 Task: Look for space in Makamba, Burundi from 15th August, 2023 to 20th August, 2023 for 1 adult in price range Rs.5000 to Rs.10000. Place can be private room with 1  bedroom having 1 bed and 1 bathroom. Property type can be hotel. Booking option can be shelf check-in. Required host language is English.
Action: Mouse moved to (661, 116)
Screenshot: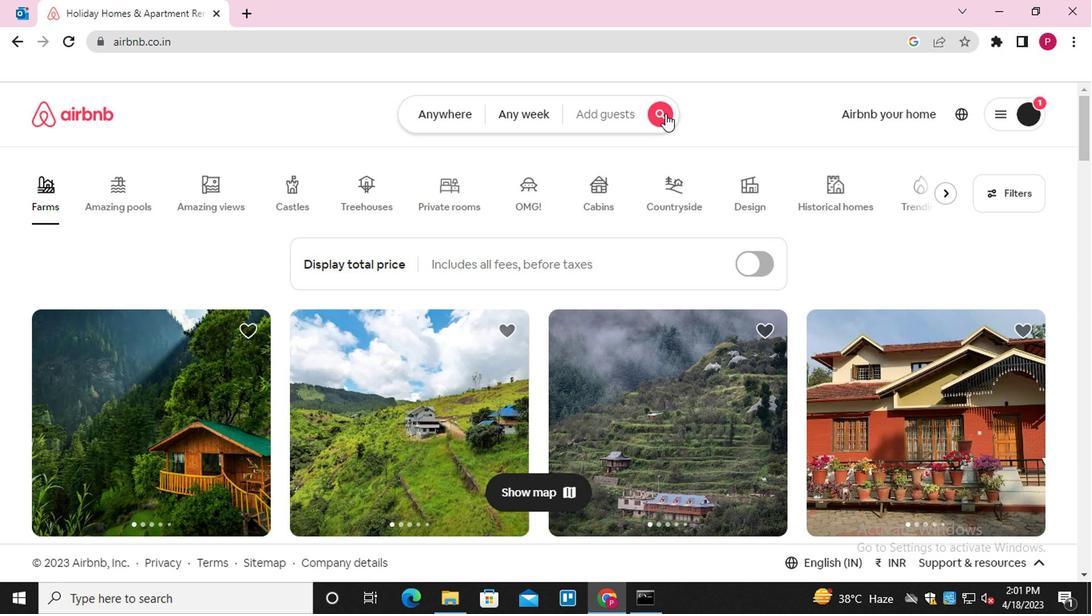 
Action: Mouse pressed left at (661, 116)
Screenshot: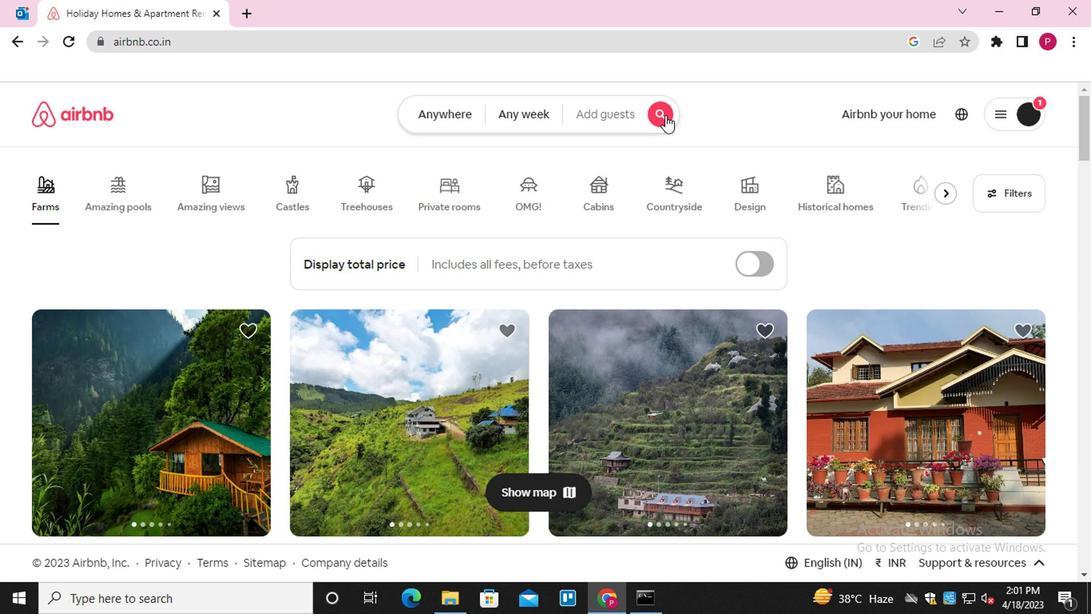 
Action: Mouse moved to (330, 187)
Screenshot: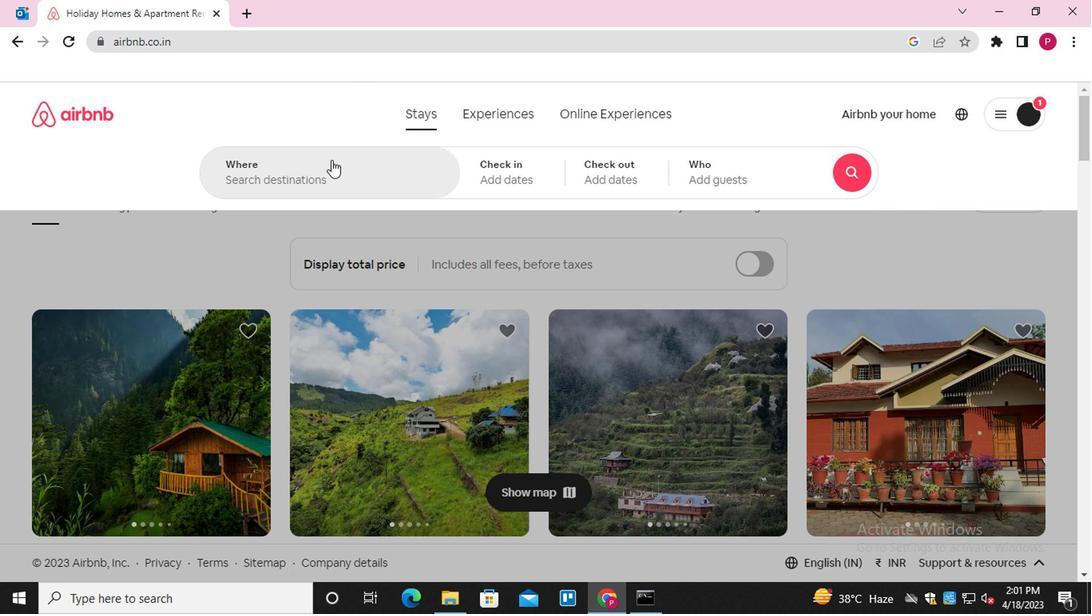
Action: Mouse pressed left at (330, 187)
Screenshot: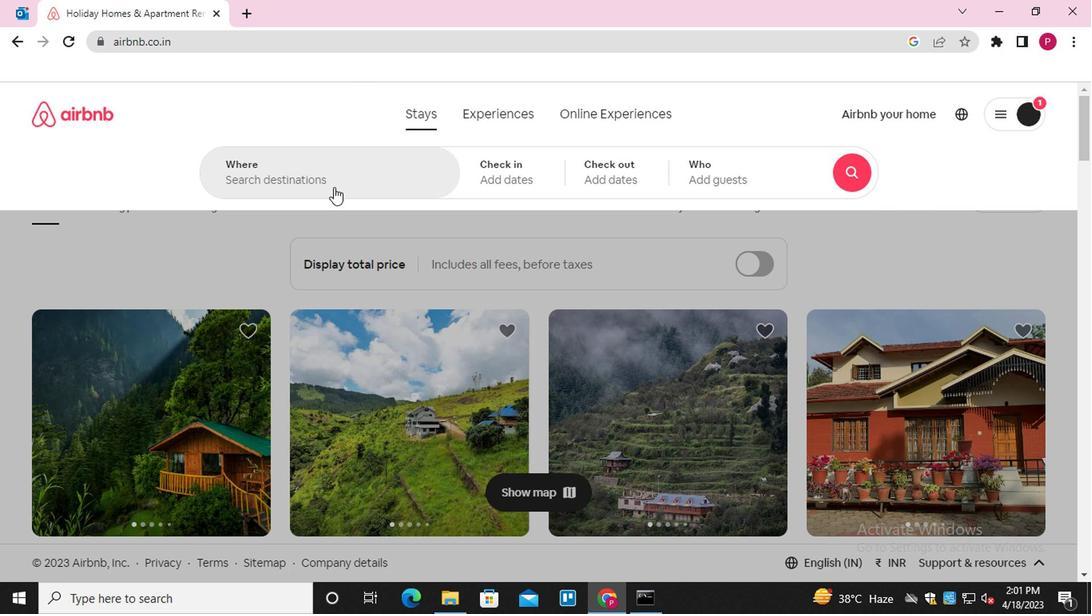 
Action: Key pressed <Key.shift>MAKAMB
Screenshot: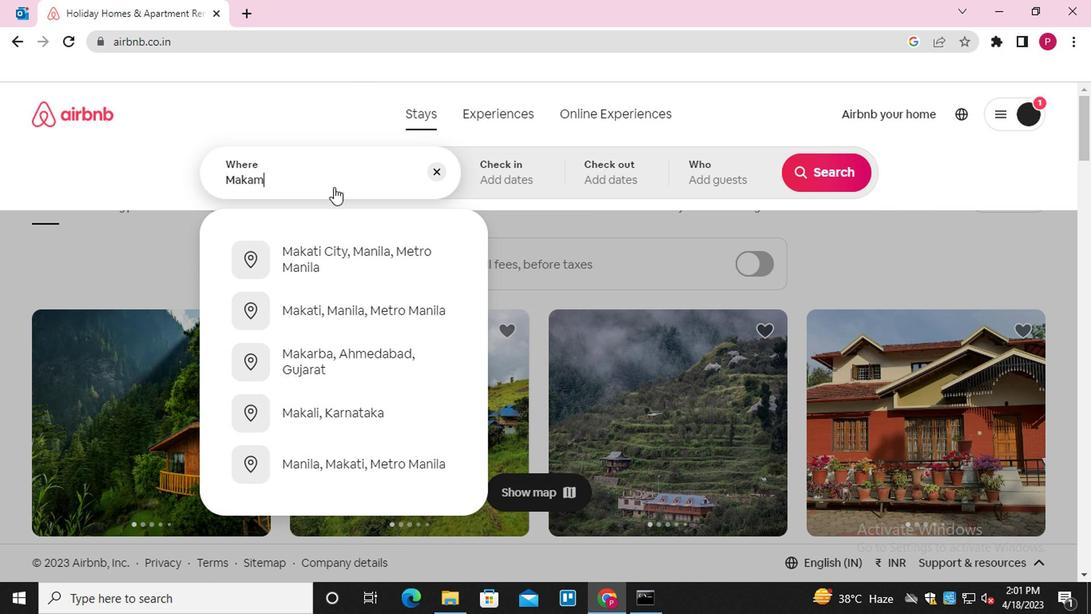 
Action: Mouse moved to (363, 268)
Screenshot: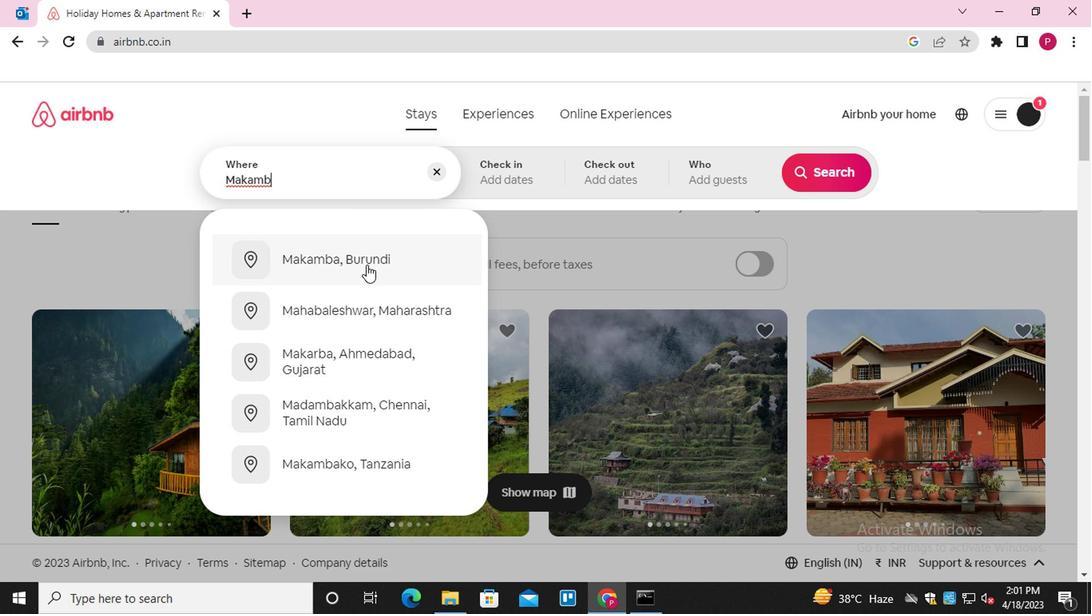 
Action: Key pressed A
Screenshot: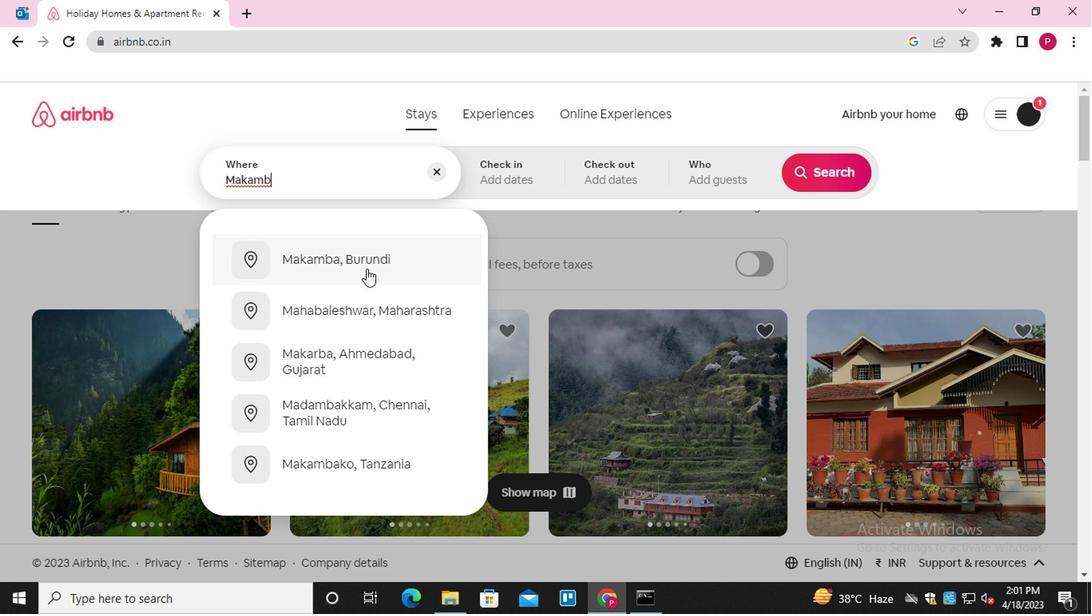 
Action: Mouse moved to (341, 245)
Screenshot: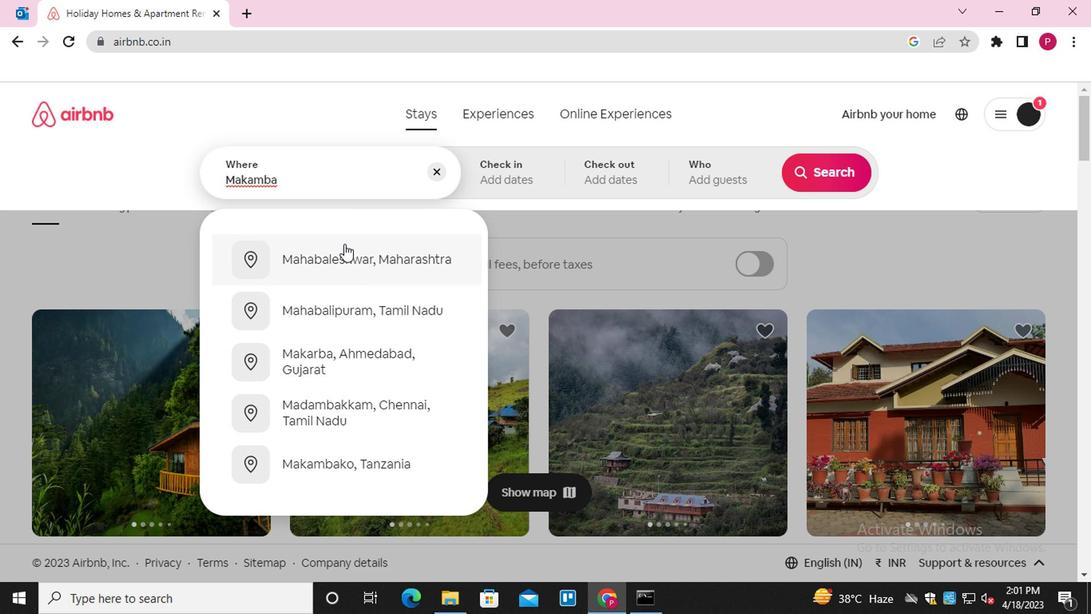 
Action: Key pressed ,<Key.space><Key.backspace>
Screenshot: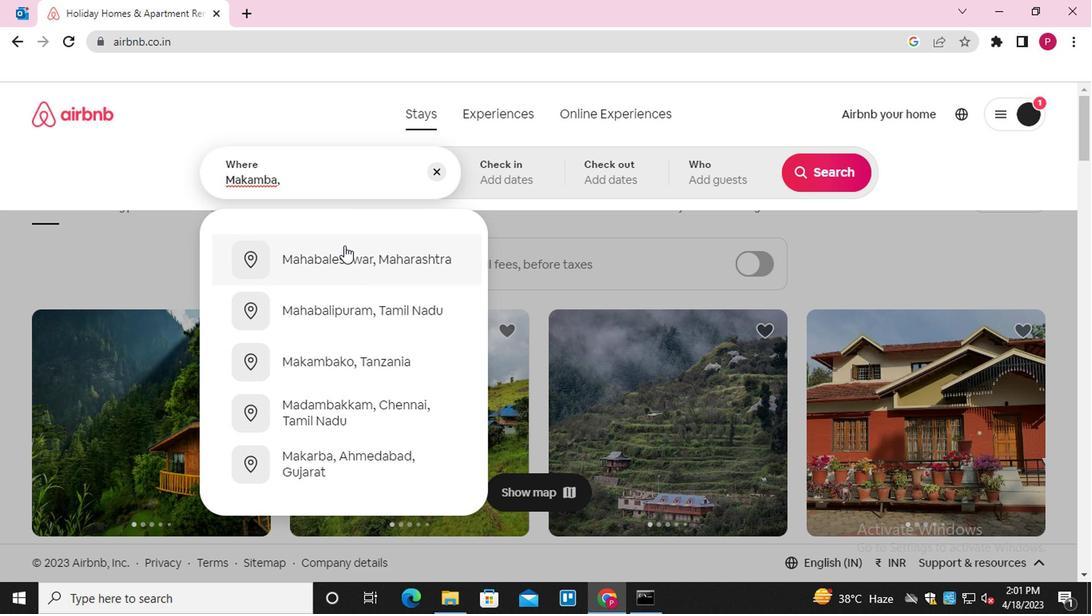 
Action: Mouse moved to (360, 288)
Screenshot: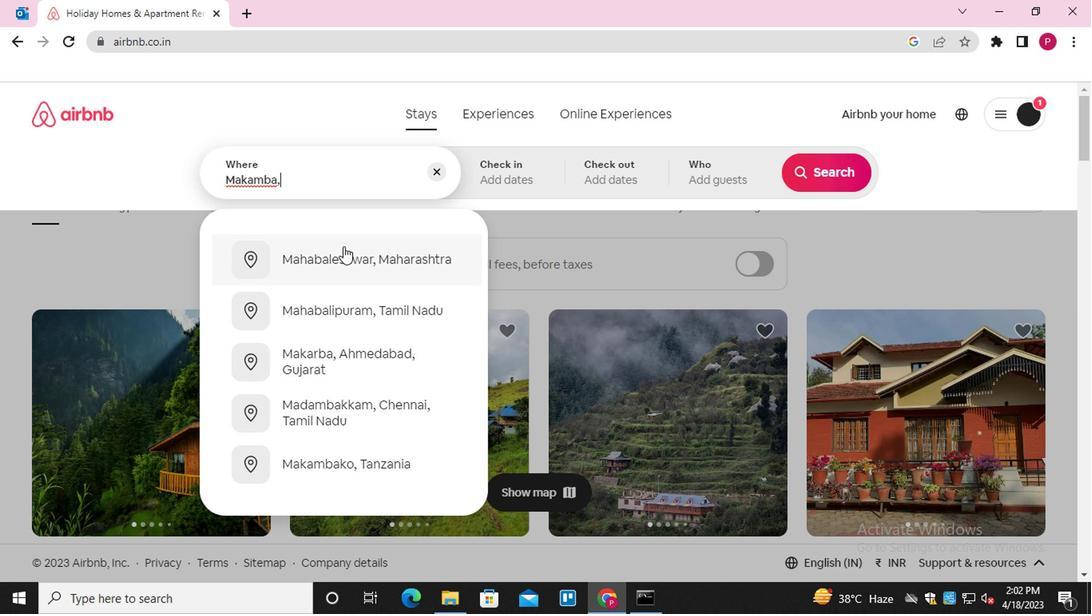 
Action: Key pressed B
Screenshot: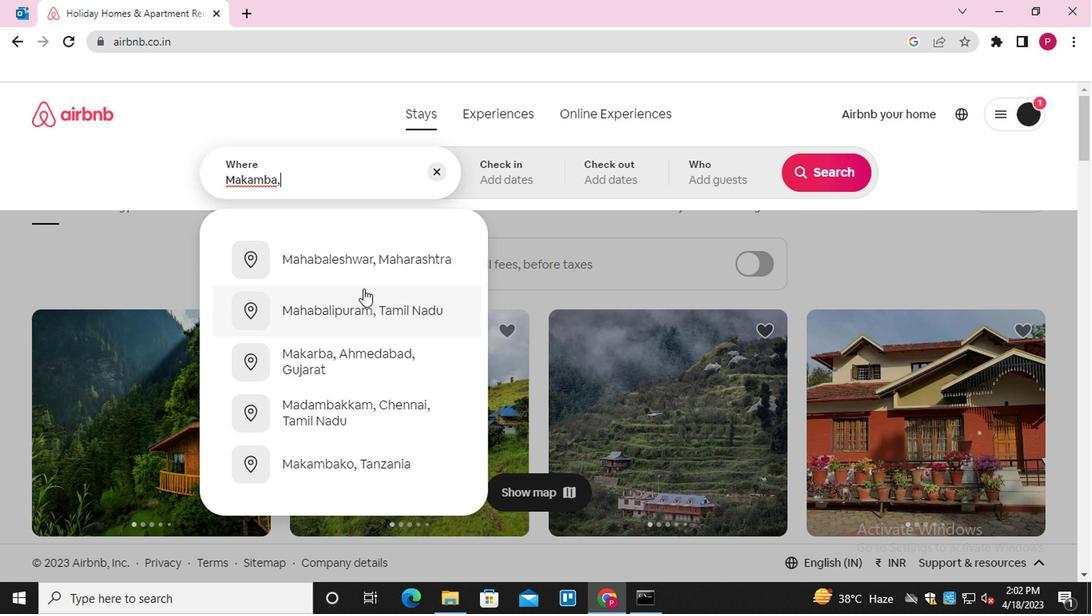 
Action: Mouse moved to (379, 286)
Screenshot: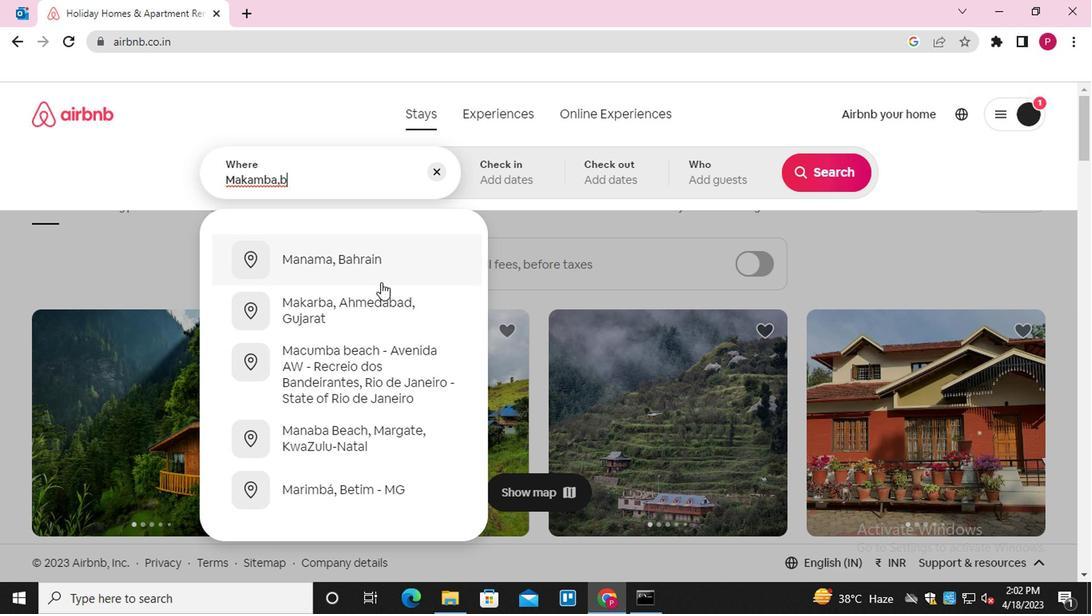 
Action: Key pressed <Key.backspace><Key.backspace><Key.backspace>
Screenshot: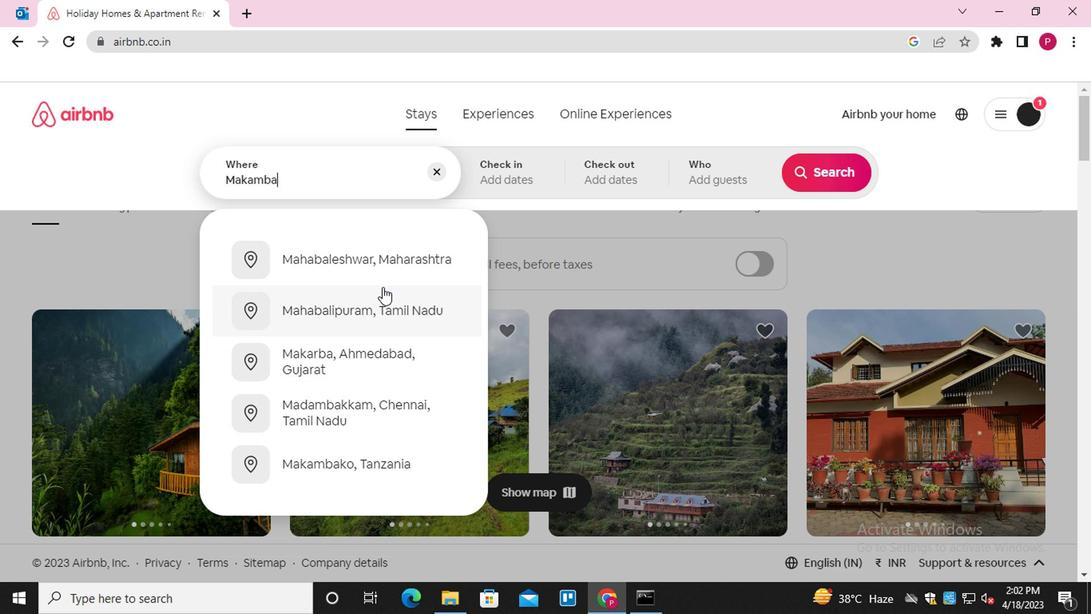 
Action: Mouse moved to (378, 268)
Screenshot: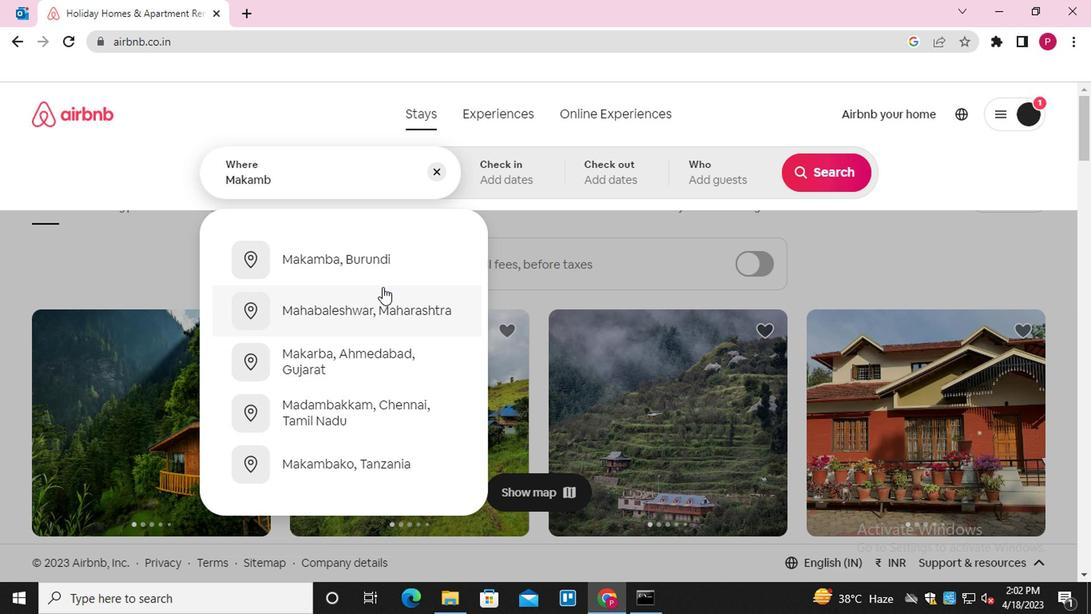 
Action: Mouse pressed left at (378, 268)
Screenshot: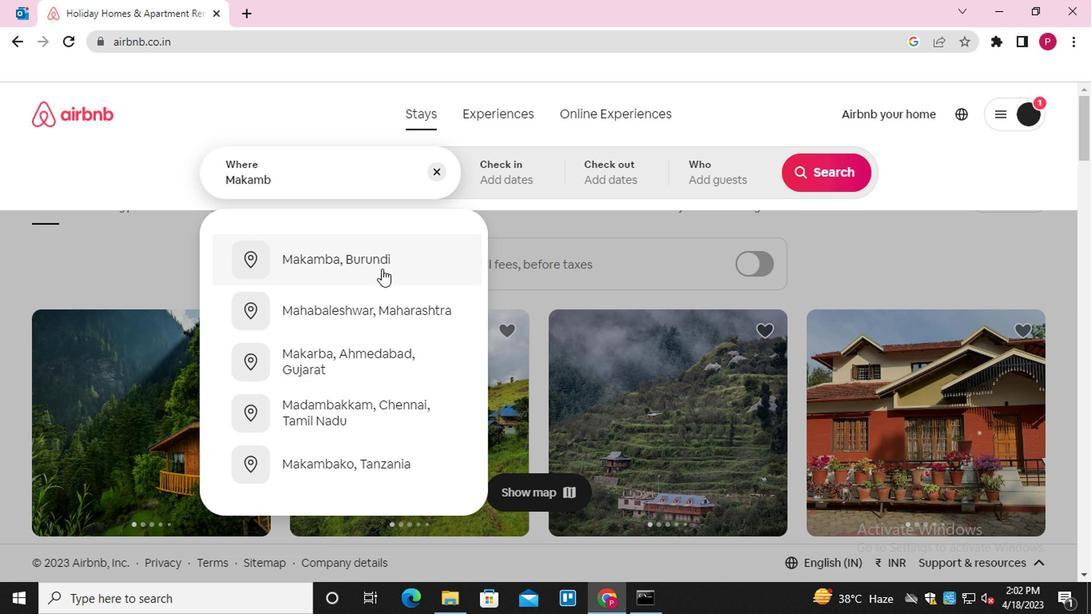 
Action: Mouse moved to (814, 299)
Screenshot: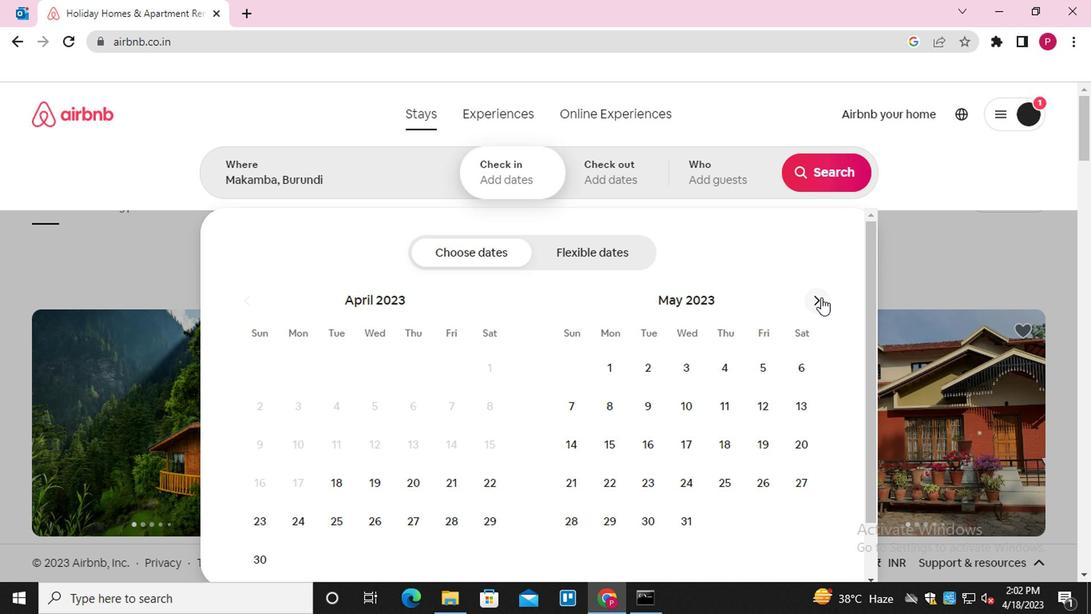 
Action: Mouse pressed left at (814, 299)
Screenshot: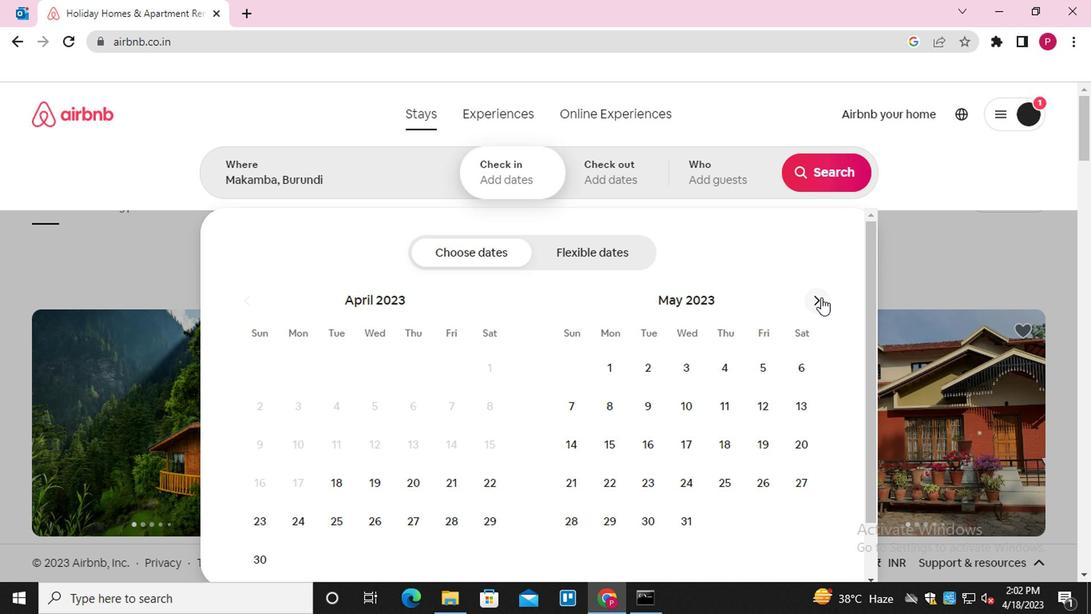 
Action: Mouse moved to (816, 304)
Screenshot: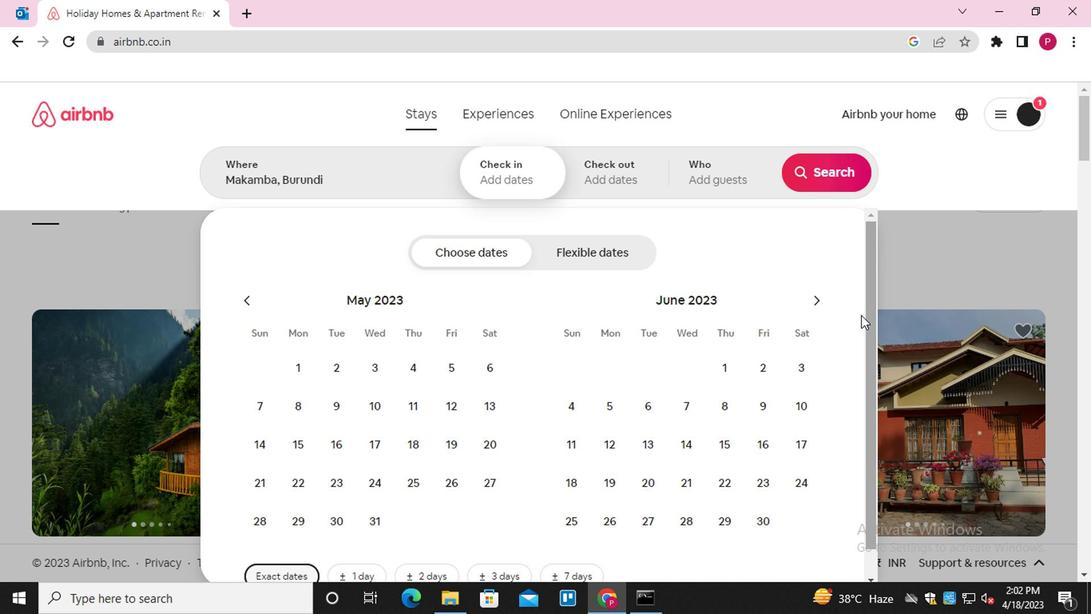 
Action: Mouse pressed left at (816, 304)
Screenshot: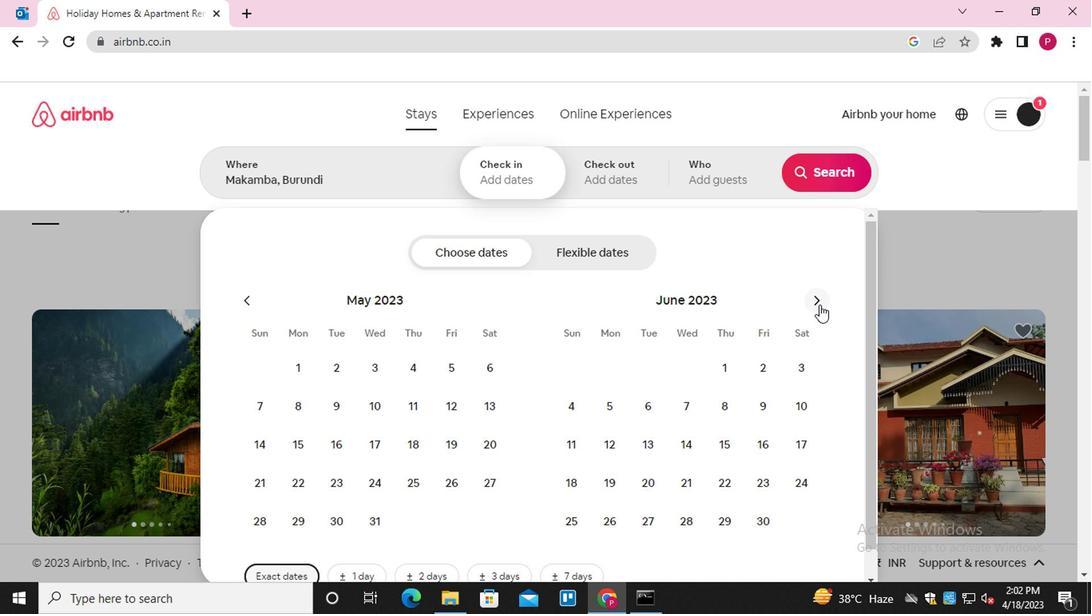 
Action: Mouse pressed left at (816, 304)
Screenshot: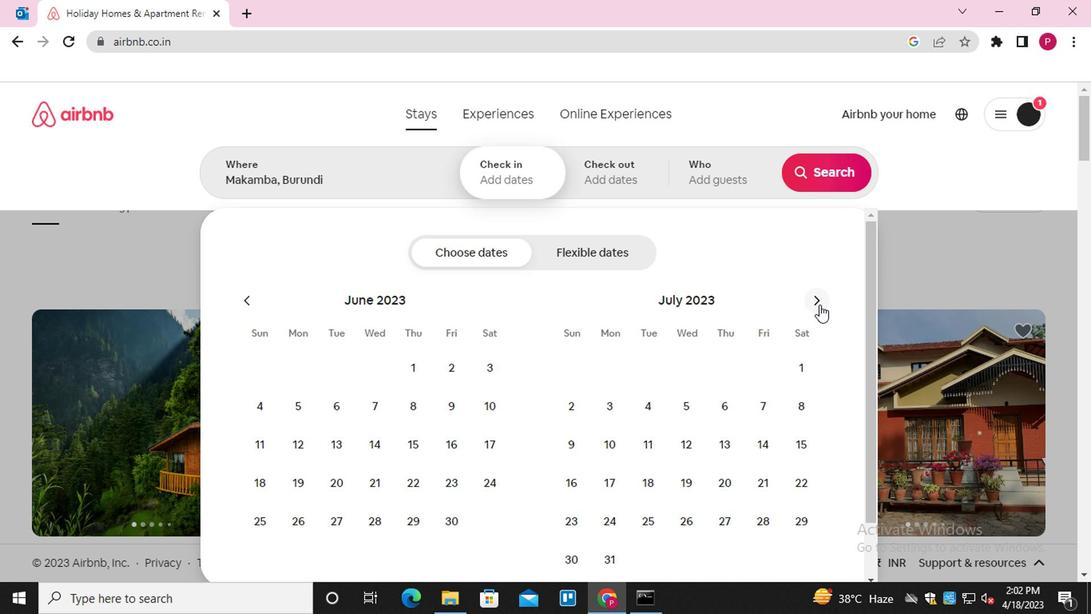 
Action: Mouse moved to (641, 447)
Screenshot: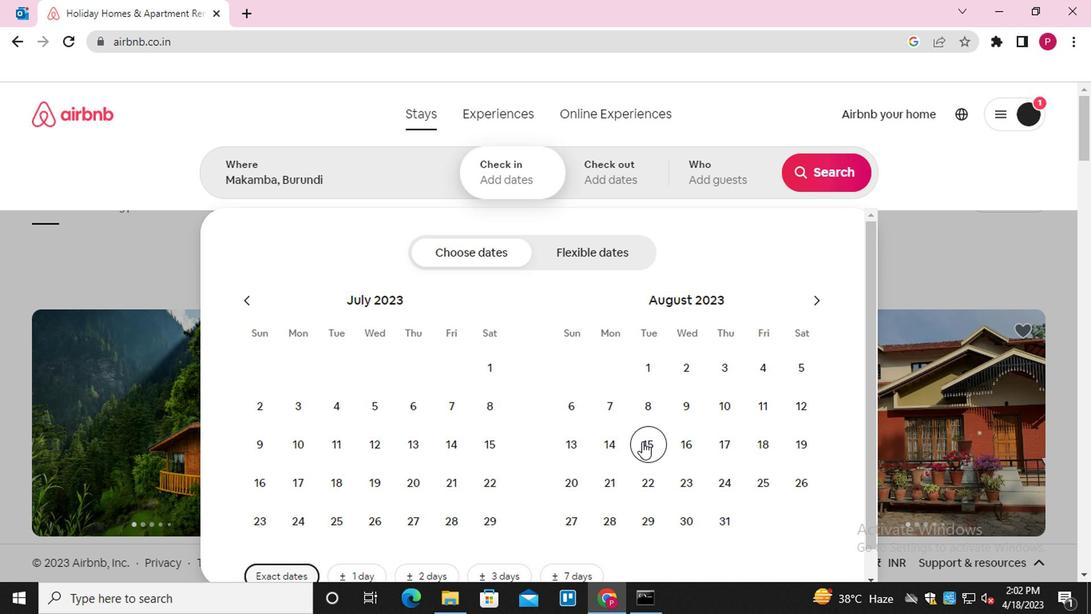 
Action: Mouse pressed left at (641, 447)
Screenshot: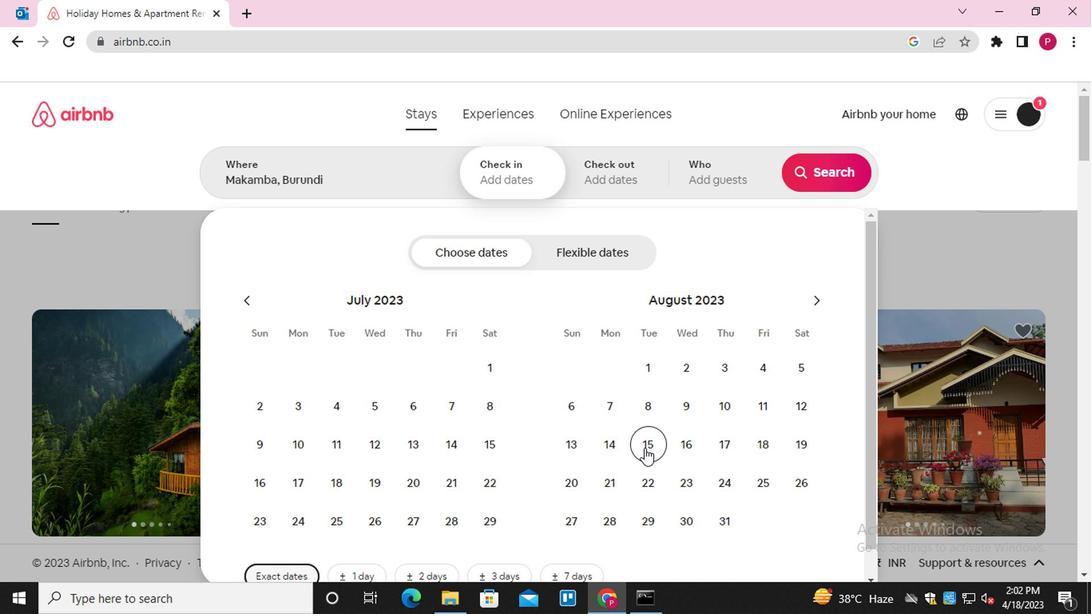 
Action: Mouse moved to (569, 478)
Screenshot: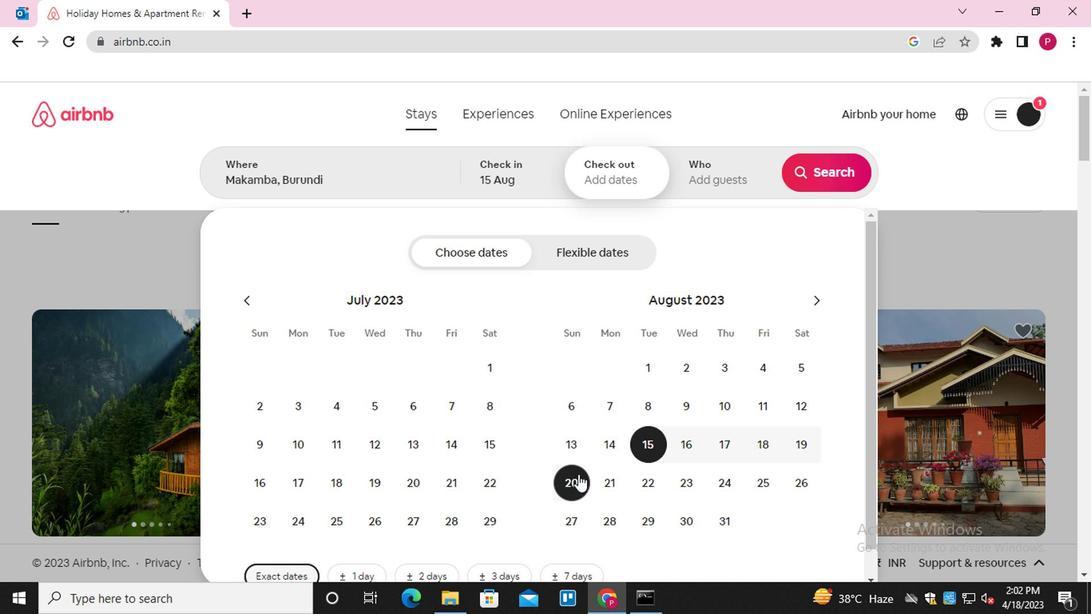 
Action: Mouse pressed left at (569, 478)
Screenshot: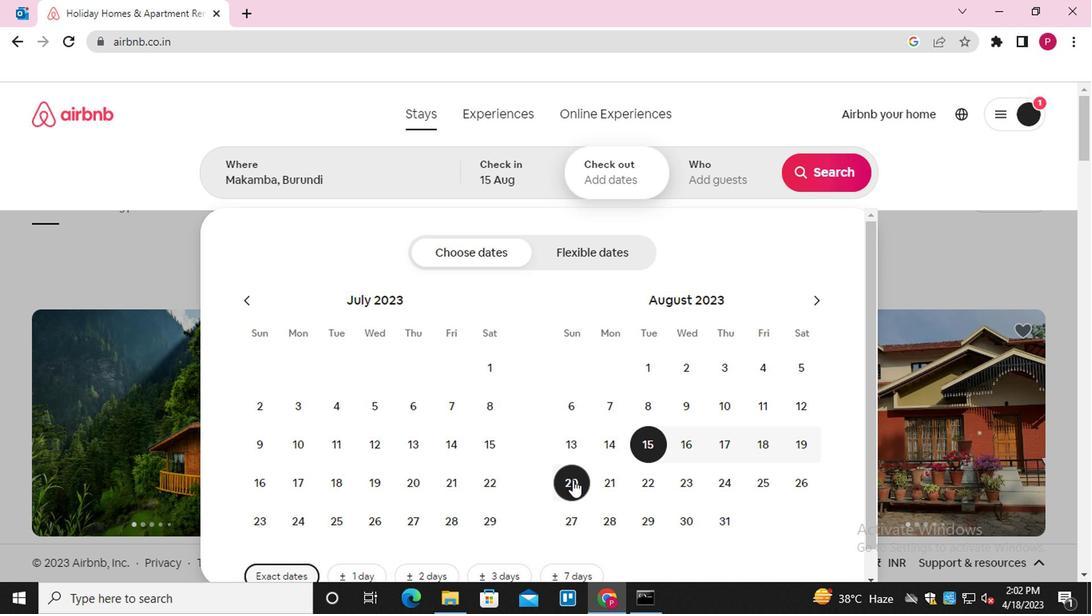 
Action: Mouse moved to (720, 173)
Screenshot: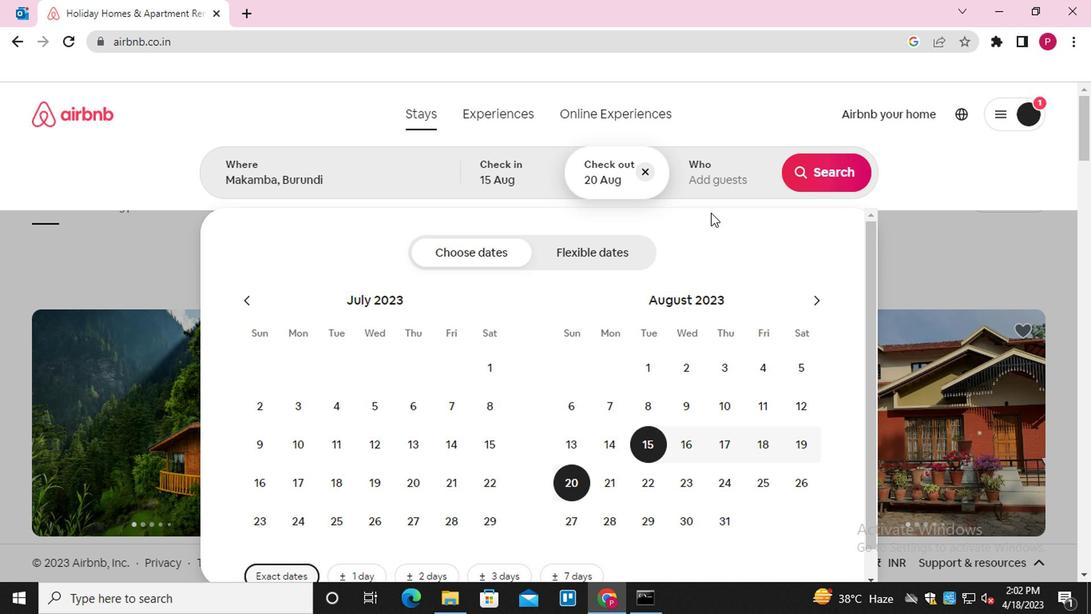 
Action: Mouse pressed left at (720, 173)
Screenshot: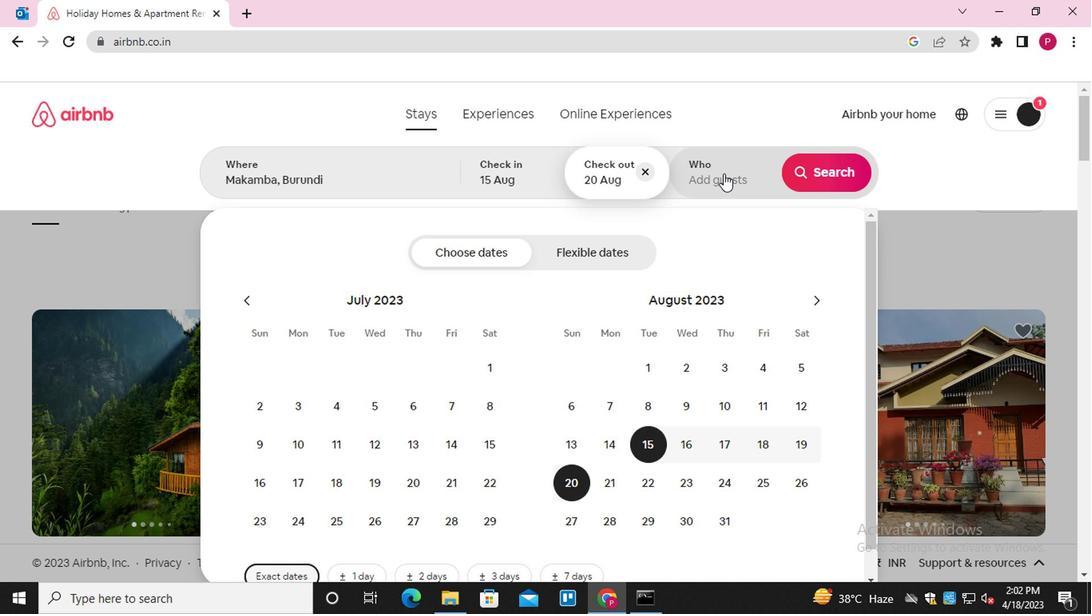 
Action: Mouse moved to (832, 256)
Screenshot: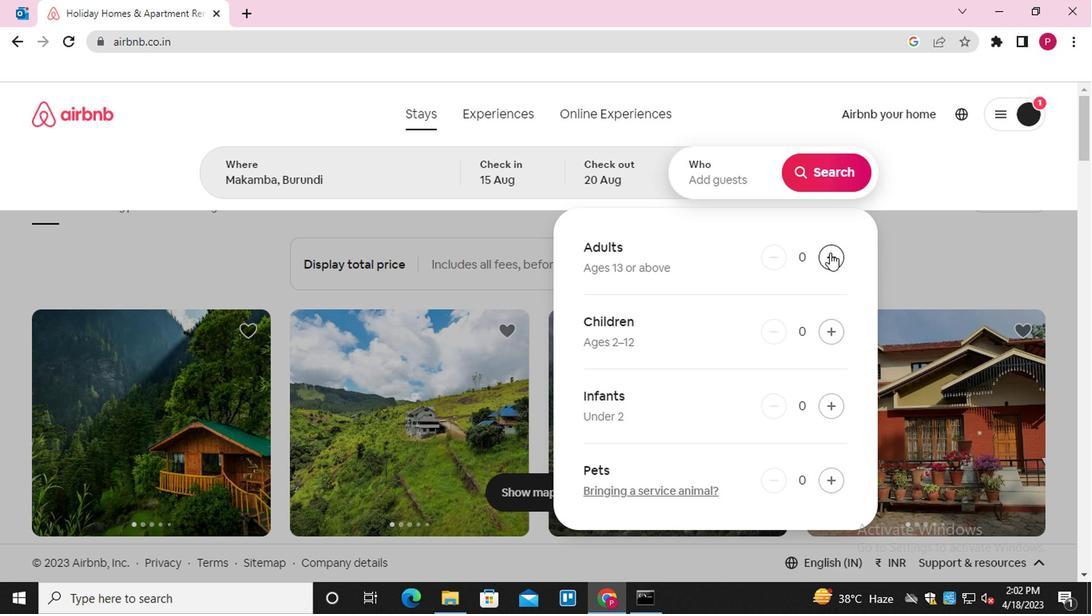 
Action: Mouse pressed left at (832, 256)
Screenshot: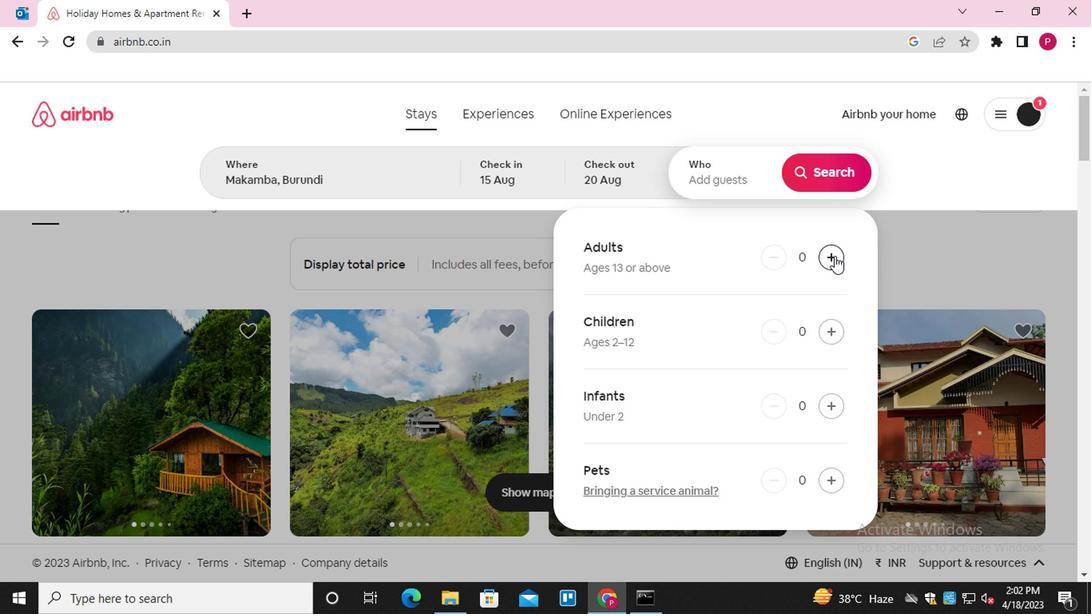 
Action: Mouse moved to (837, 187)
Screenshot: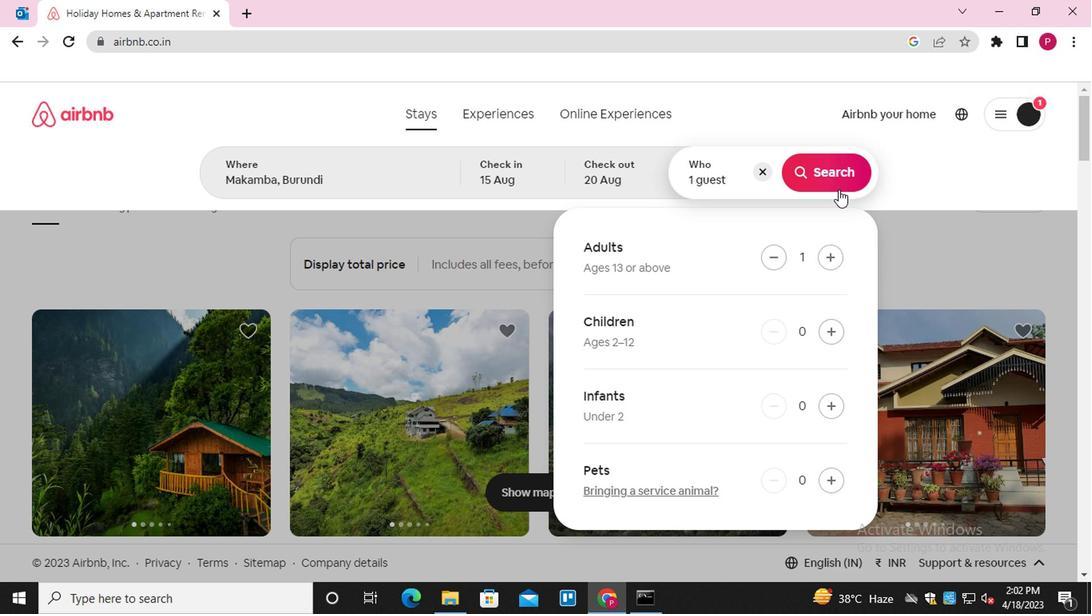 
Action: Mouse pressed left at (837, 187)
Screenshot: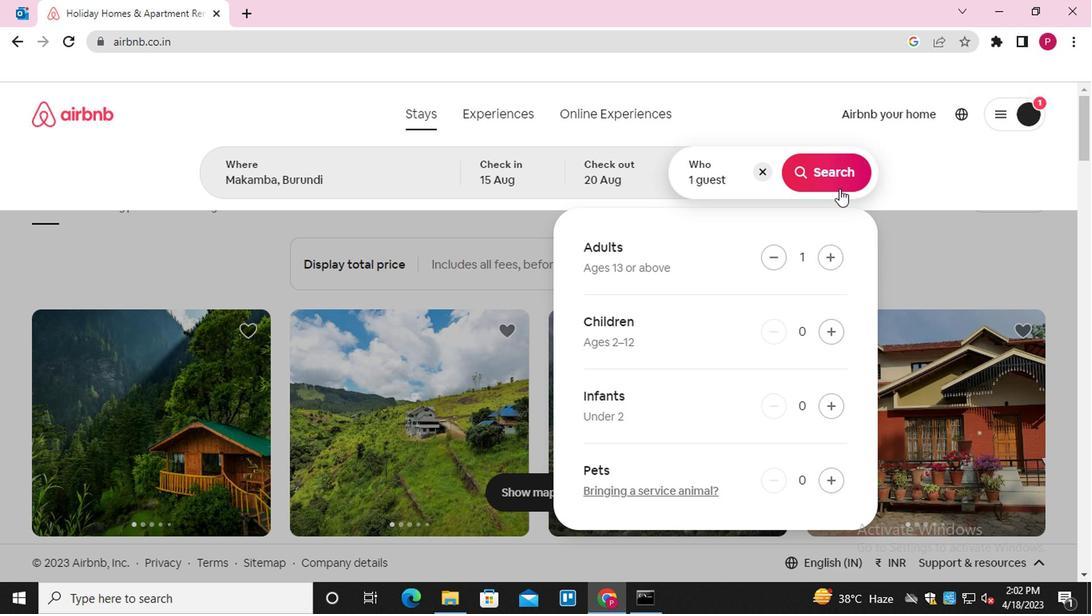 
Action: Mouse moved to (995, 177)
Screenshot: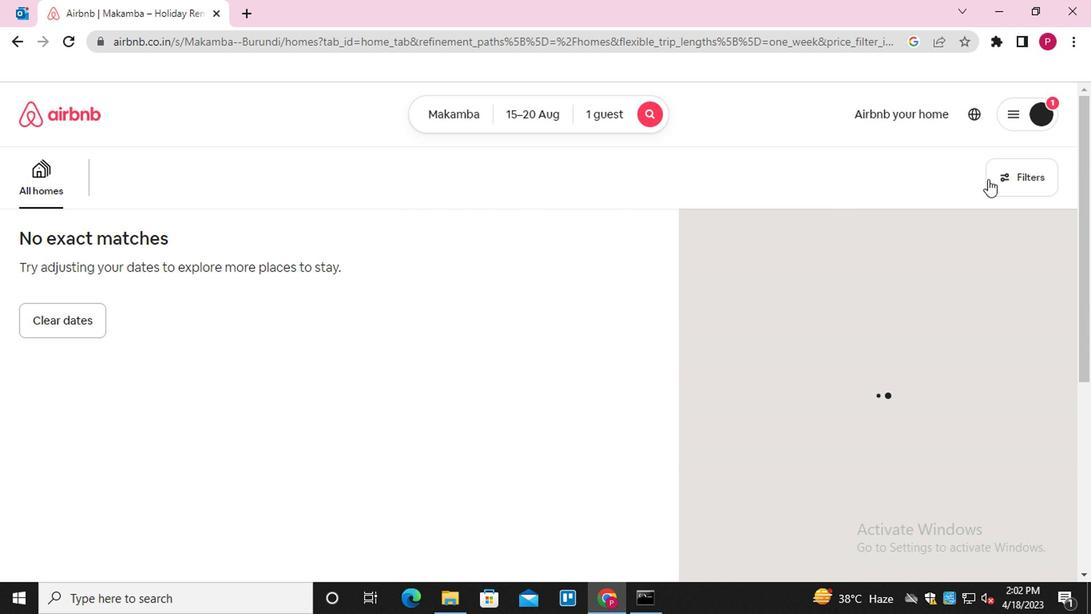 
Action: Mouse pressed left at (995, 177)
Screenshot: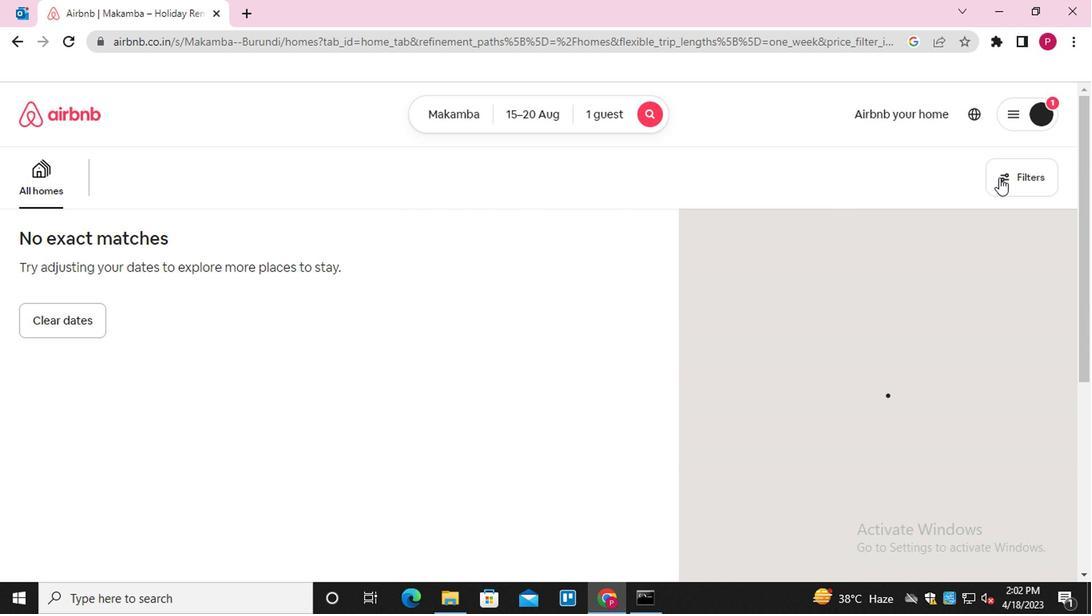 
Action: Mouse moved to (433, 276)
Screenshot: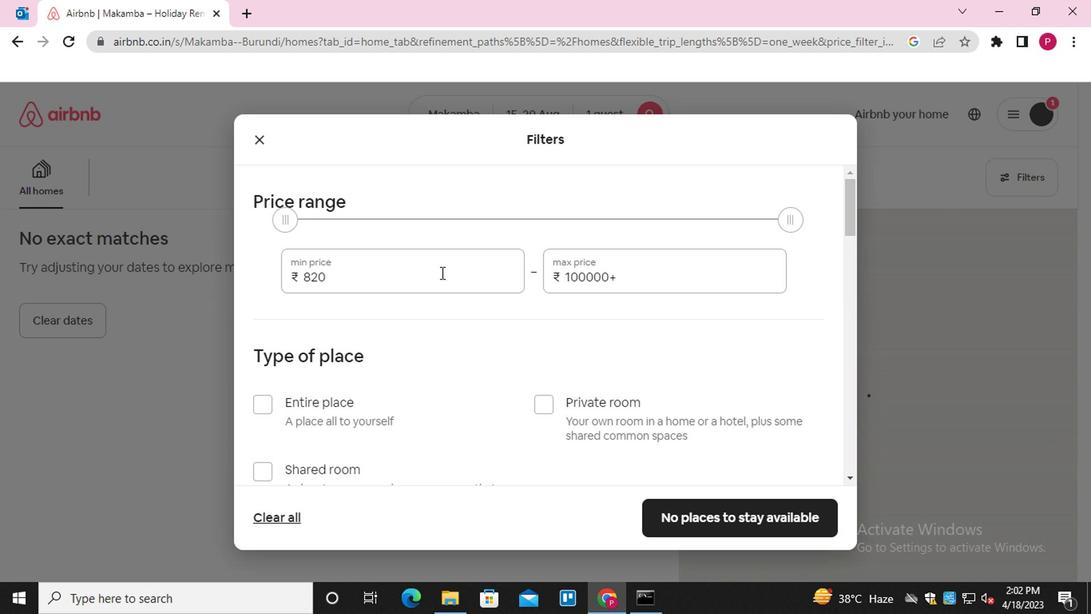 
Action: Mouse pressed left at (433, 276)
Screenshot: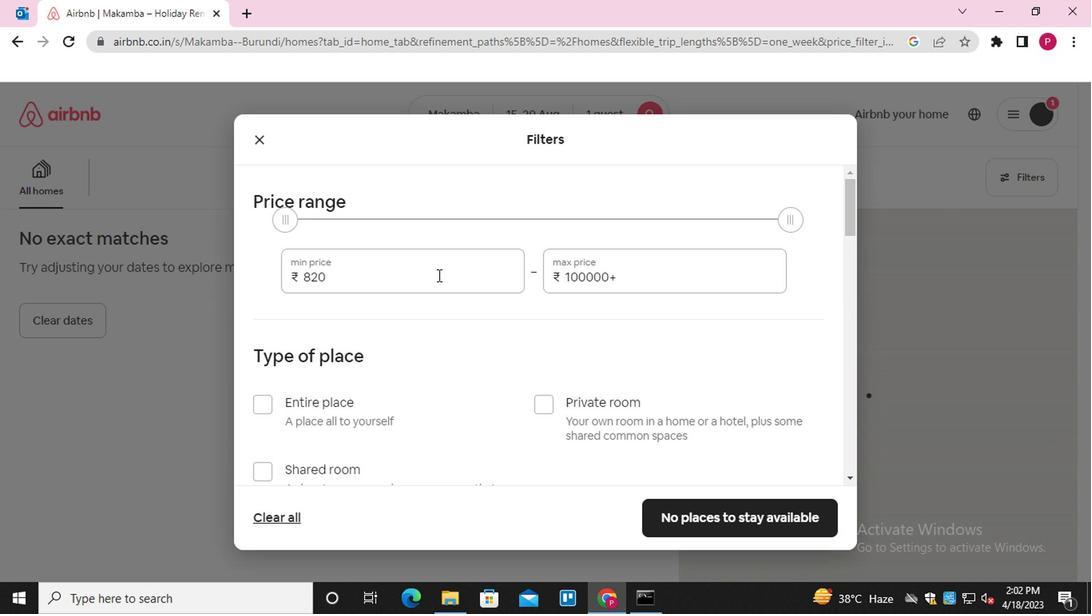 
Action: Mouse pressed left at (433, 276)
Screenshot: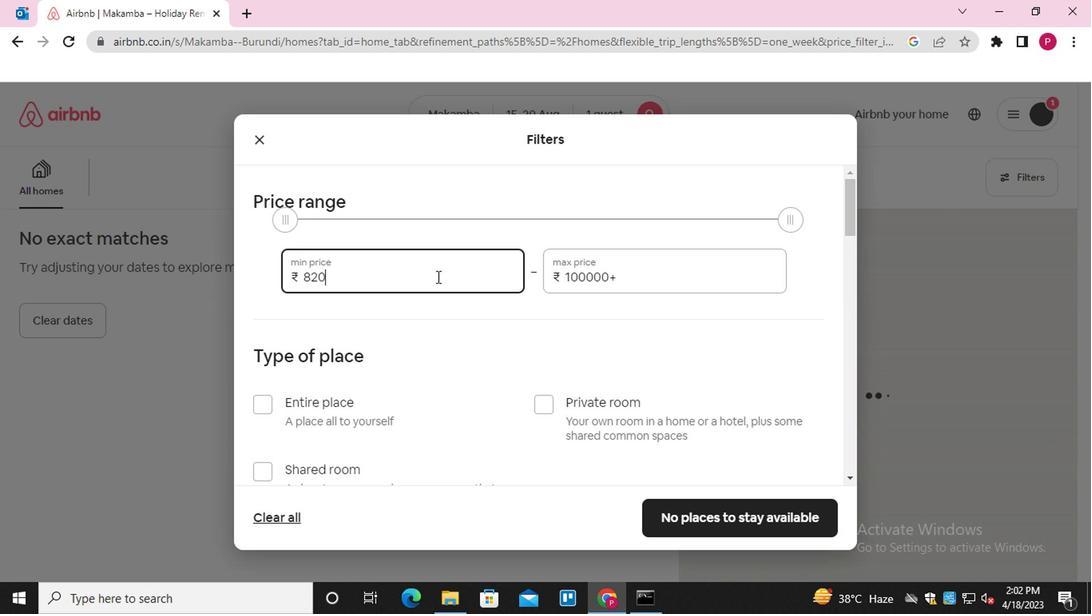 
Action: Key pressed 5000<Key.tab>10000
Screenshot: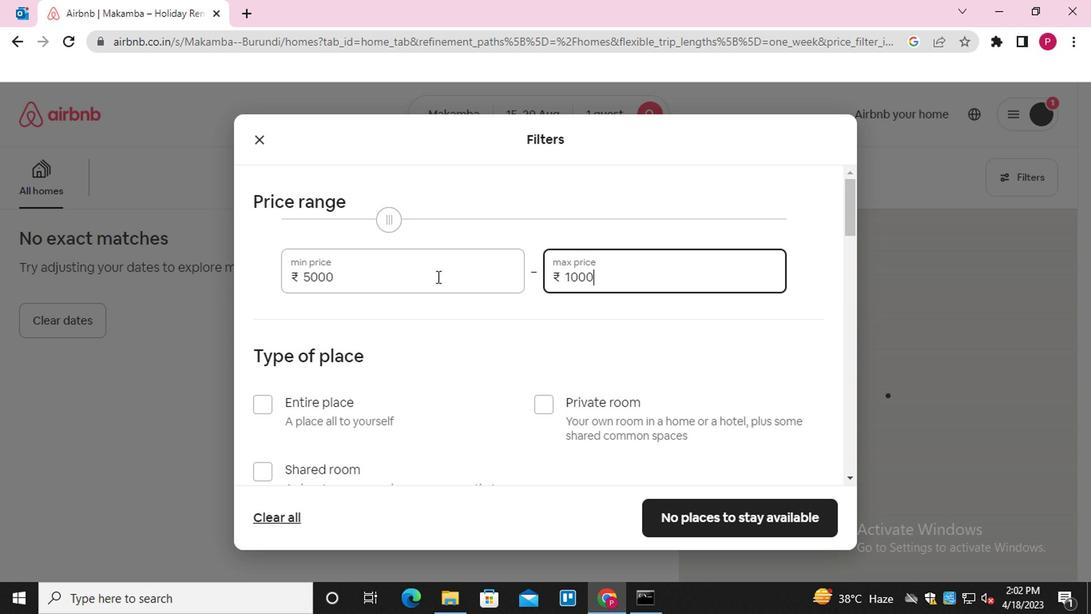 
Action: Mouse moved to (443, 335)
Screenshot: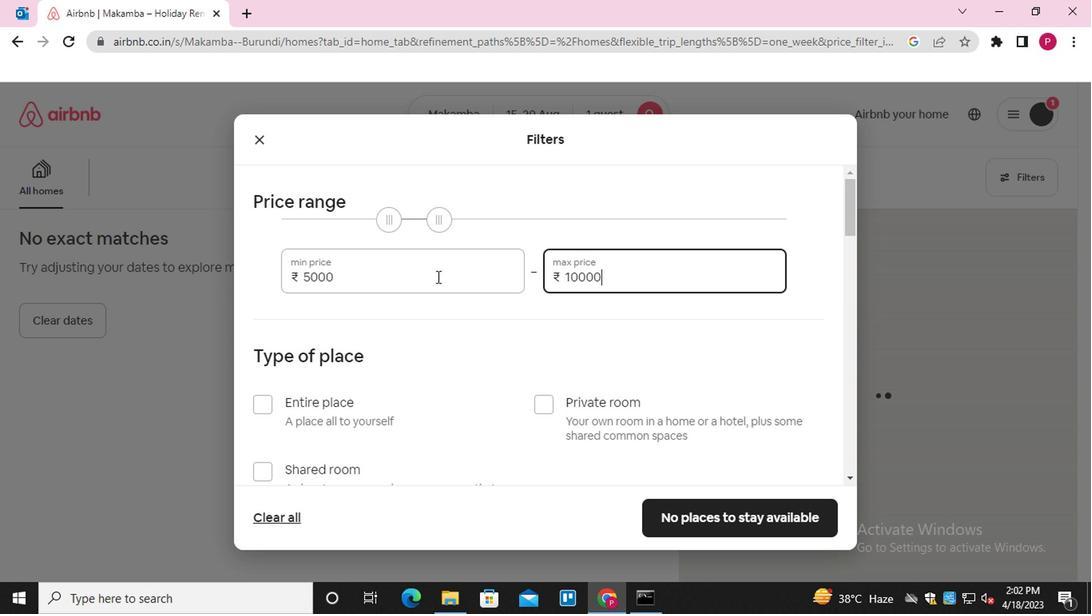 
Action: Mouse scrolled (443, 334) with delta (0, -1)
Screenshot: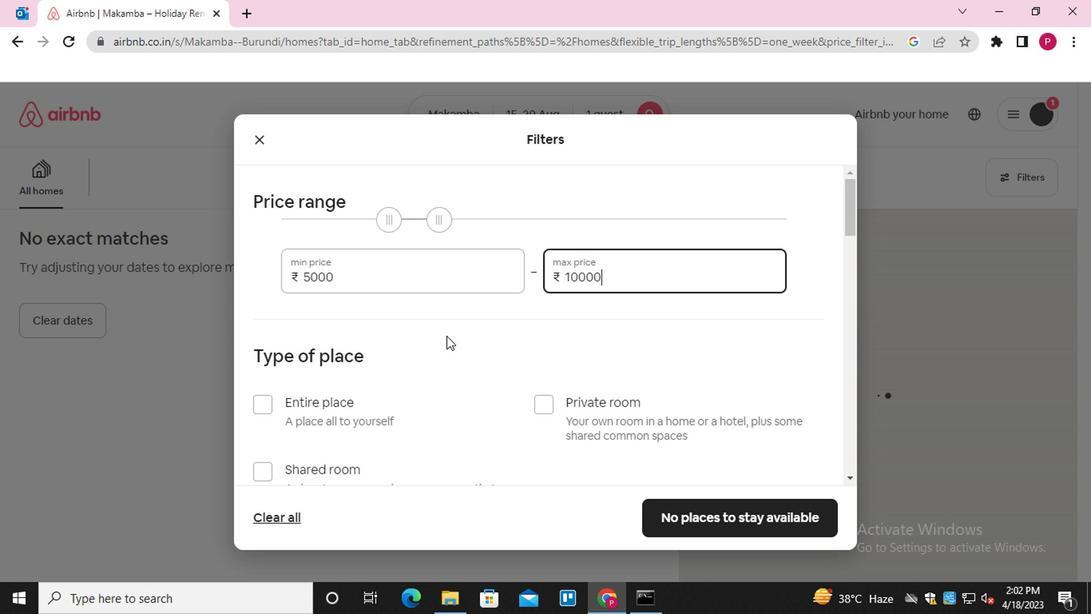 
Action: Mouse moved to (534, 331)
Screenshot: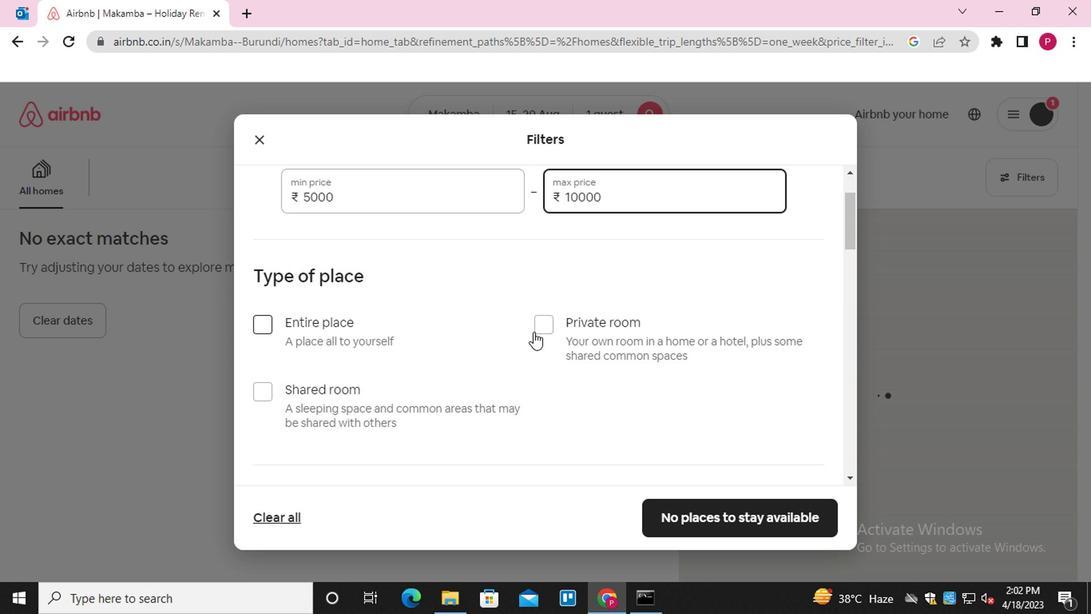 
Action: Mouse pressed left at (534, 331)
Screenshot: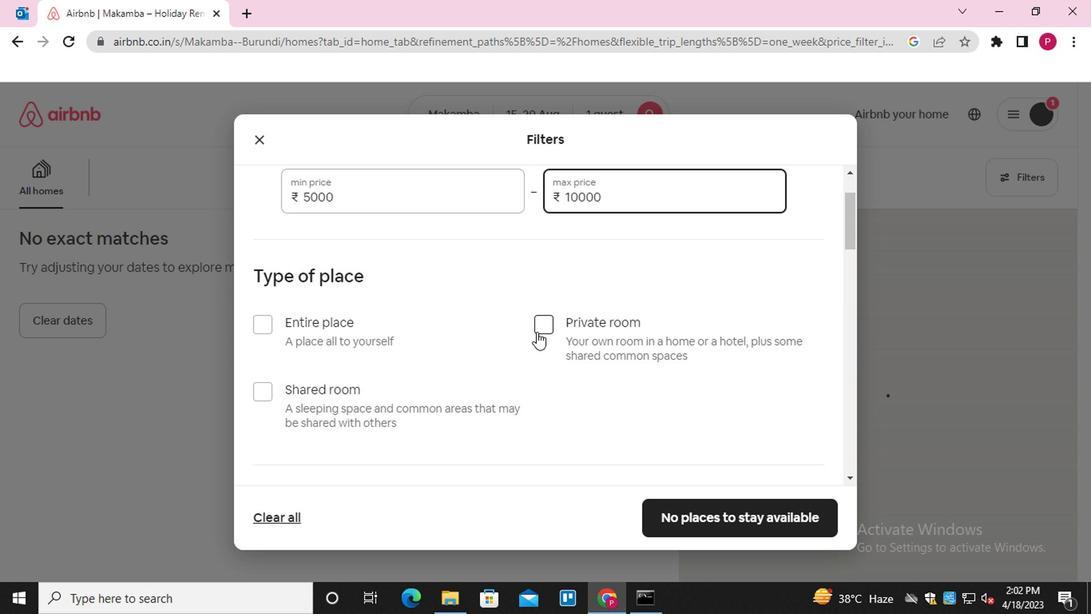 
Action: Mouse moved to (507, 381)
Screenshot: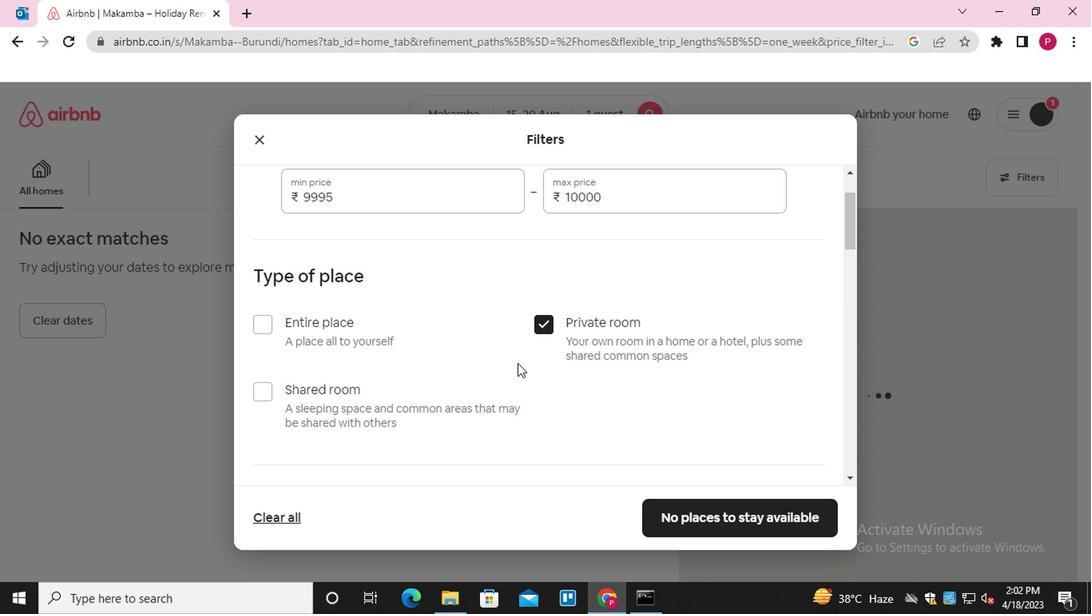 
Action: Mouse scrolled (507, 381) with delta (0, 0)
Screenshot: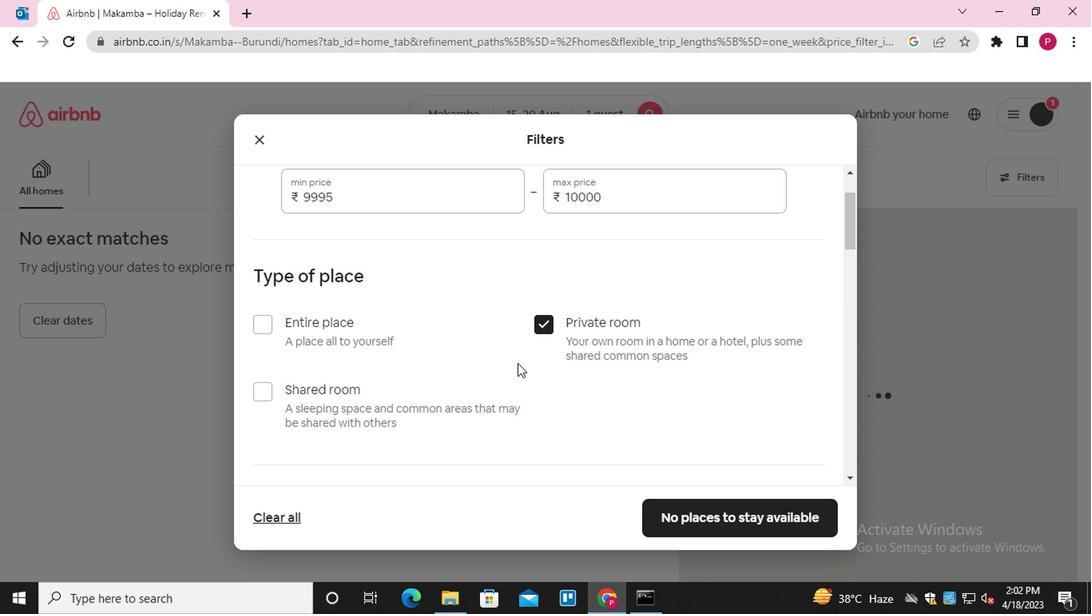 
Action: Mouse moved to (505, 385)
Screenshot: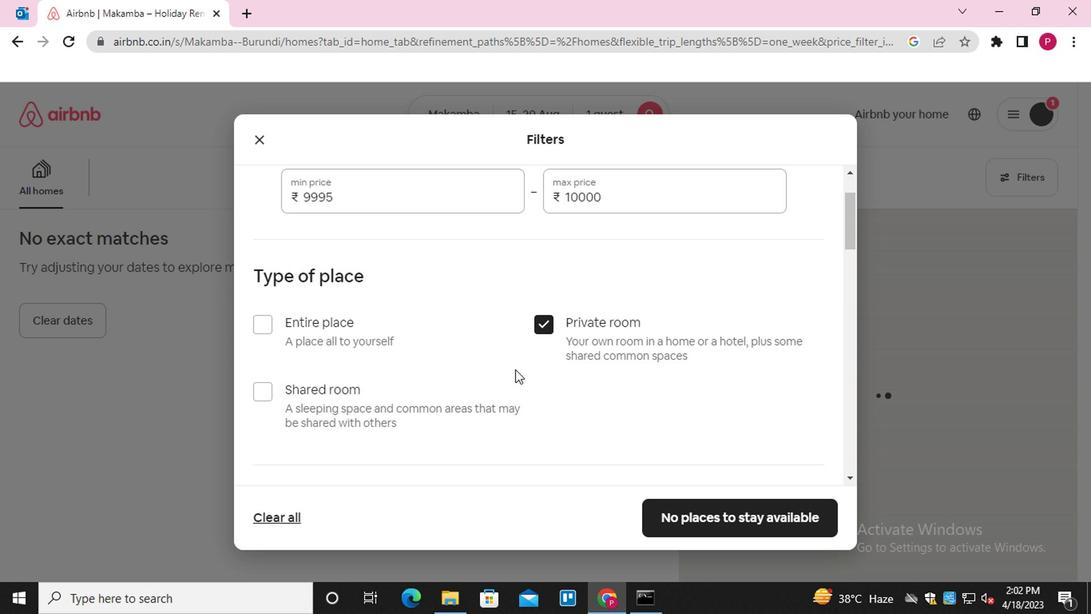 
Action: Mouse scrolled (505, 383) with delta (0, -1)
Screenshot: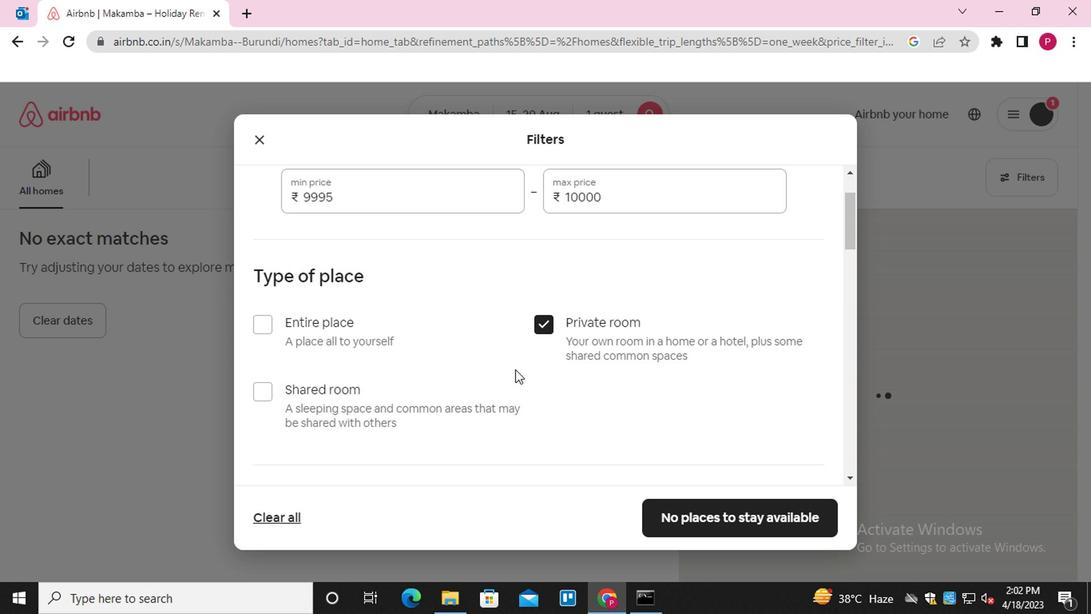 
Action: Mouse moved to (361, 399)
Screenshot: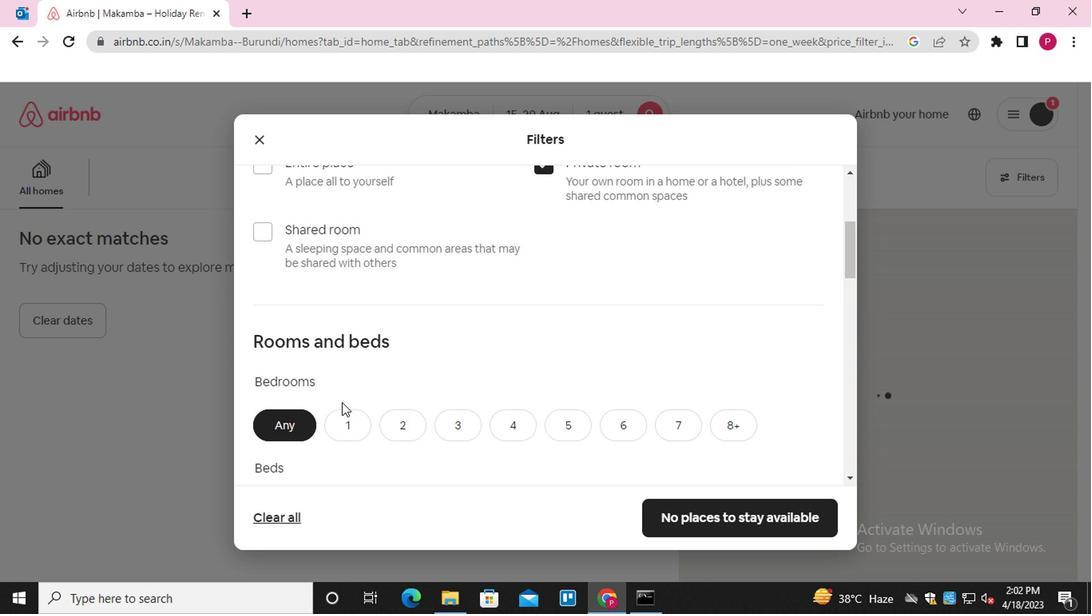 
Action: Mouse scrolled (361, 398) with delta (0, 0)
Screenshot: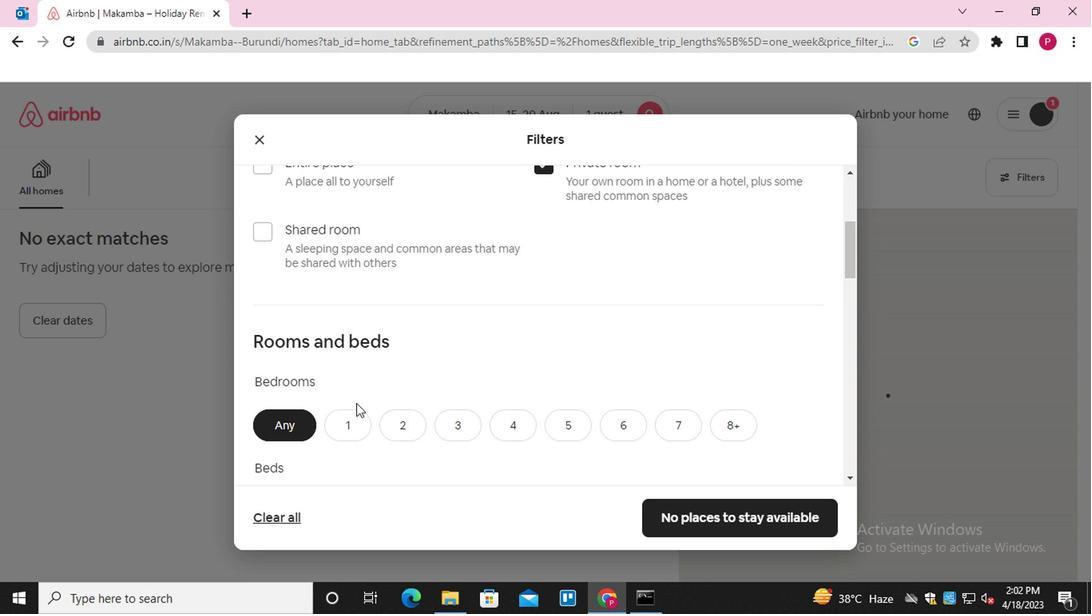 
Action: Mouse moved to (346, 341)
Screenshot: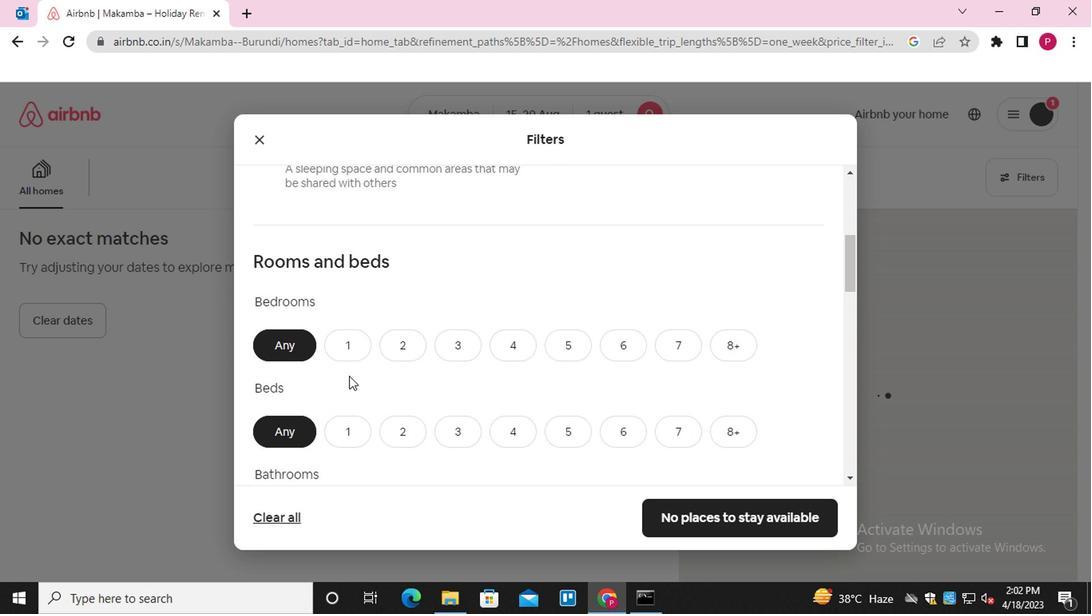
Action: Mouse pressed left at (346, 341)
Screenshot: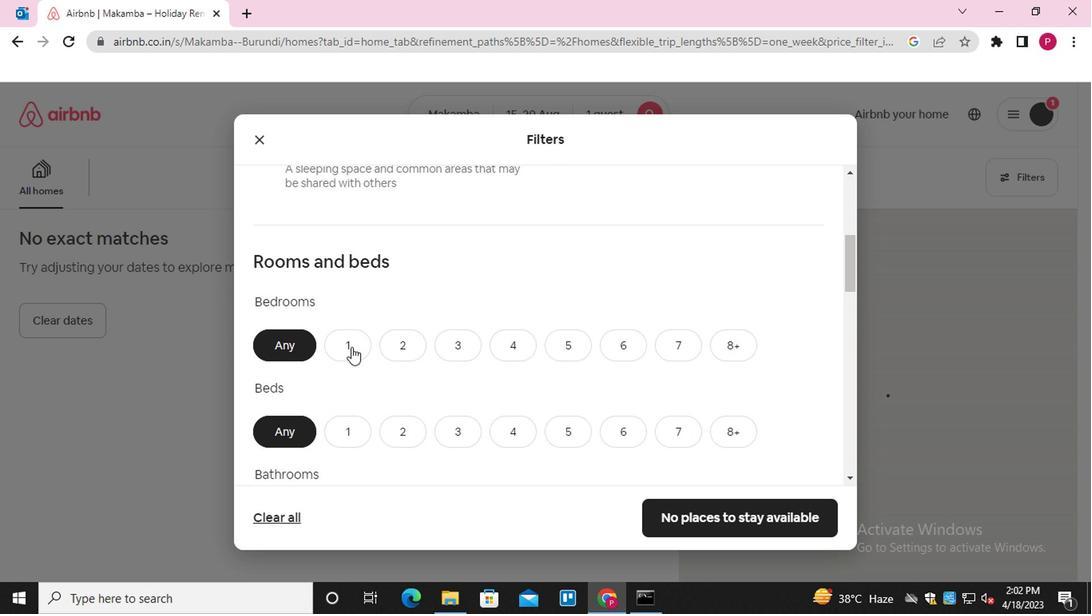 
Action: Mouse moved to (346, 432)
Screenshot: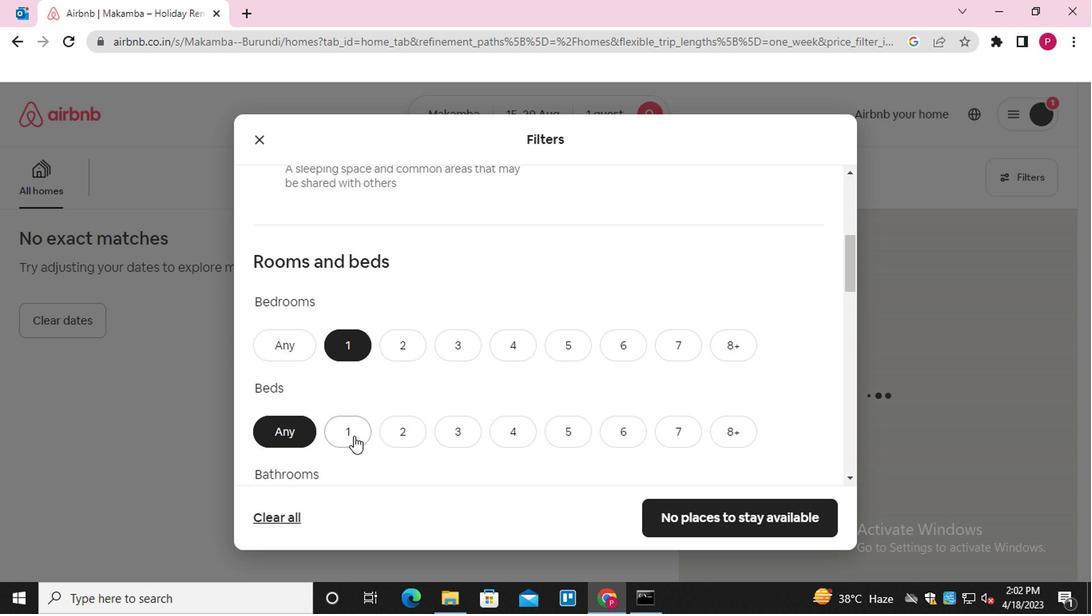 
Action: Mouse pressed left at (346, 432)
Screenshot: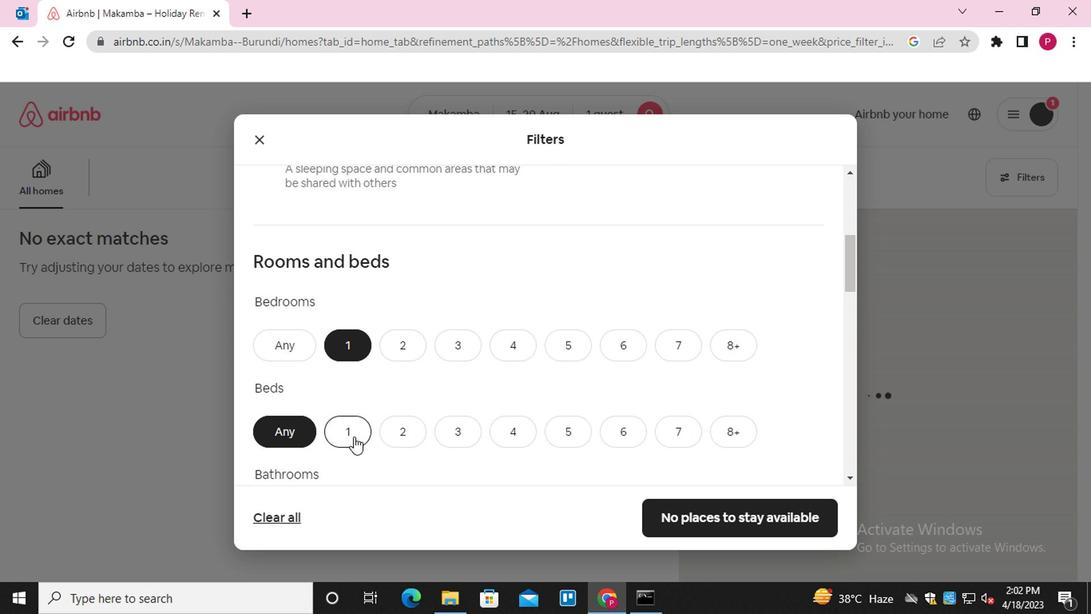
Action: Mouse scrolled (346, 432) with delta (0, 0)
Screenshot: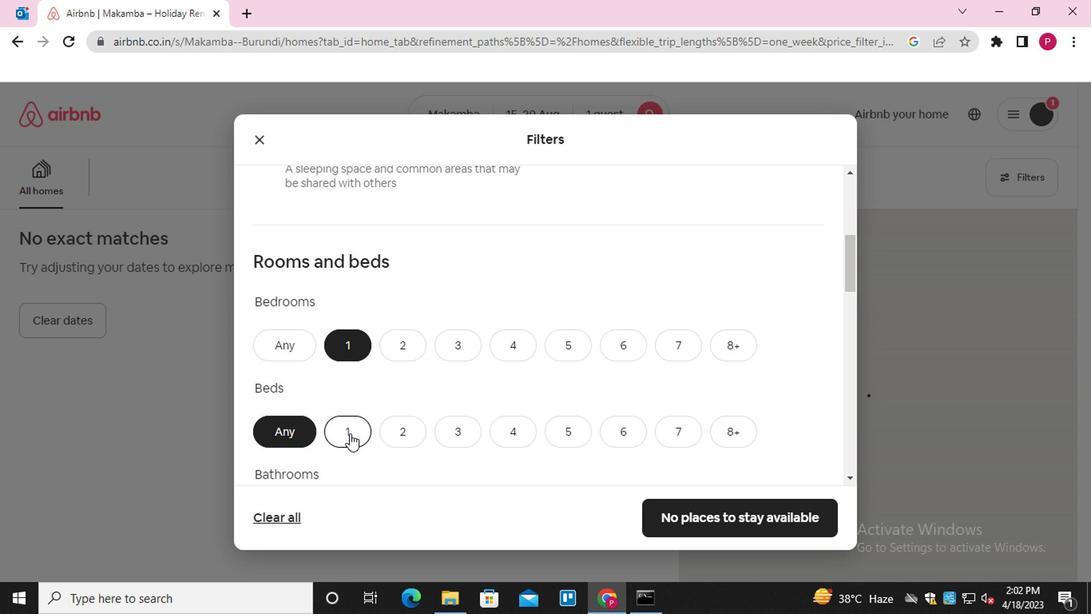 
Action: Mouse scrolled (346, 432) with delta (0, 0)
Screenshot: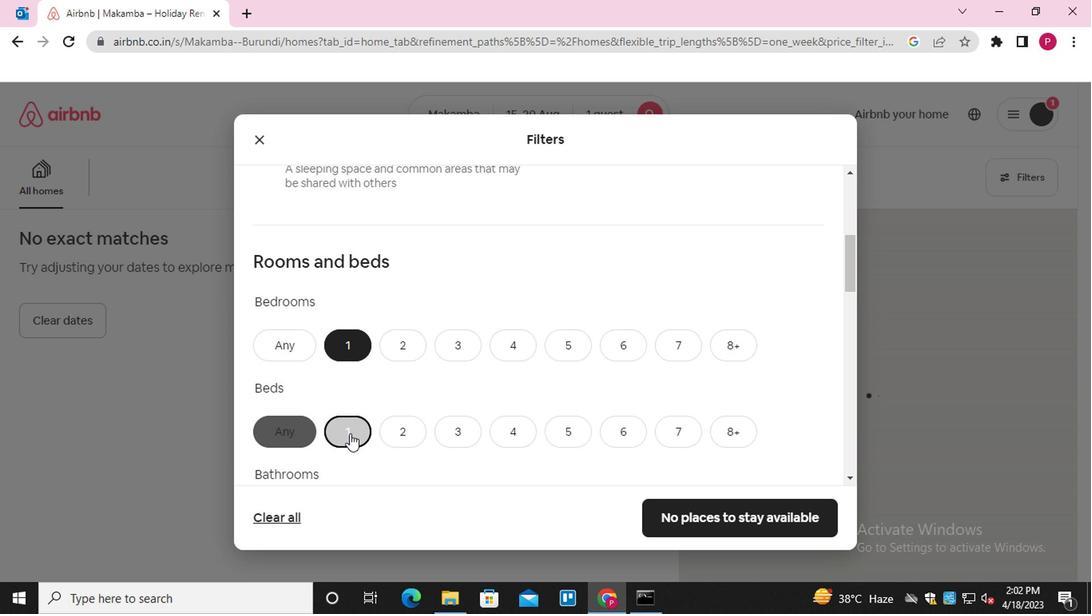 
Action: Mouse moved to (345, 363)
Screenshot: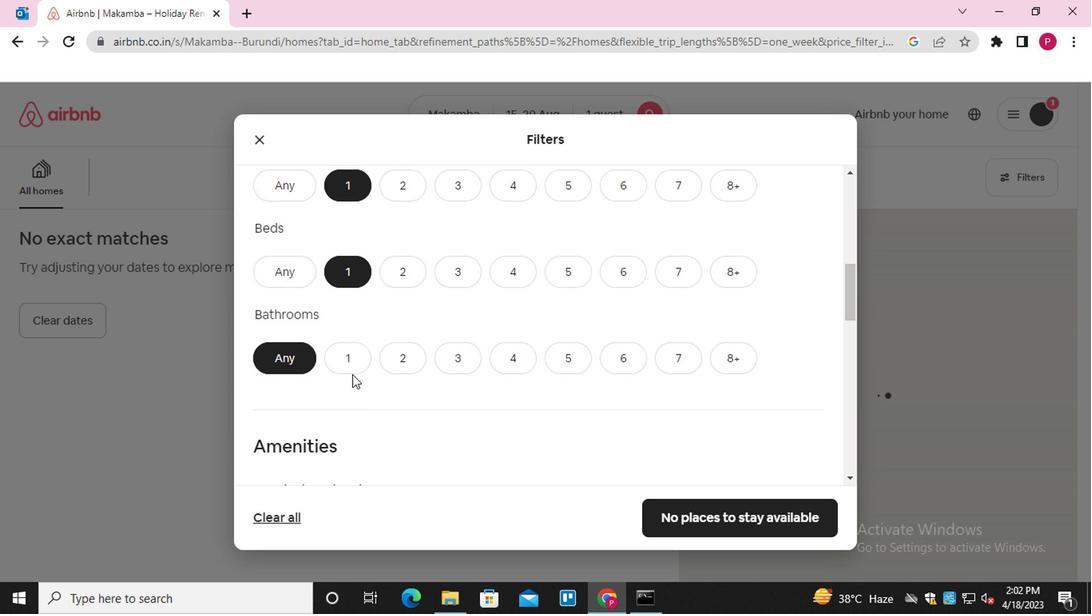 
Action: Mouse pressed left at (345, 363)
Screenshot: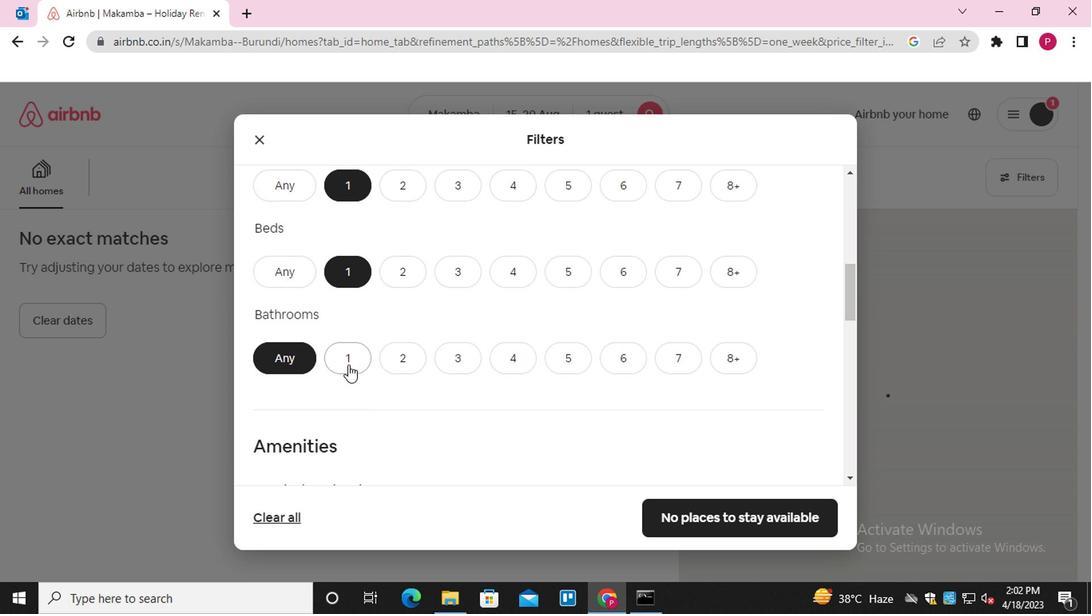 
Action: Mouse moved to (370, 373)
Screenshot: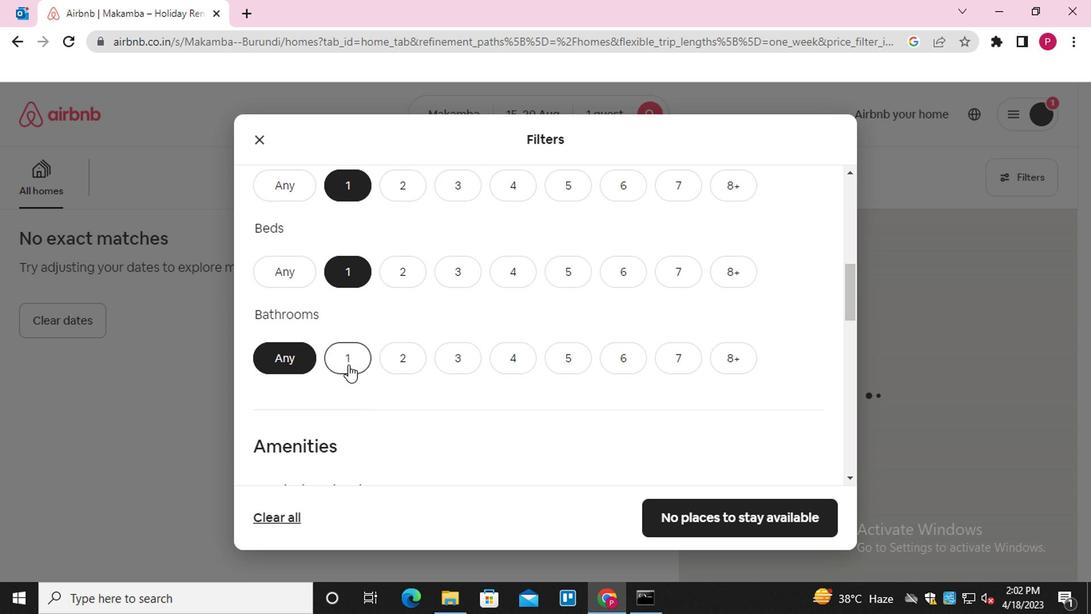 
Action: Mouse scrolled (370, 373) with delta (0, 0)
Screenshot: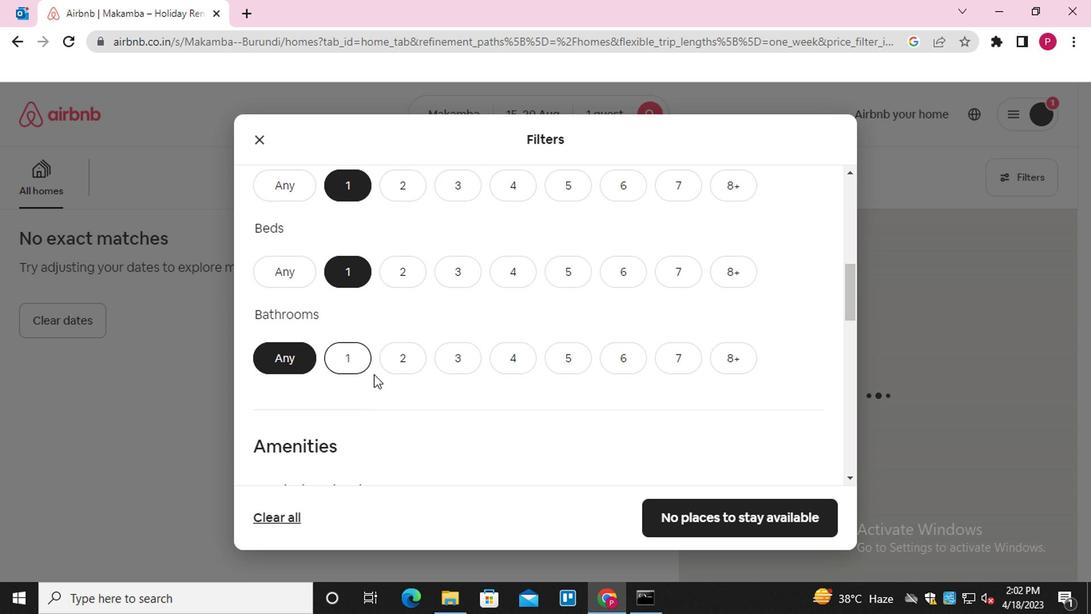 
Action: Mouse scrolled (370, 373) with delta (0, 0)
Screenshot: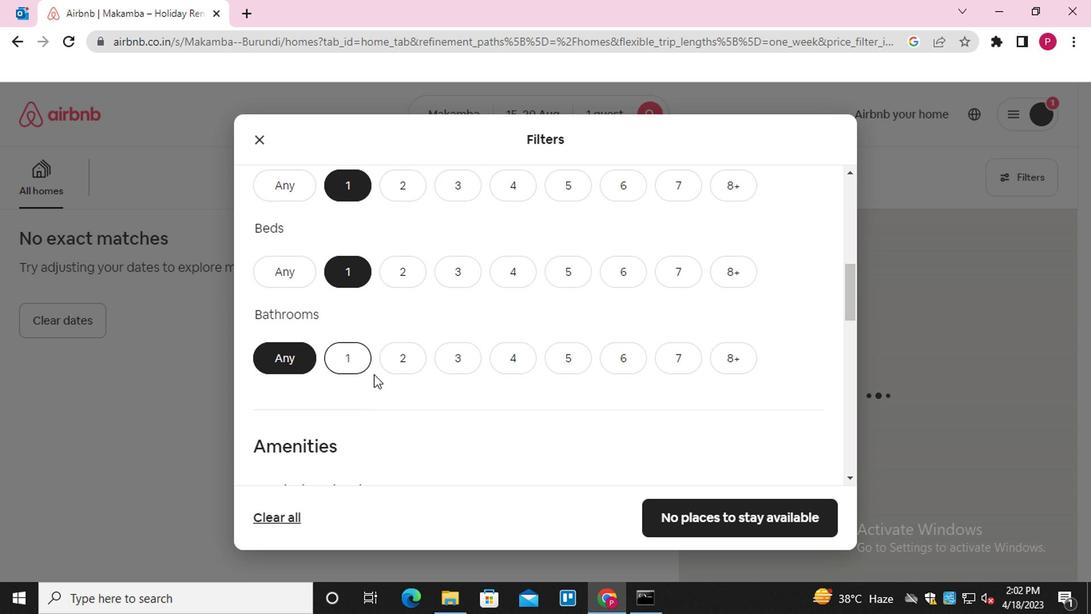 
Action: Mouse scrolled (370, 373) with delta (0, 0)
Screenshot: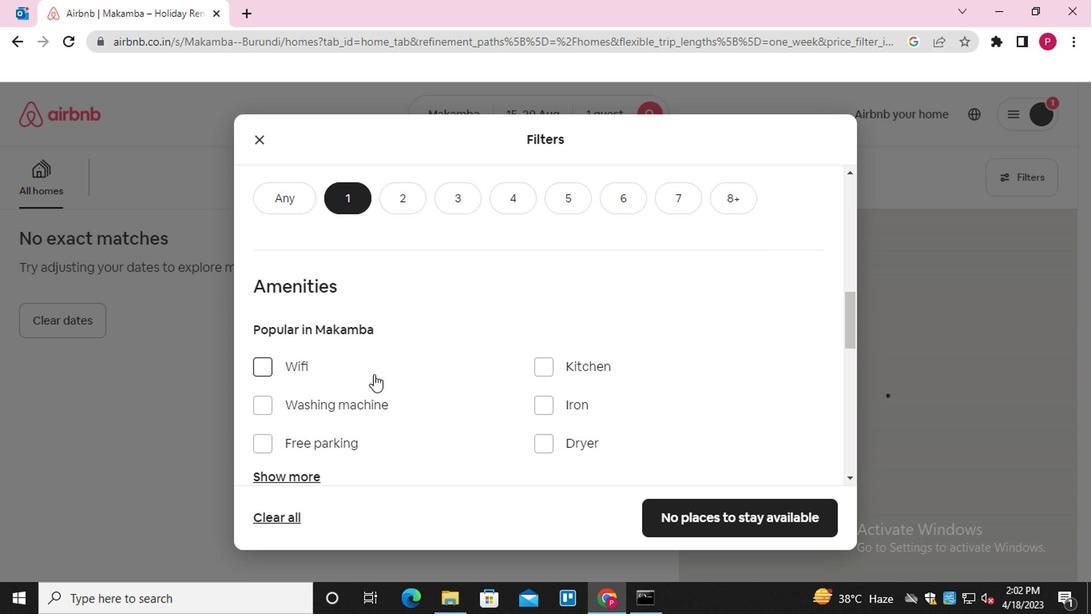 
Action: Mouse scrolled (370, 373) with delta (0, 0)
Screenshot: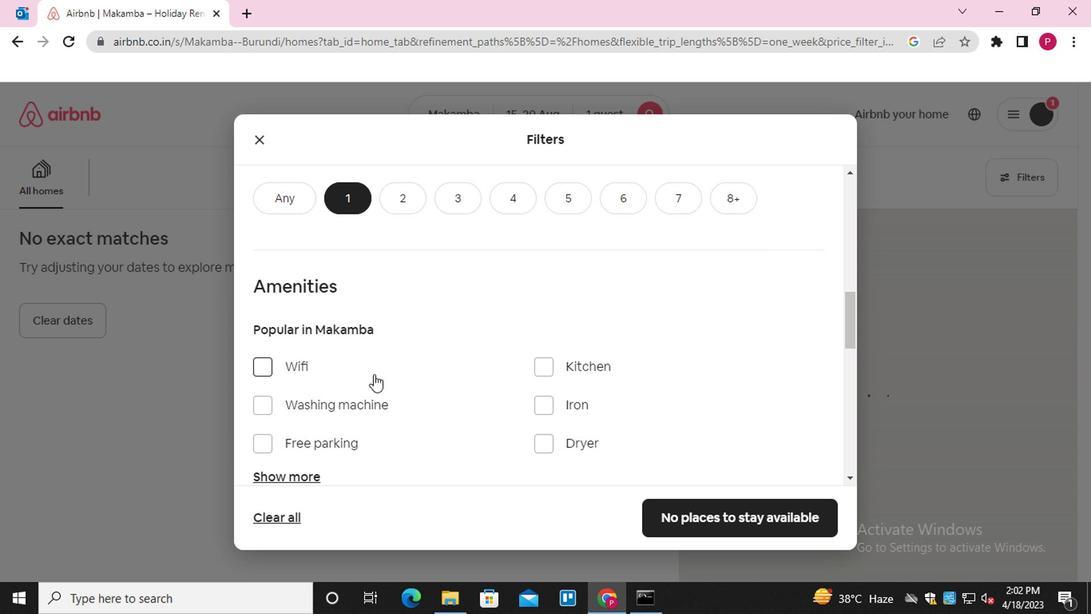 
Action: Mouse scrolled (370, 373) with delta (0, 0)
Screenshot: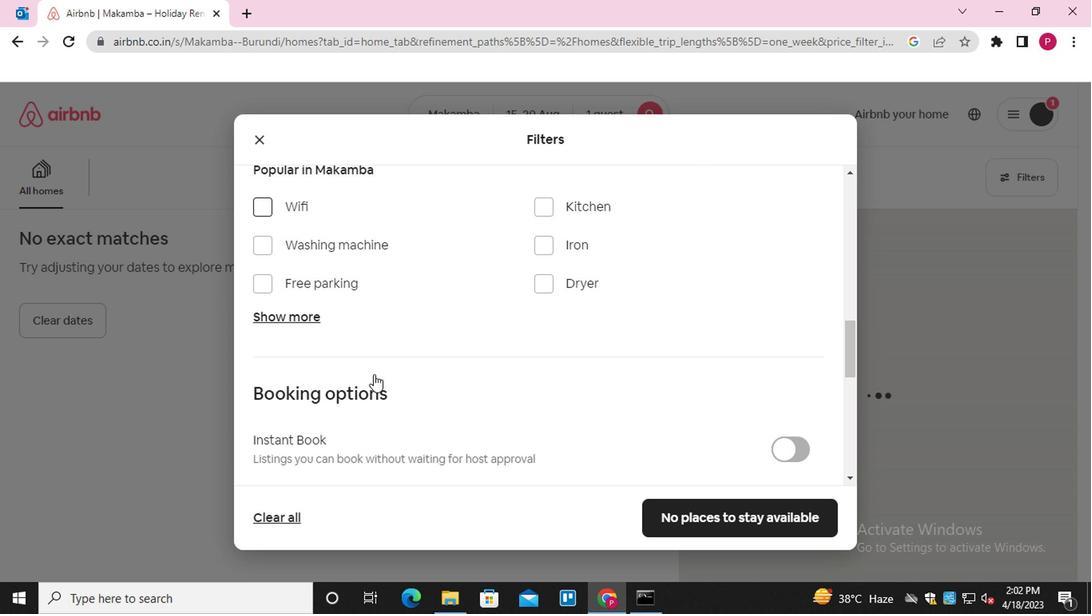 
Action: Mouse scrolled (370, 373) with delta (0, 0)
Screenshot: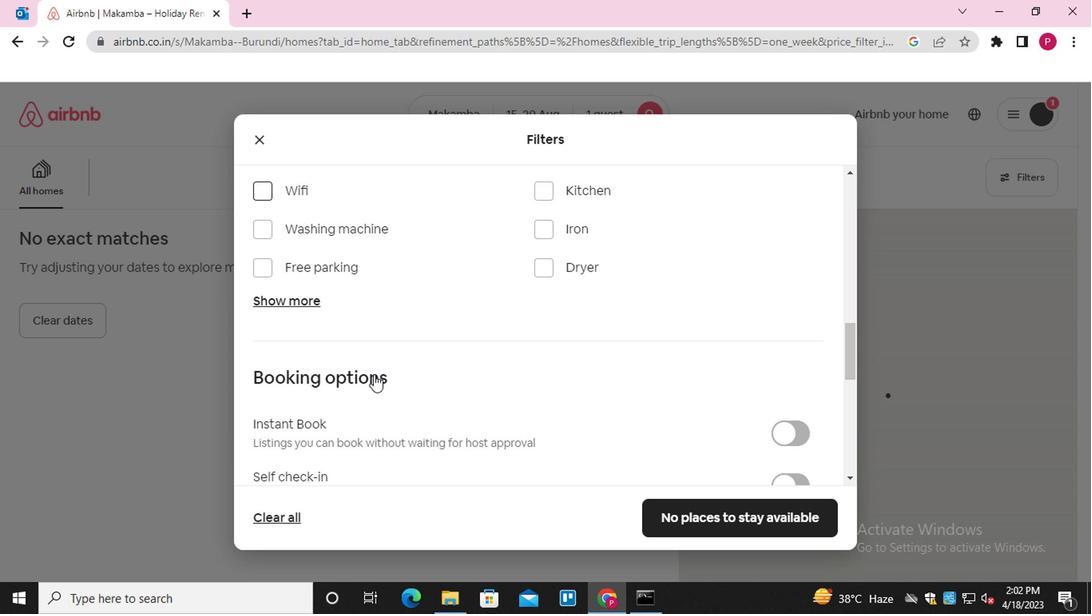 
Action: Mouse scrolled (370, 374) with delta (0, 1)
Screenshot: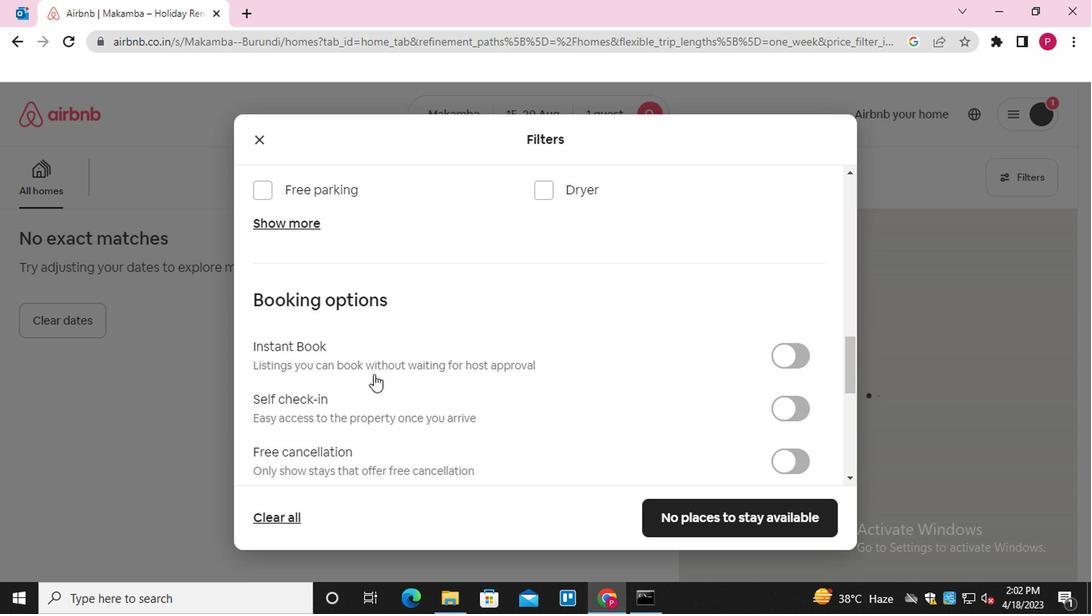 
Action: Mouse scrolled (370, 374) with delta (0, 1)
Screenshot: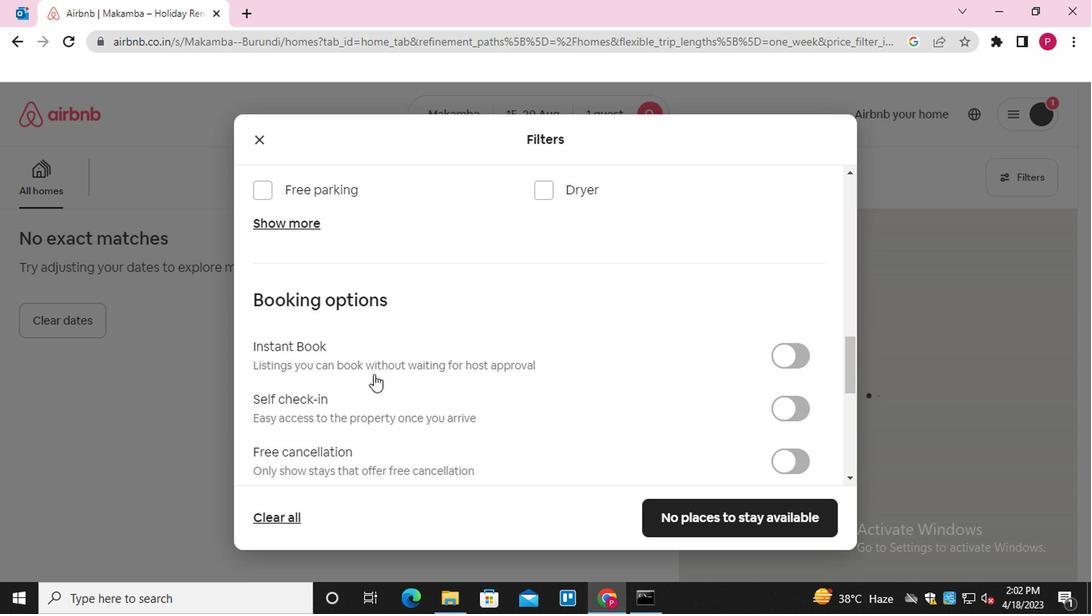 
Action: Mouse scrolled (370, 374) with delta (0, 1)
Screenshot: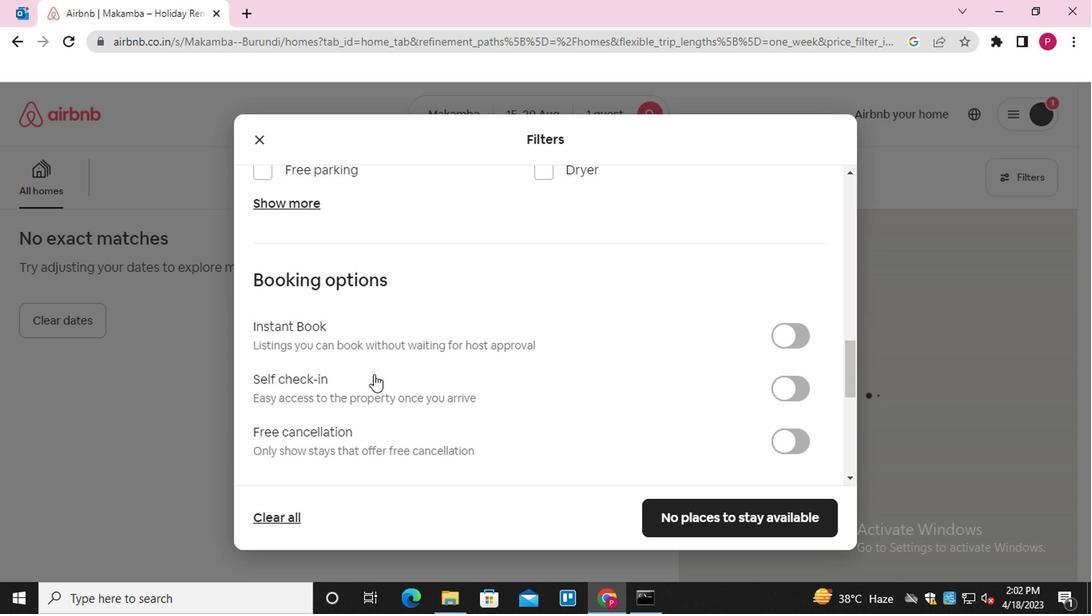 
Action: Mouse scrolled (370, 374) with delta (0, 1)
Screenshot: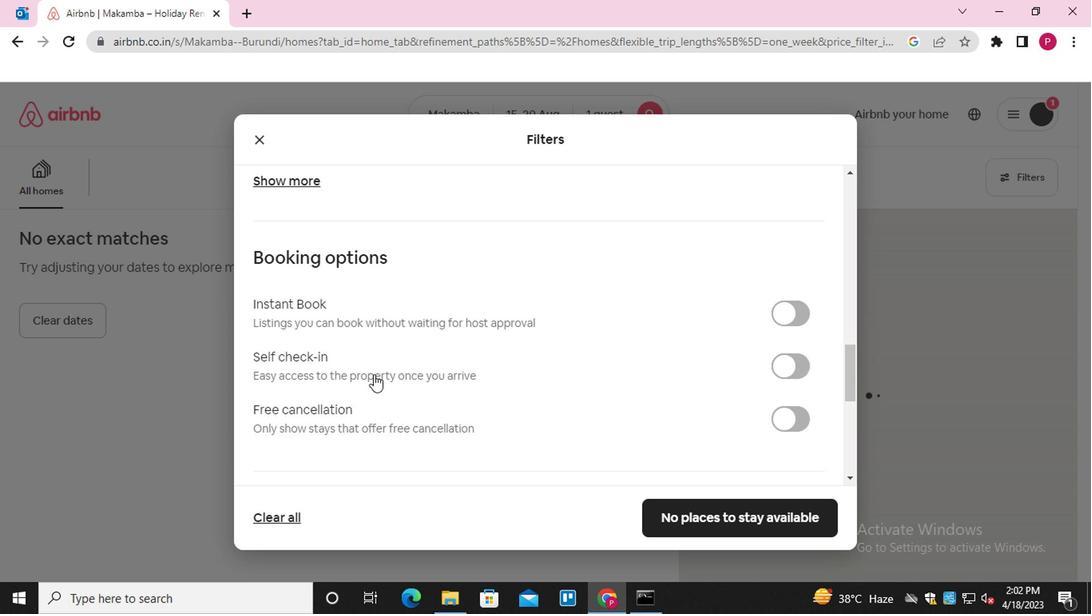
Action: Mouse scrolled (370, 374) with delta (0, 1)
Screenshot: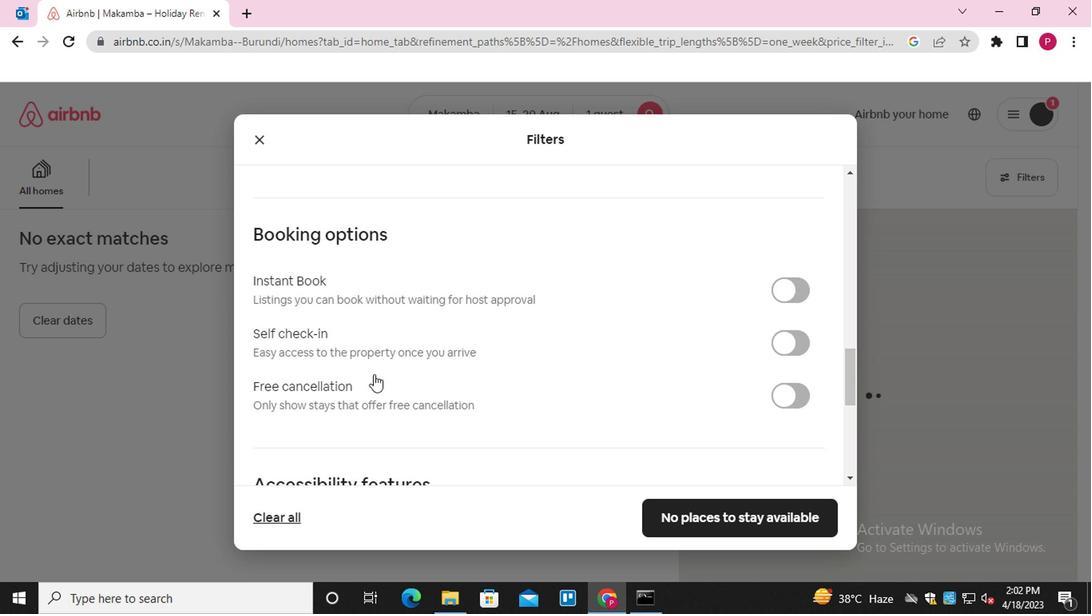 
Action: Mouse scrolled (370, 374) with delta (0, 1)
Screenshot: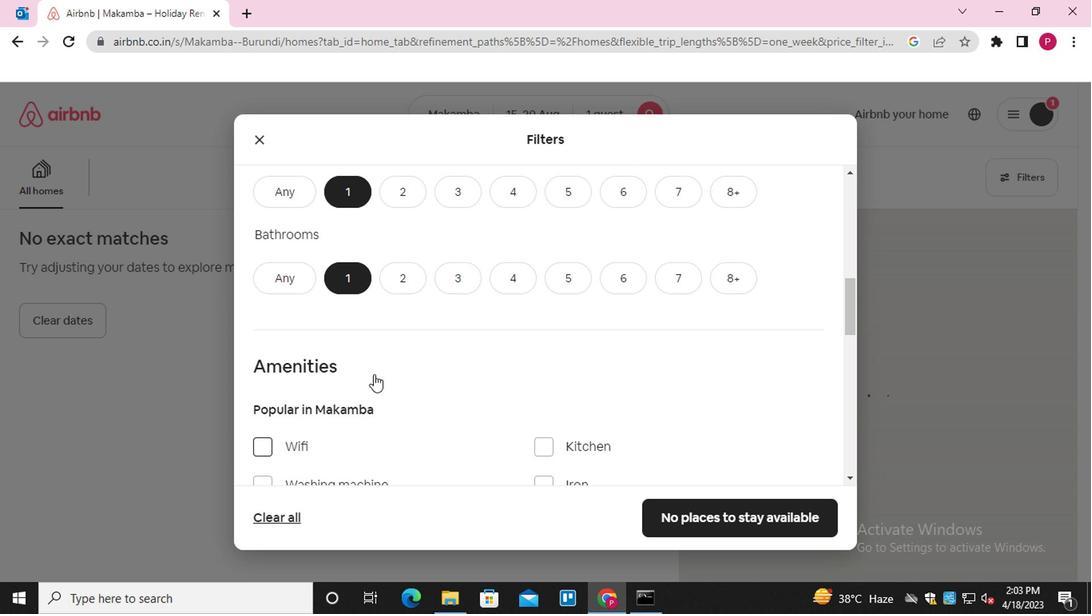 
Action: Mouse scrolled (370, 374) with delta (0, 1)
Screenshot: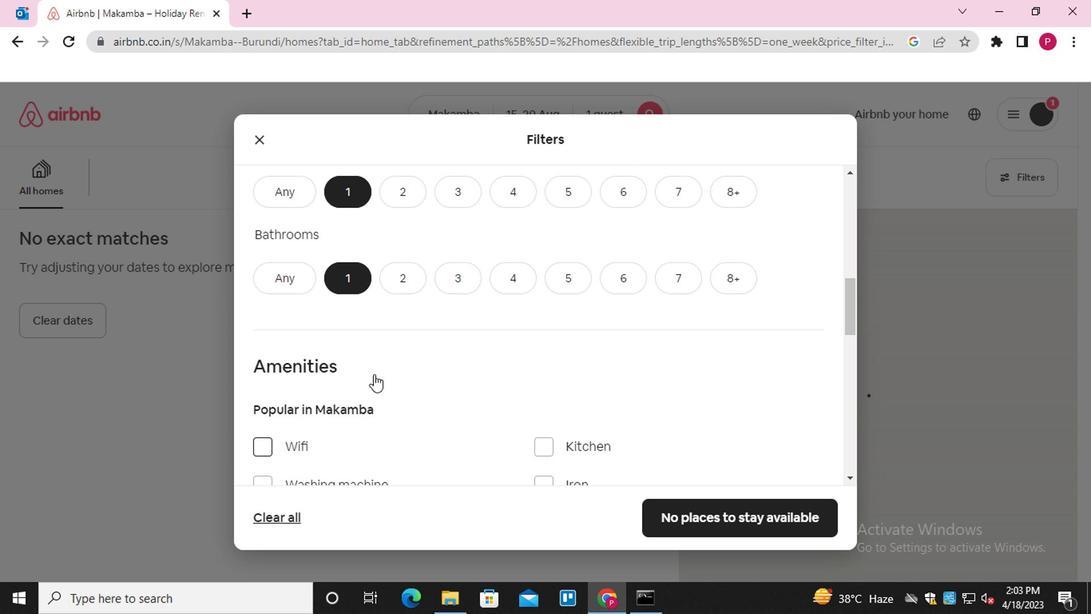 
Action: Mouse scrolled (370, 374) with delta (0, 1)
Screenshot: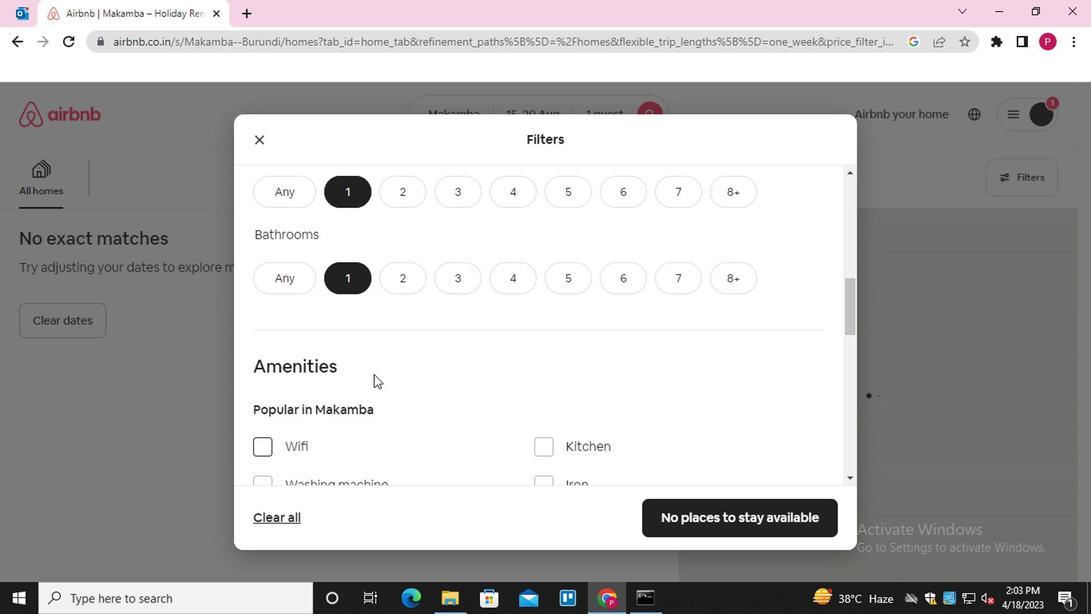 
Action: Mouse scrolled (370, 374) with delta (0, 1)
Screenshot: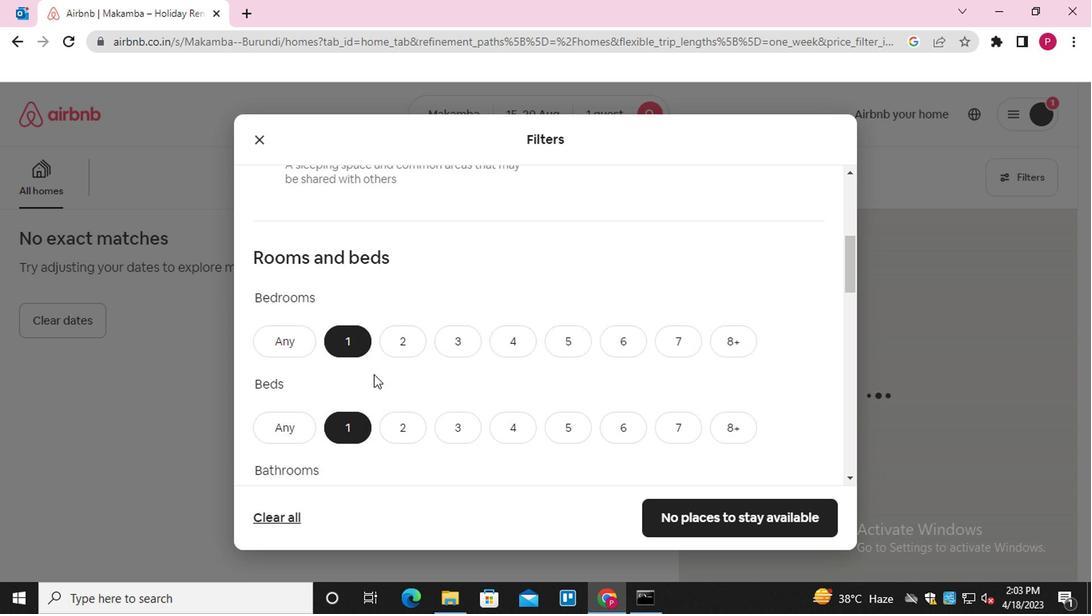 
Action: Mouse scrolled (370, 374) with delta (0, 1)
Screenshot: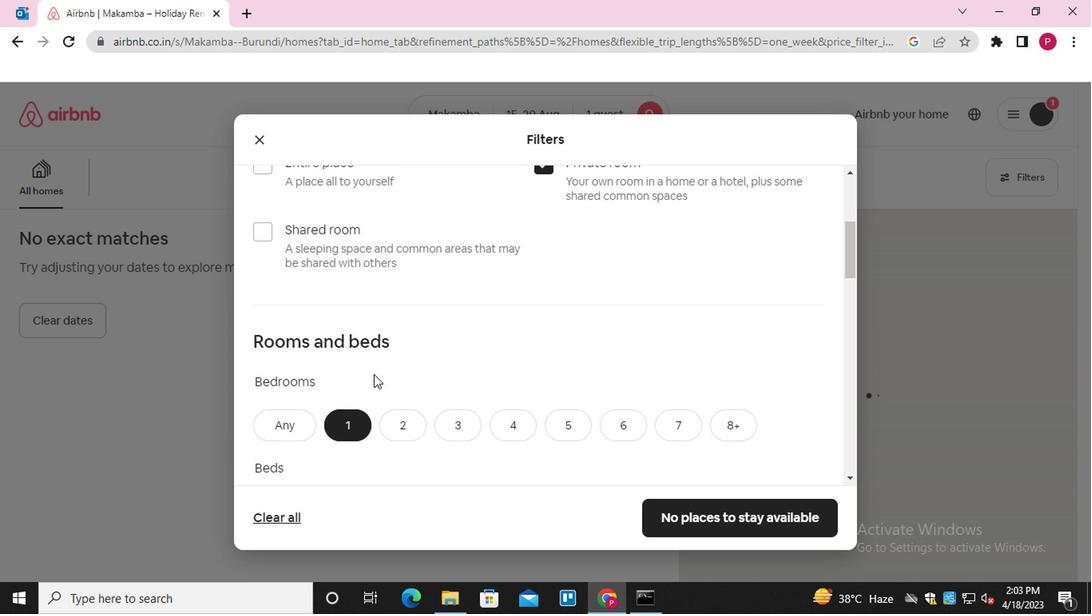 
Action: Mouse scrolled (370, 374) with delta (0, 1)
Screenshot: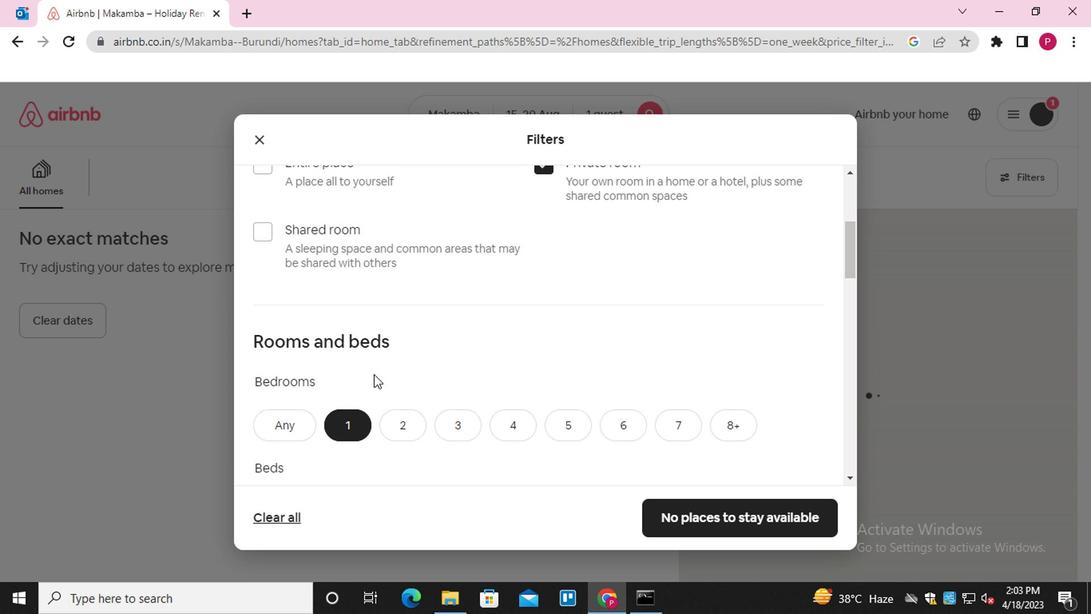 
Action: Mouse scrolled (370, 374) with delta (0, 1)
Screenshot: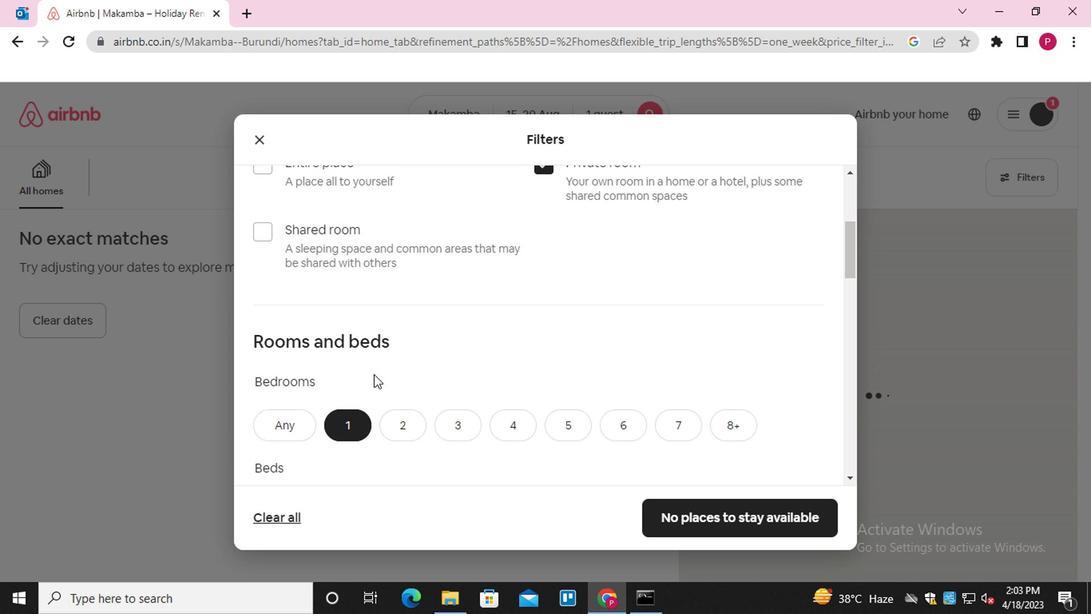 
Action: Mouse scrolled (370, 373) with delta (0, 0)
Screenshot: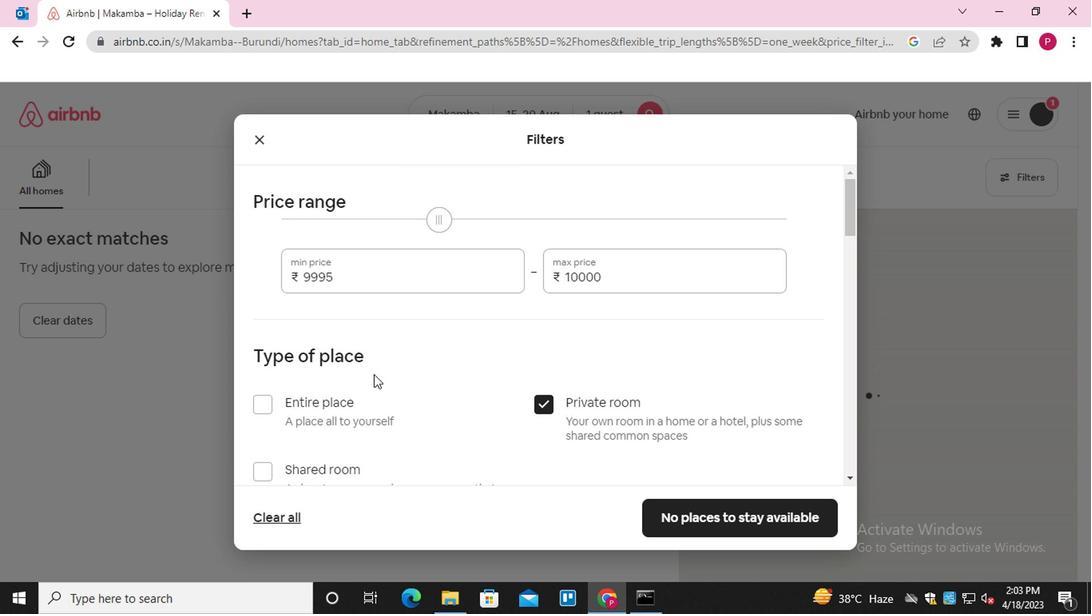 
Action: Mouse scrolled (370, 373) with delta (0, 0)
Screenshot: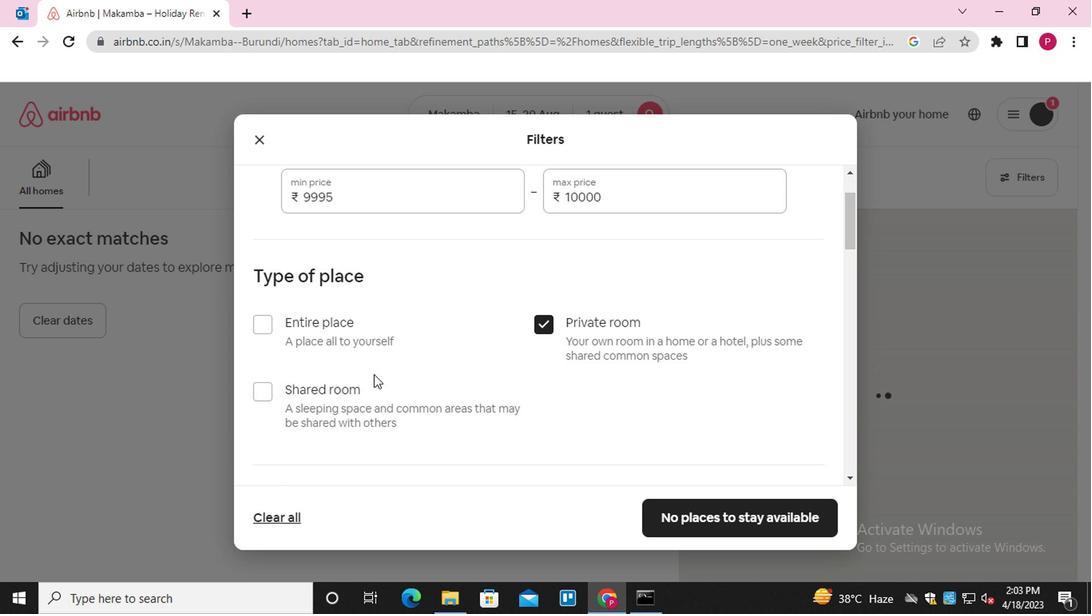 
Action: Mouse scrolled (370, 373) with delta (0, 0)
Screenshot: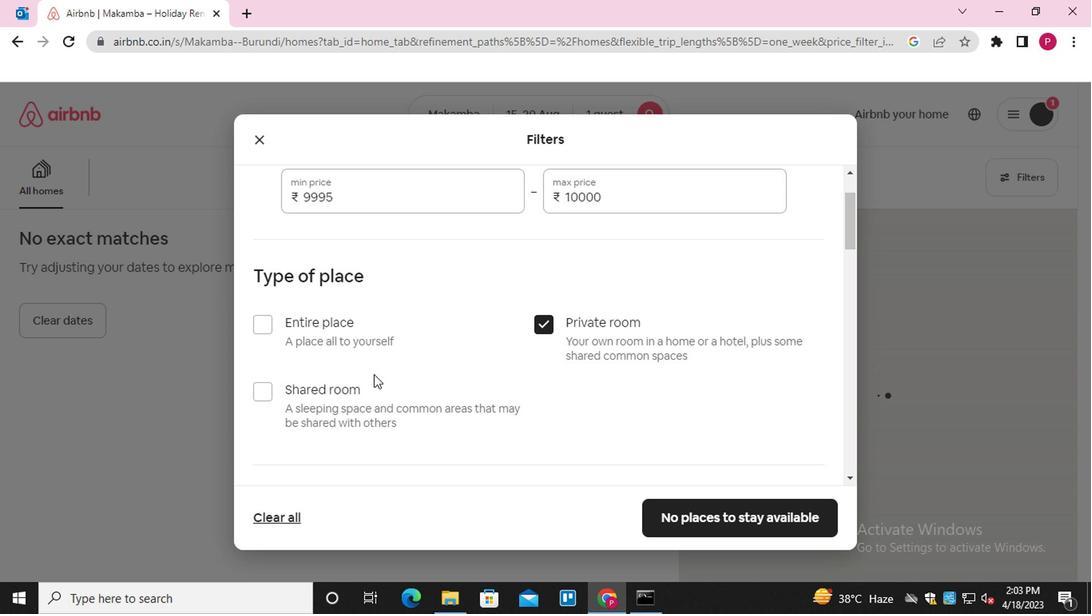 
Action: Mouse scrolled (370, 373) with delta (0, 0)
Screenshot: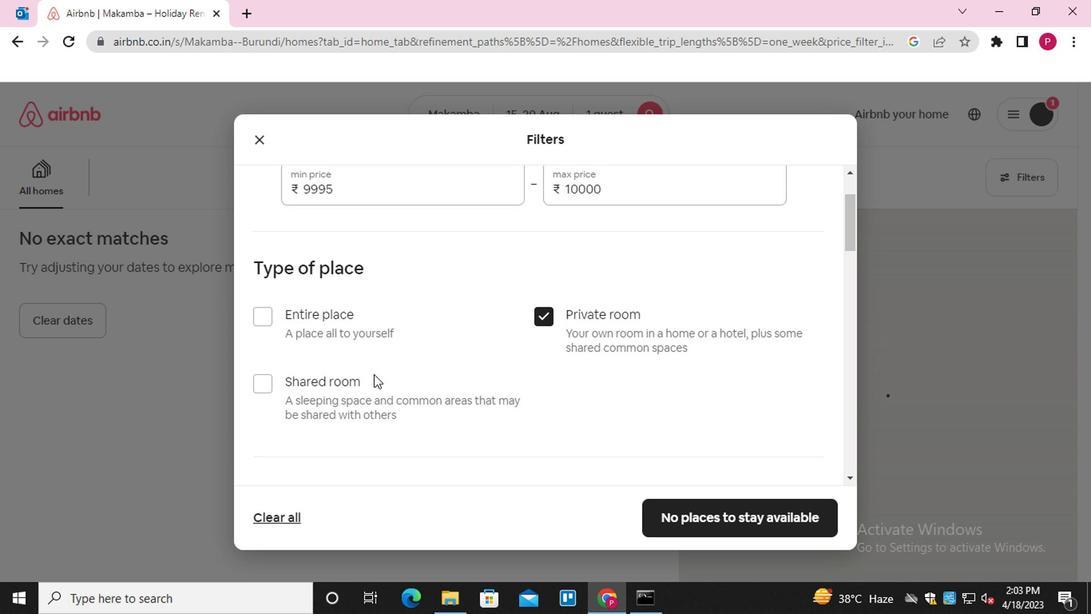 
Action: Mouse scrolled (370, 373) with delta (0, 0)
Screenshot: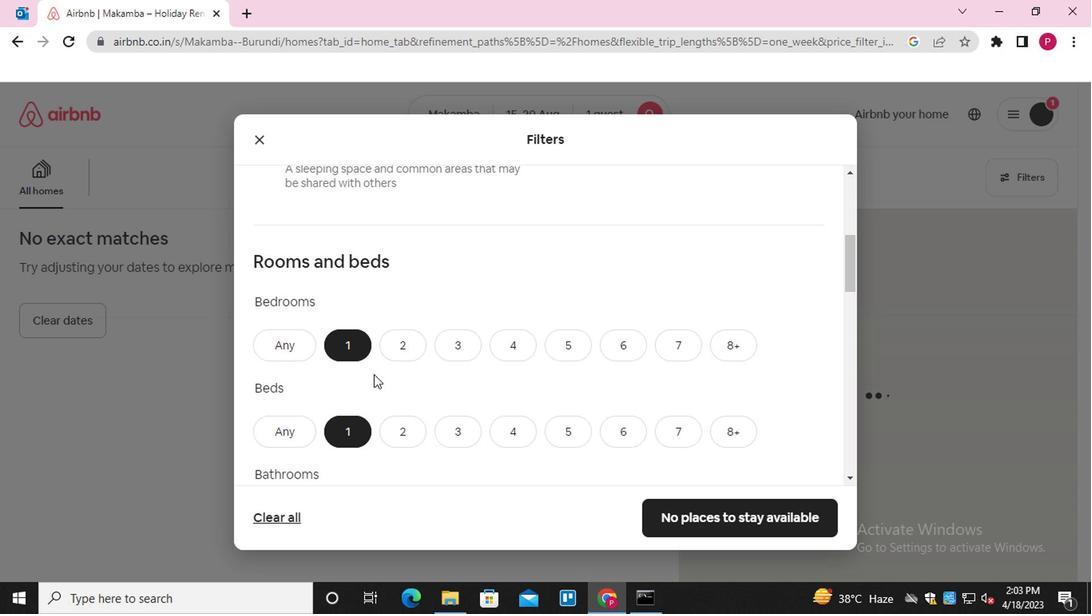 
Action: Mouse scrolled (370, 373) with delta (0, 0)
Screenshot: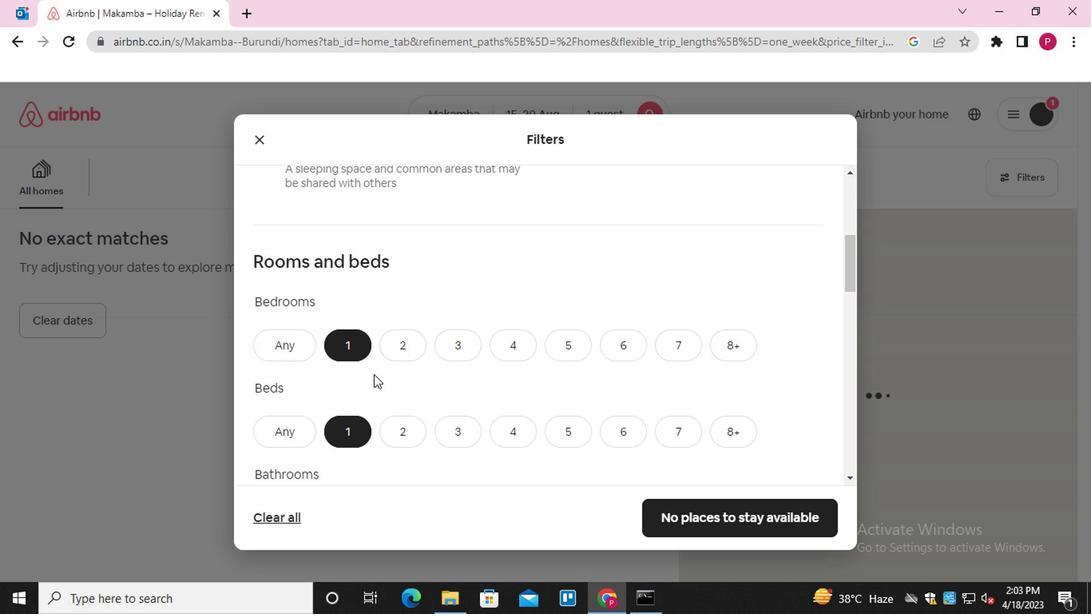 
Action: Mouse scrolled (370, 373) with delta (0, 0)
Screenshot: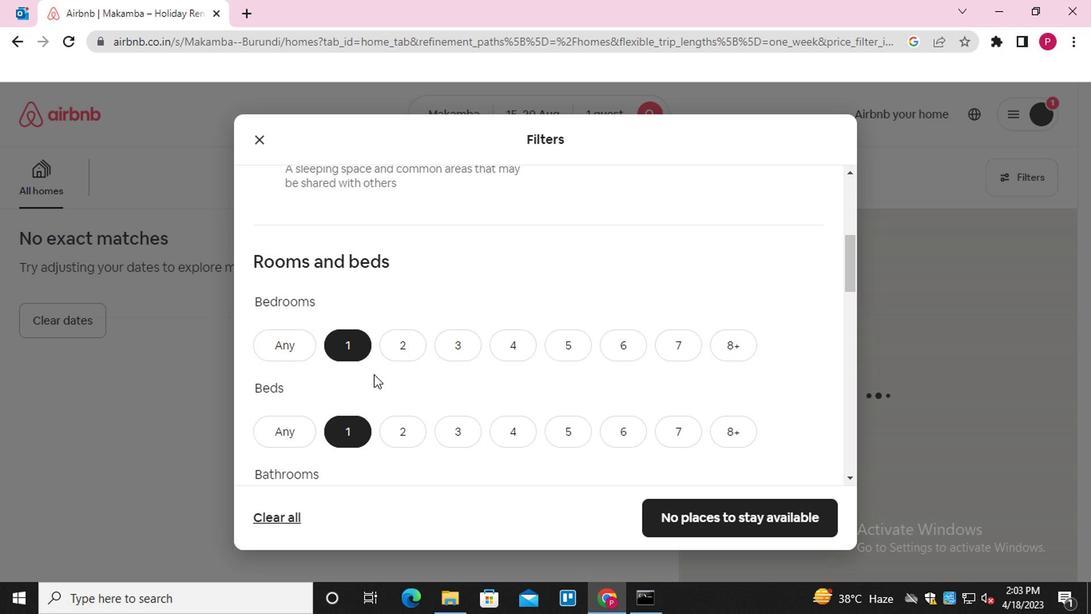 
Action: Mouse scrolled (370, 373) with delta (0, 0)
Screenshot: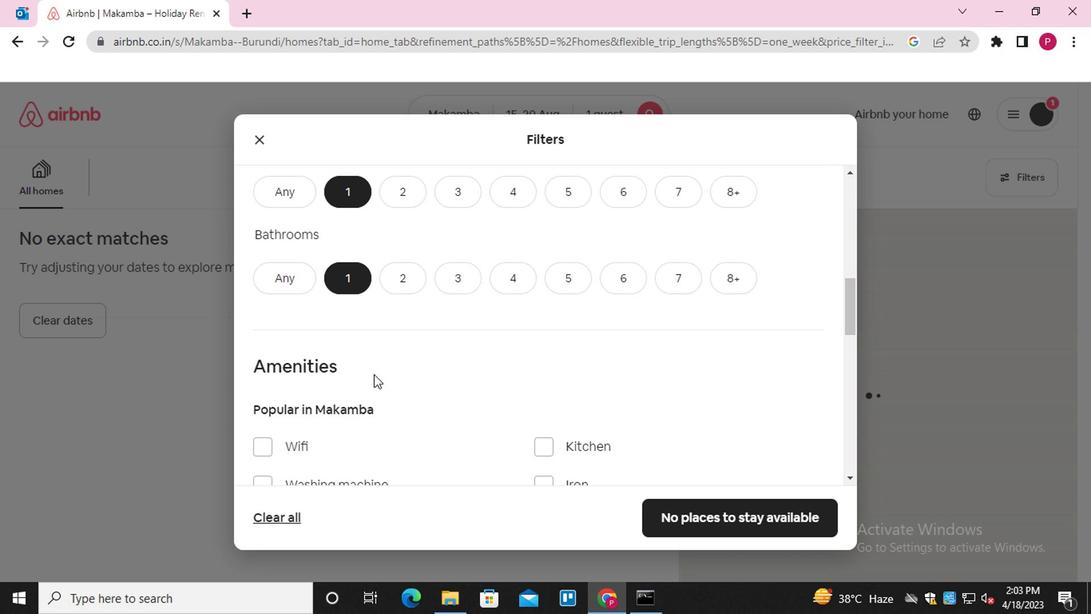 
Action: Mouse scrolled (370, 373) with delta (0, 0)
Screenshot: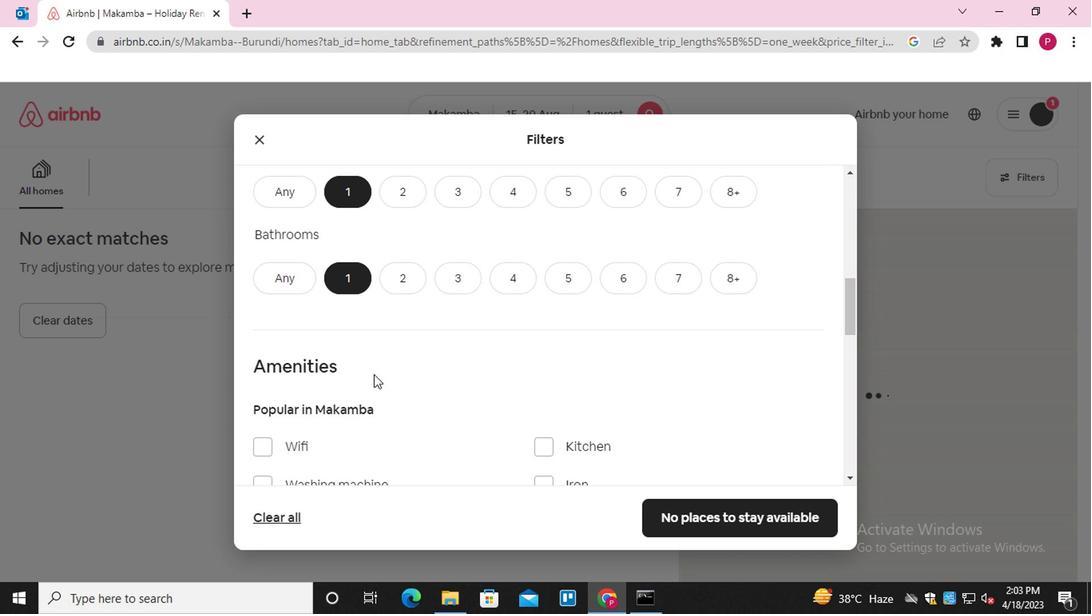 
Action: Mouse scrolled (370, 373) with delta (0, 0)
Screenshot: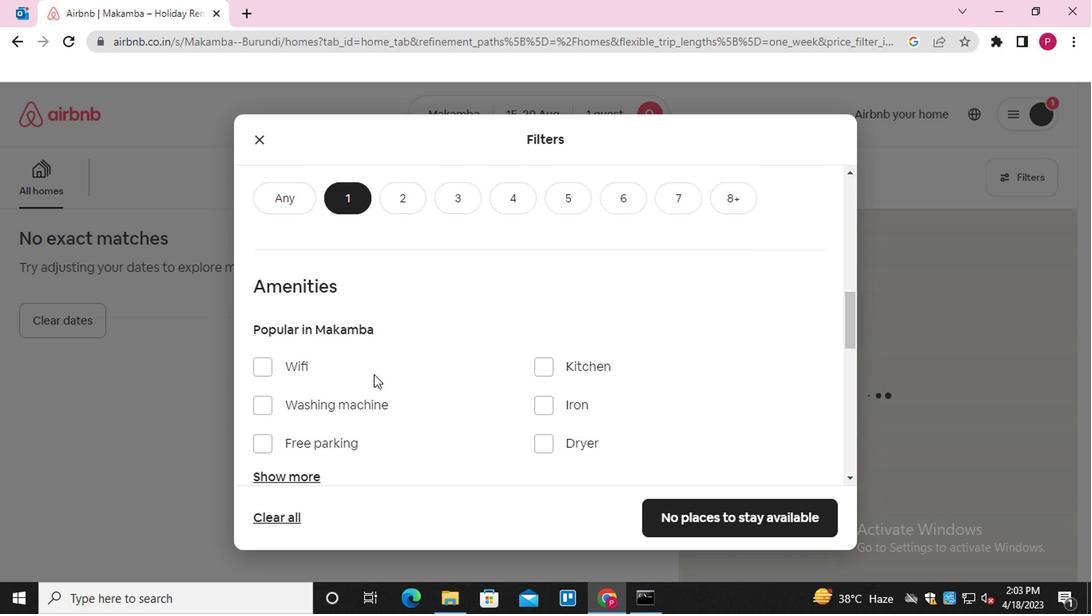 
Action: Mouse scrolled (370, 373) with delta (0, 0)
Screenshot: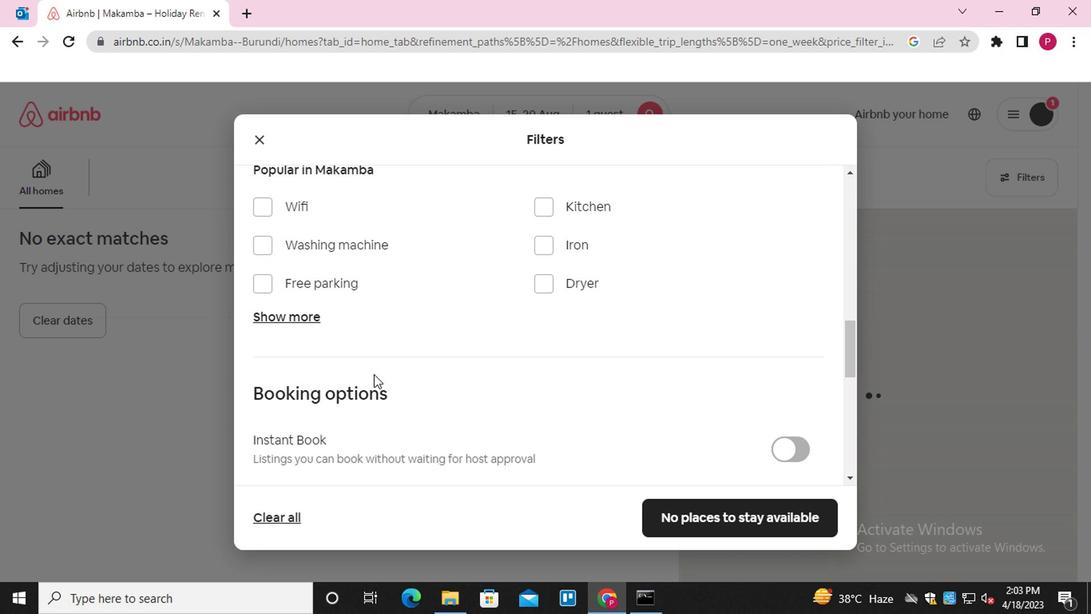 
Action: Mouse scrolled (370, 373) with delta (0, 0)
Screenshot: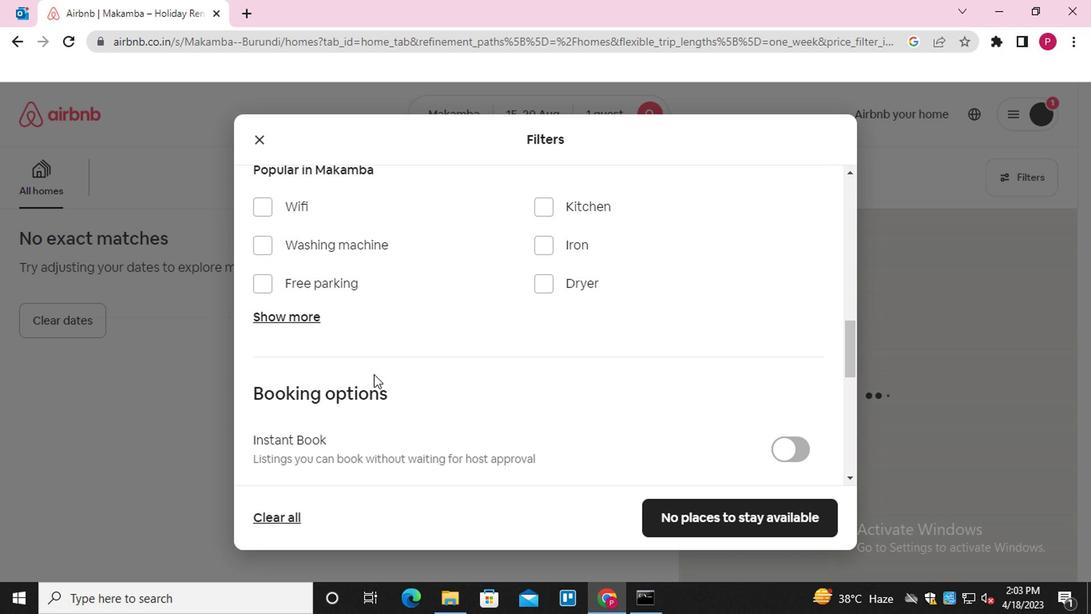 
Action: Mouse scrolled (370, 373) with delta (0, 0)
Screenshot: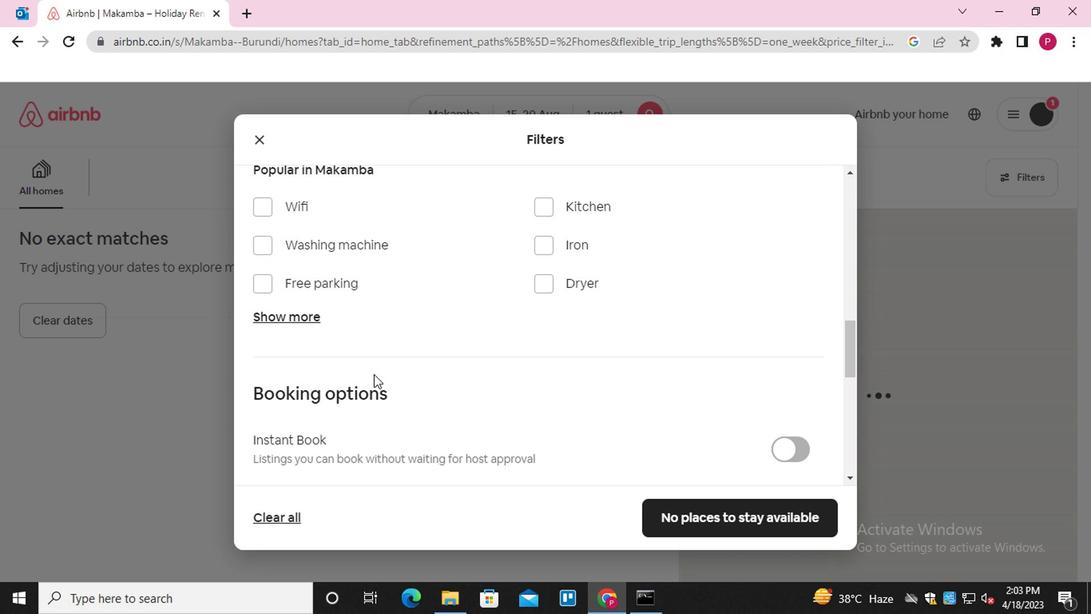
Action: Mouse scrolled (370, 373) with delta (0, 0)
Screenshot: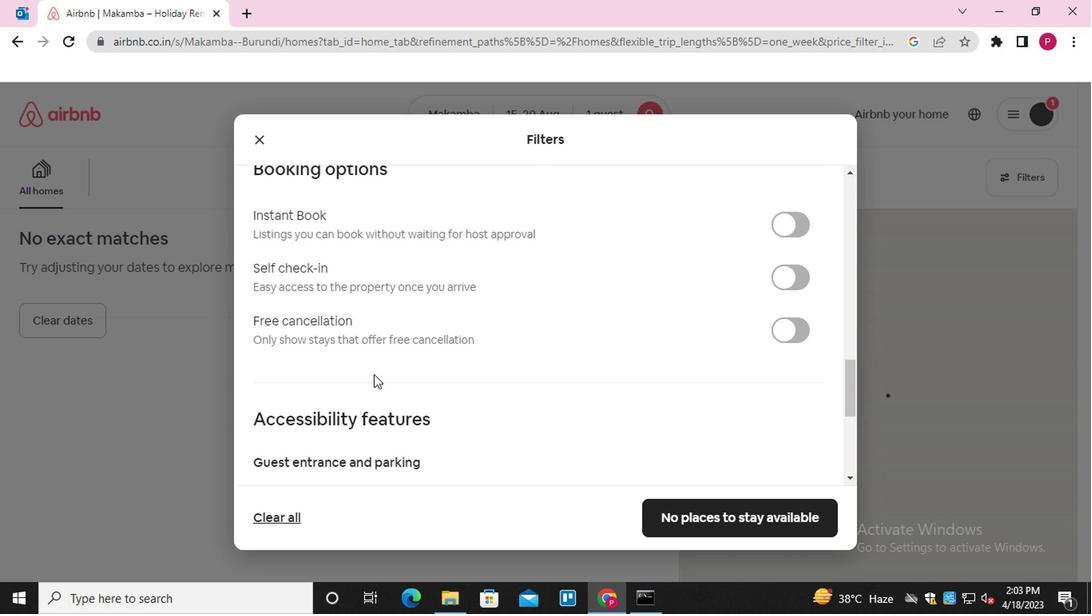 
Action: Mouse scrolled (370, 374) with delta (0, 1)
Screenshot: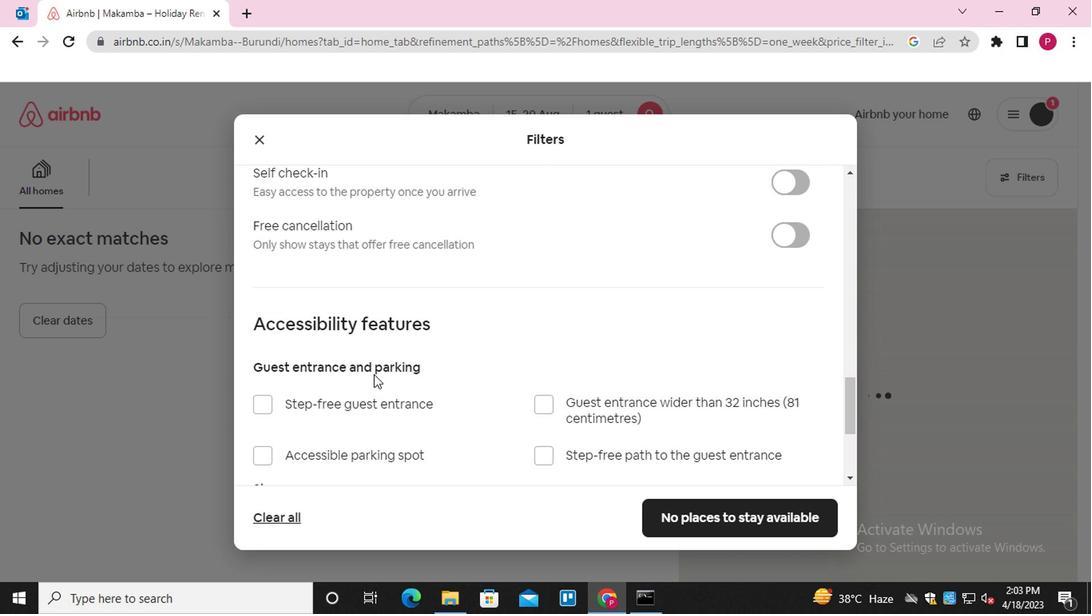 
Action: Mouse scrolled (370, 374) with delta (0, 1)
Screenshot: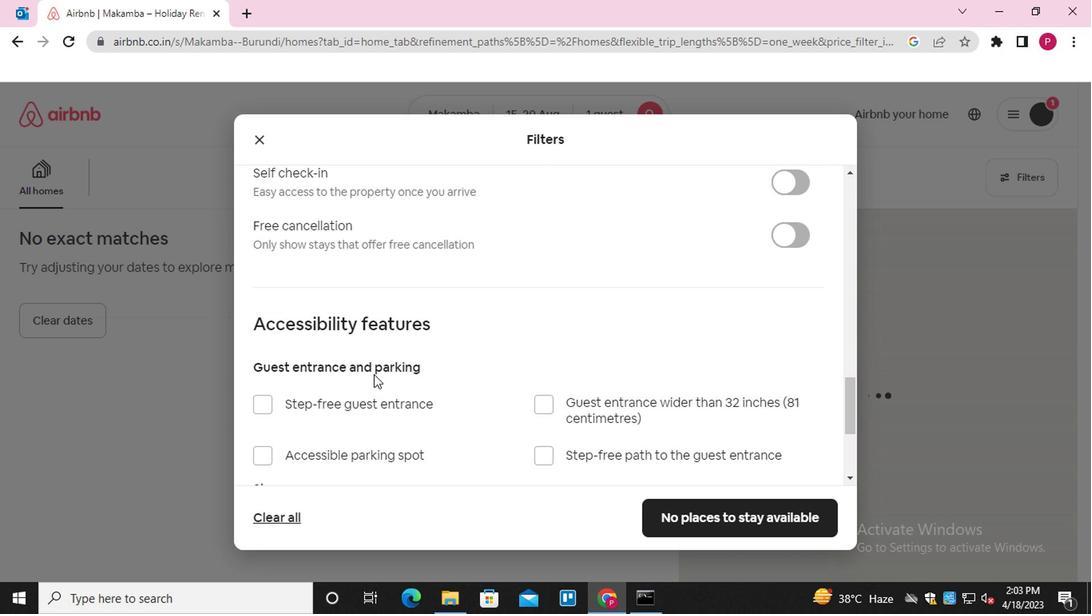 
Action: Mouse scrolled (370, 374) with delta (0, 1)
Screenshot: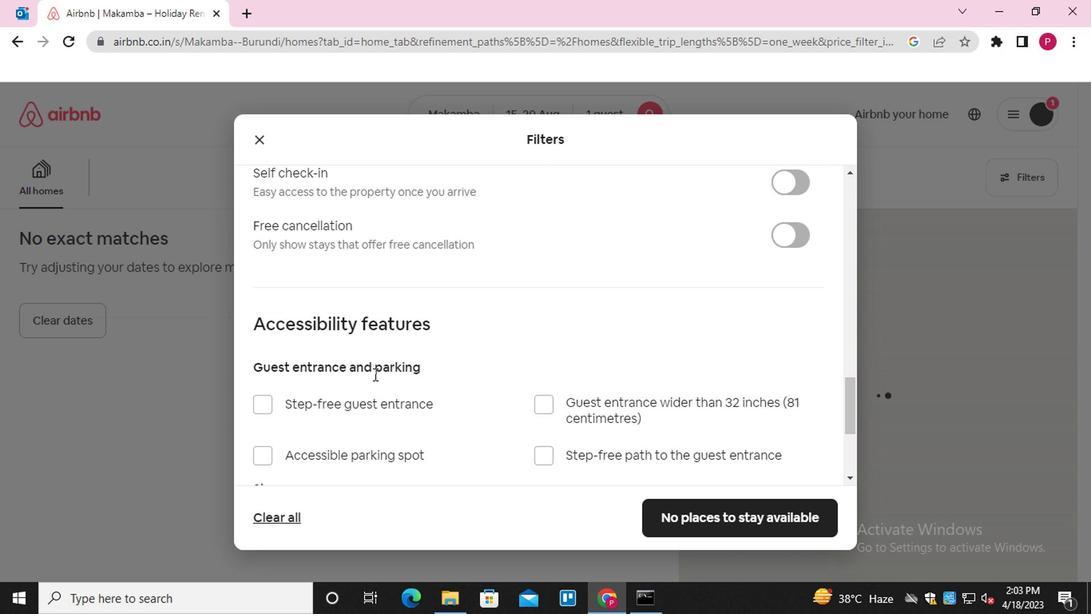 
Action: Mouse scrolled (370, 374) with delta (0, 1)
Screenshot: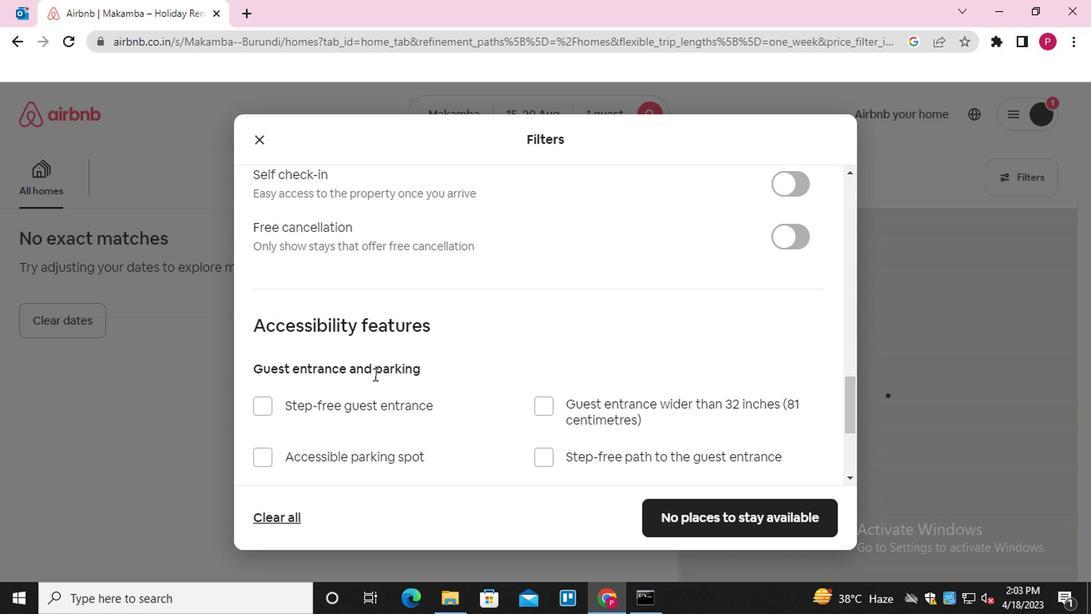 
Action: Mouse scrolled (370, 374) with delta (0, 1)
Screenshot: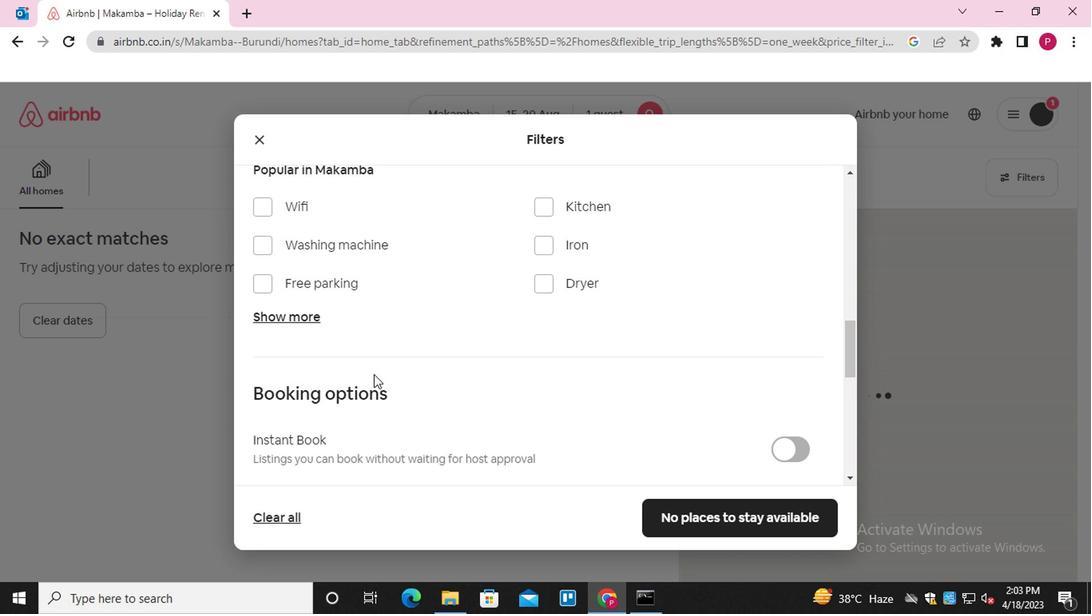 
Action: Mouse scrolled (370, 373) with delta (0, 0)
Screenshot: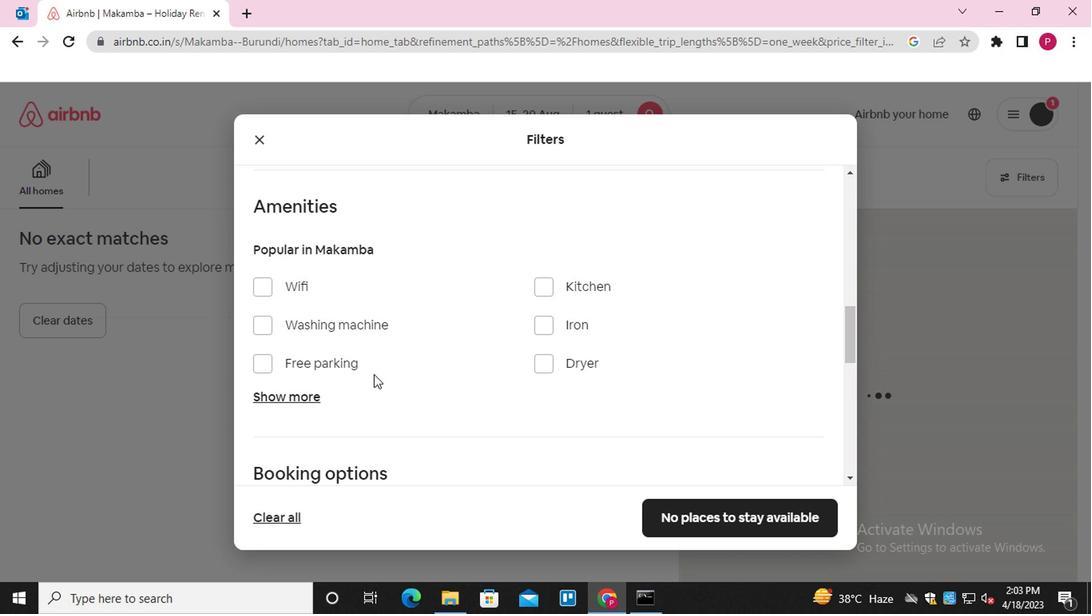 
Action: Mouse scrolled (370, 373) with delta (0, 0)
Screenshot: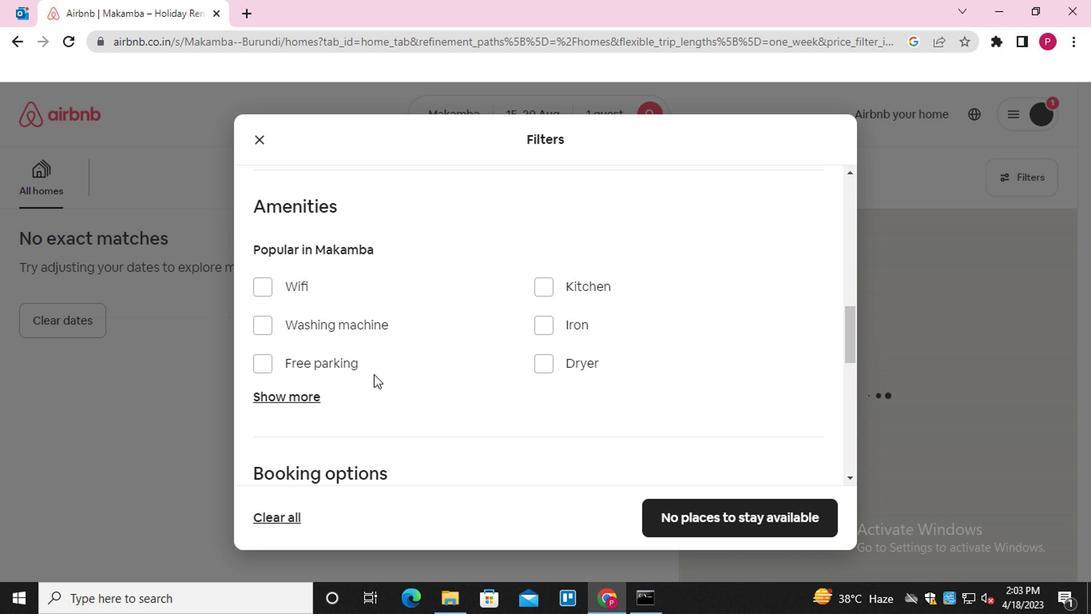 
Action: Mouse scrolled (370, 373) with delta (0, 0)
Screenshot: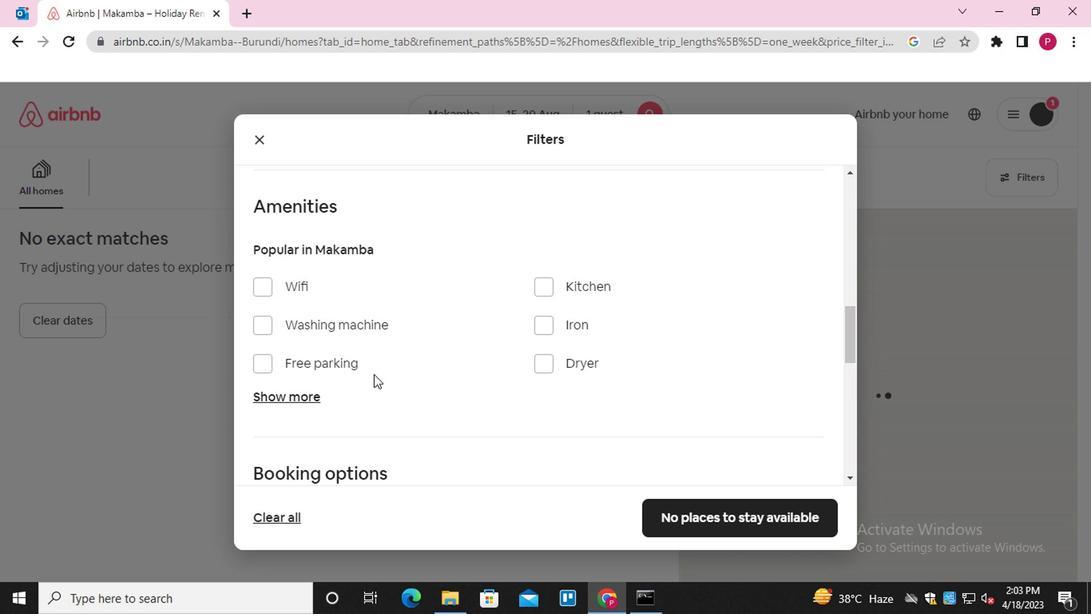 
Action: Mouse moved to (776, 335)
Screenshot: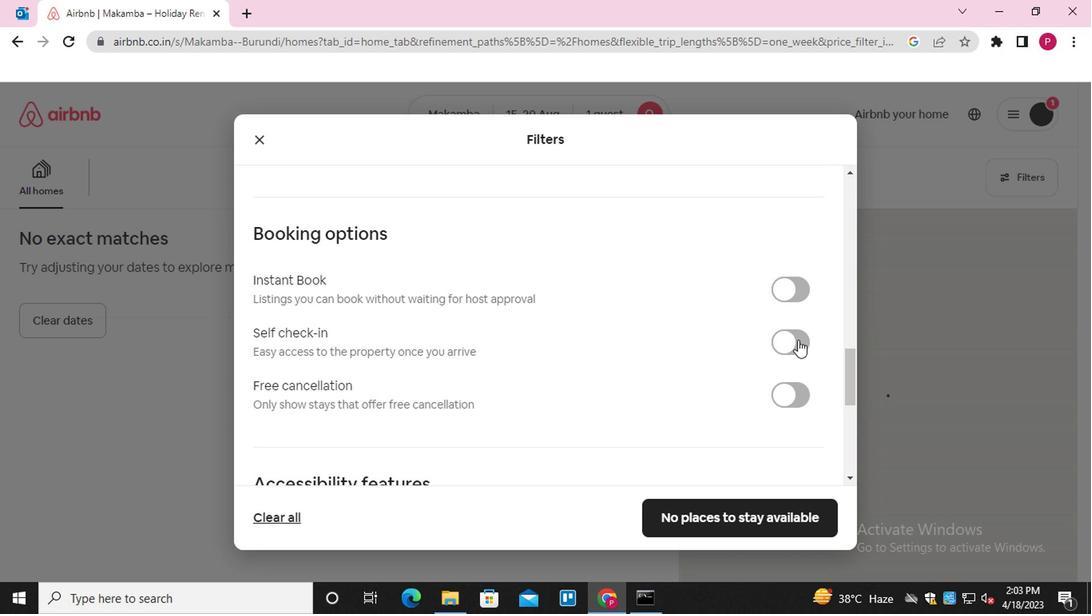 
Action: Mouse pressed left at (776, 335)
Screenshot: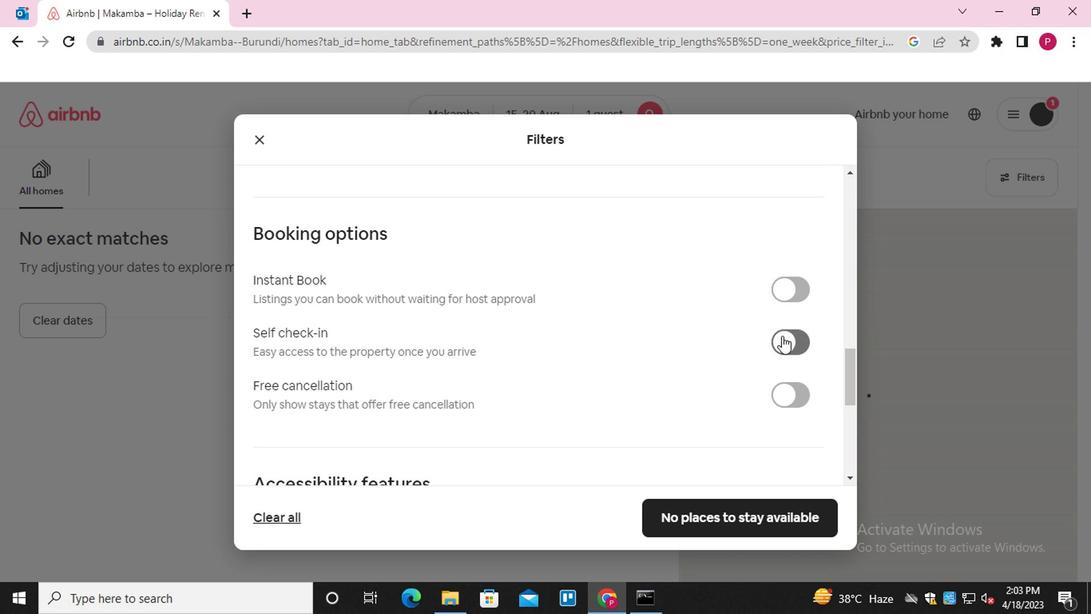 
Action: Mouse moved to (566, 398)
Screenshot: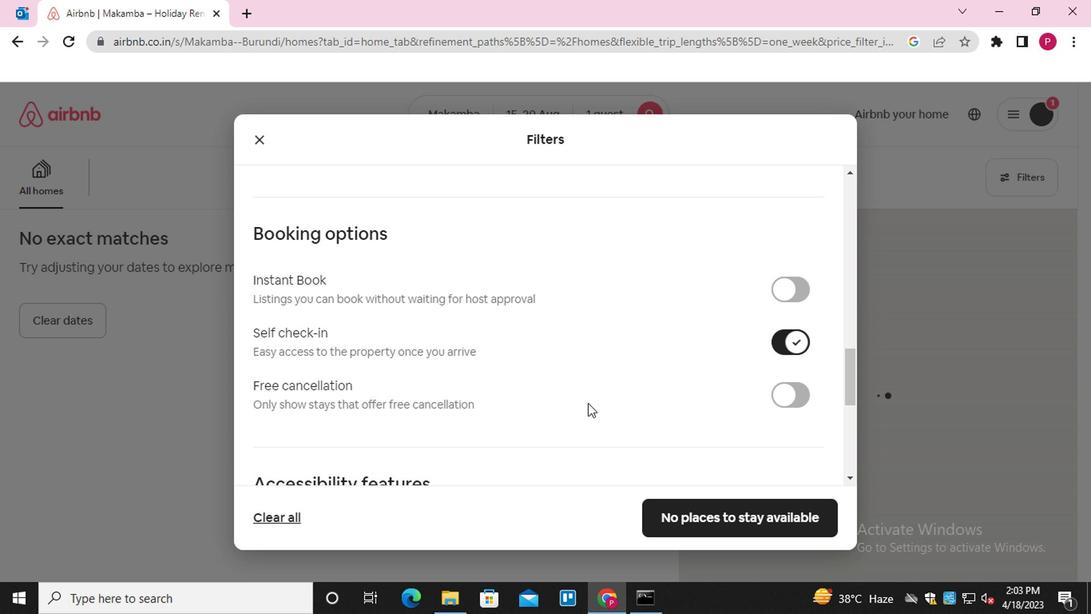 
Action: Mouse scrolled (566, 397) with delta (0, -1)
Screenshot: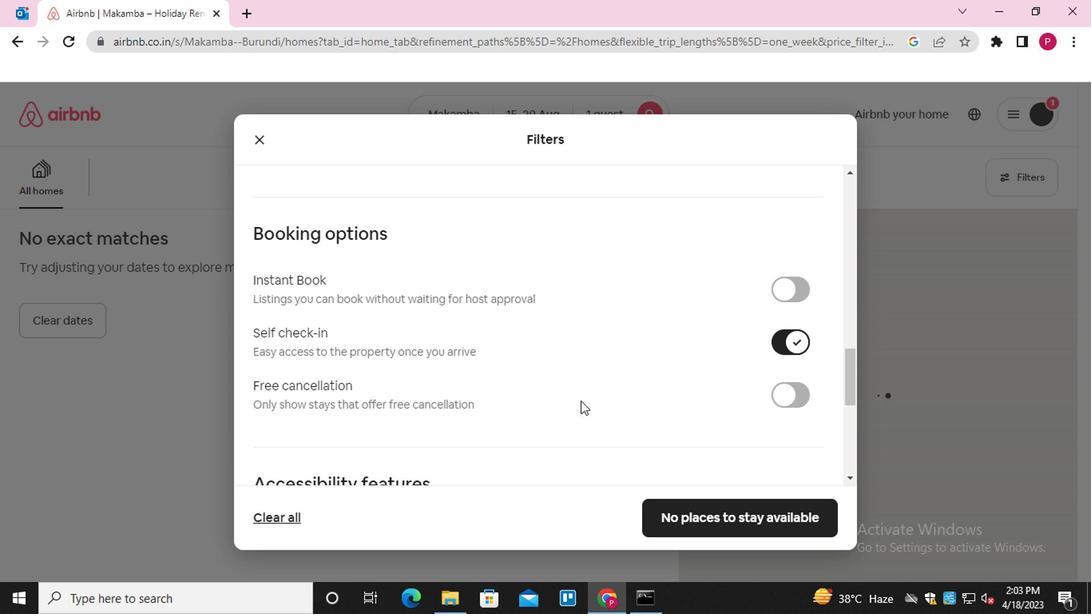 
Action: Mouse scrolled (566, 397) with delta (0, -1)
Screenshot: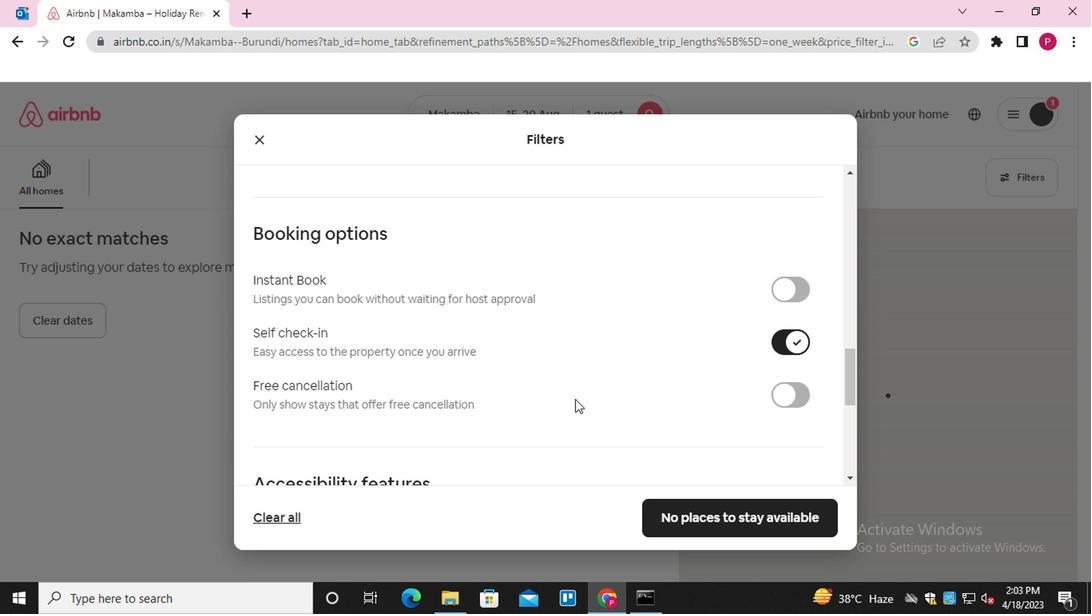 
Action: Mouse scrolled (566, 397) with delta (0, -1)
Screenshot: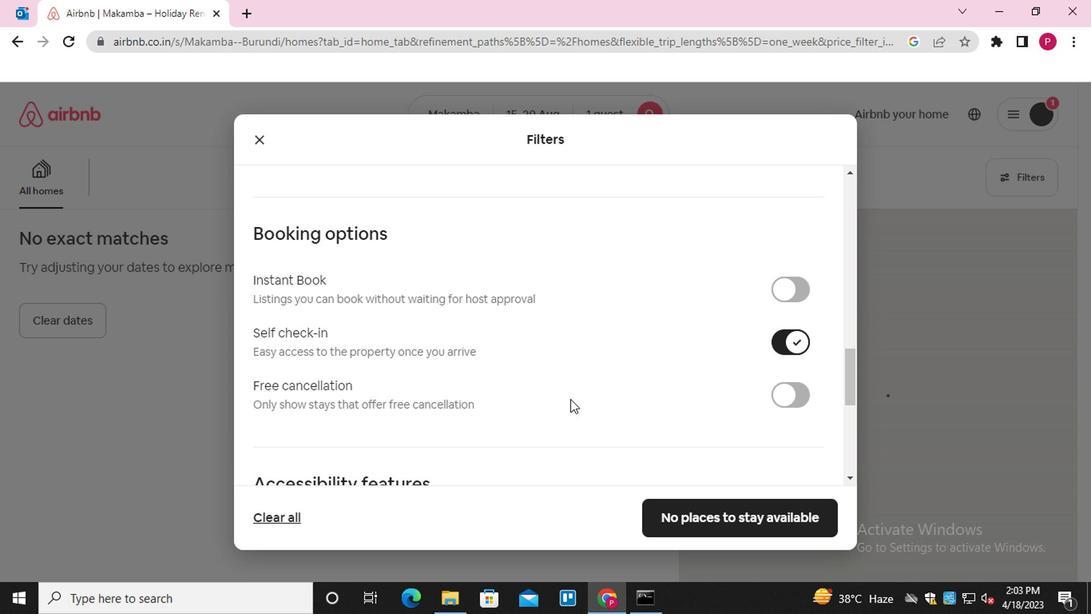 
Action: Mouse moved to (566, 398)
Screenshot: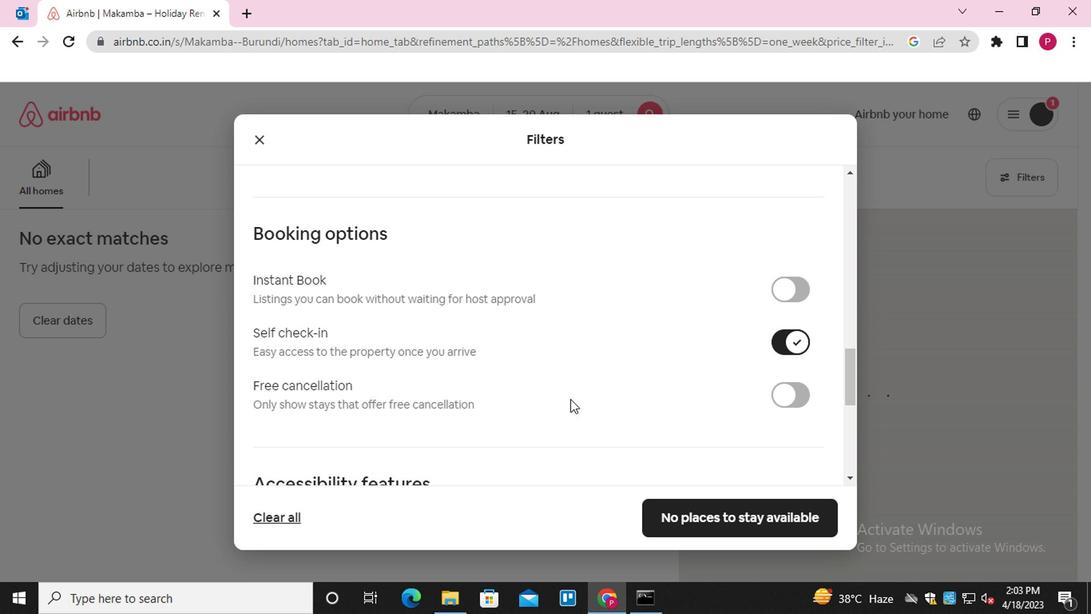 
Action: Mouse scrolled (566, 397) with delta (0, -1)
Screenshot: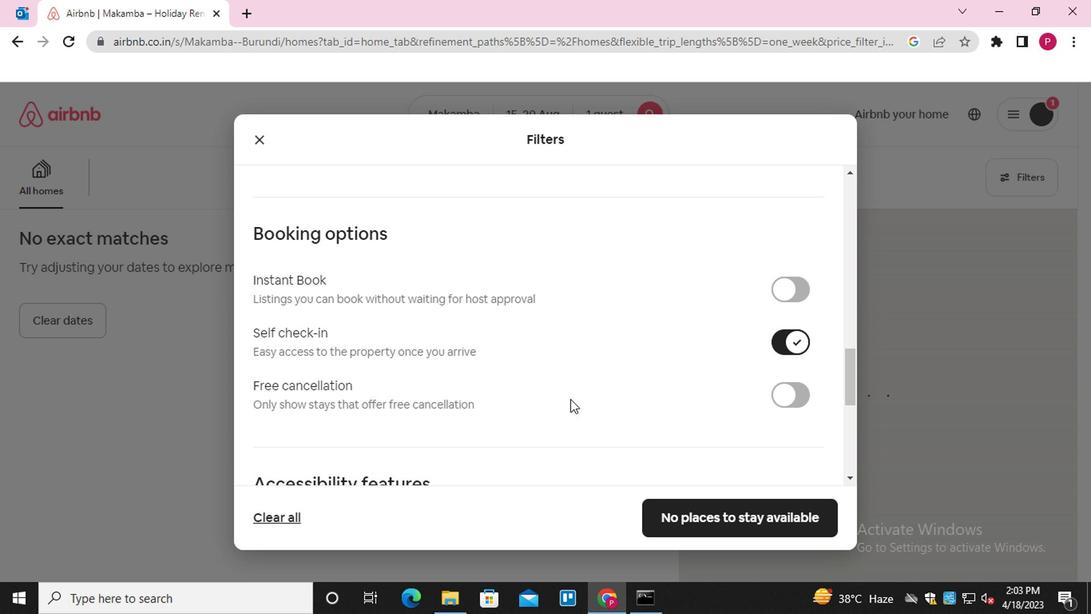 
Action: Mouse moved to (438, 363)
Screenshot: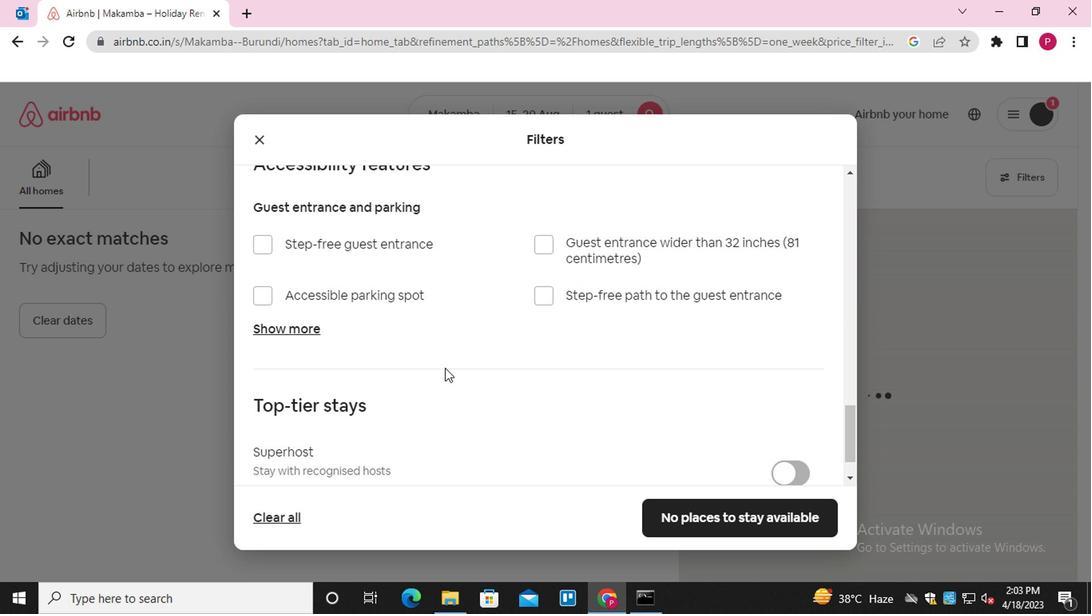 
Action: Mouse scrolled (438, 362) with delta (0, 0)
Screenshot: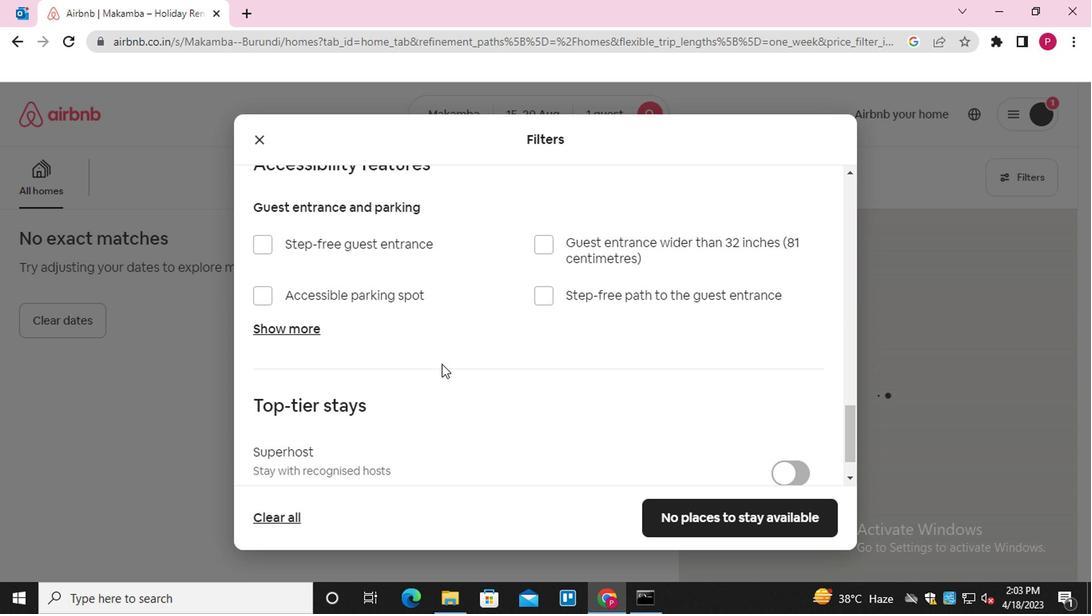 
Action: Mouse scrolled (438, 362) with delta (0, 0)
Screenshot: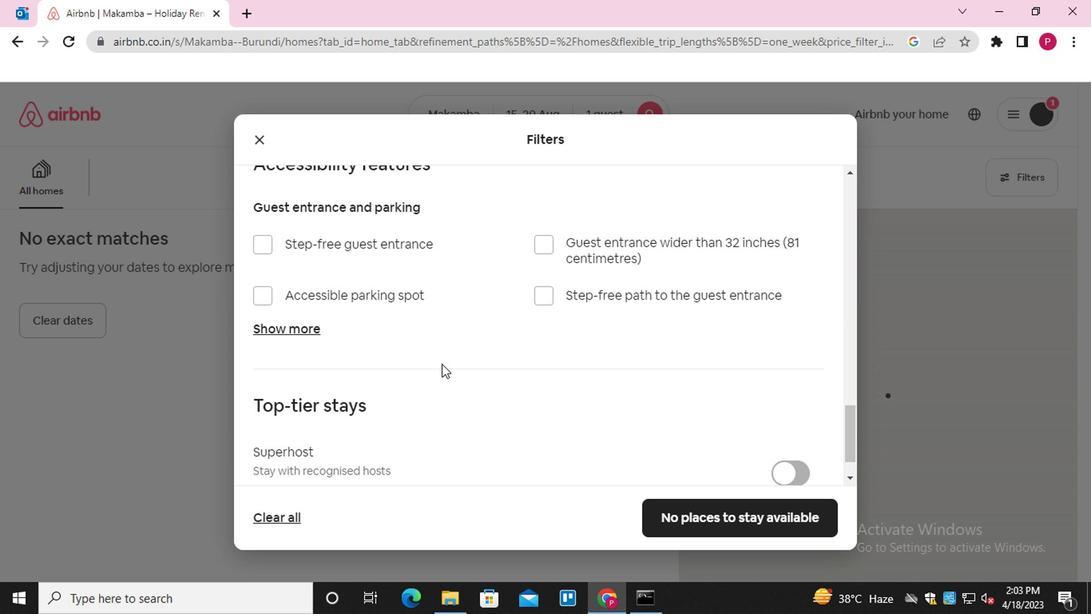 
Action: Mouse moved to (434, 365)
Screenshot: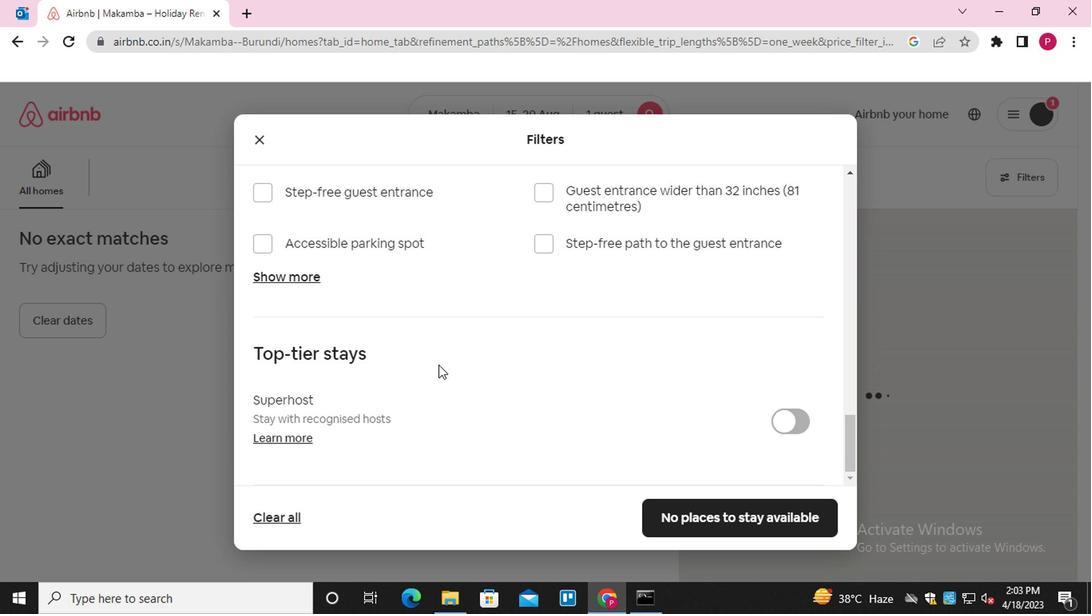 
Action: Mouse scrolled (434, 363) with delta (0, -1)
Screenshot: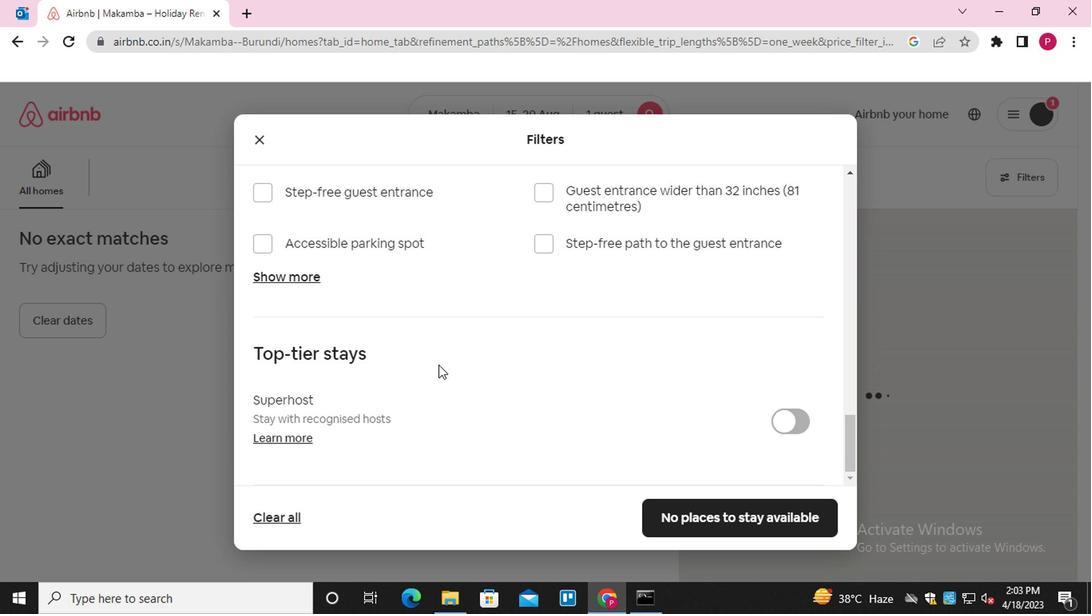 
Action: Mouse scrolled (434, 363) with delta (0, -1)
Screenshot: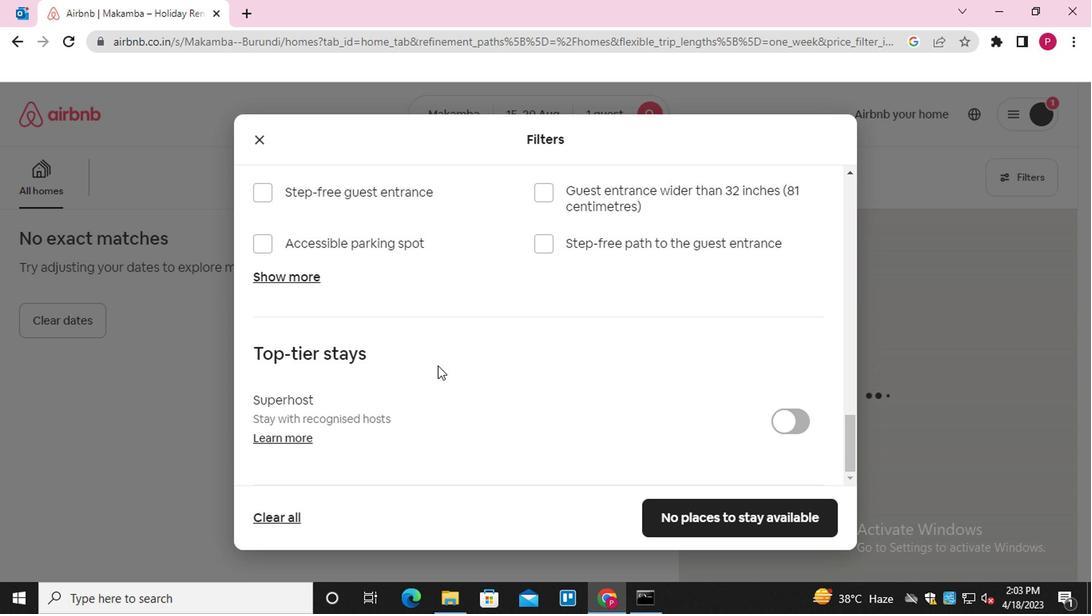 
Action: Mouse scrolled (434, 363) with delta (0, -1)
Screenshot: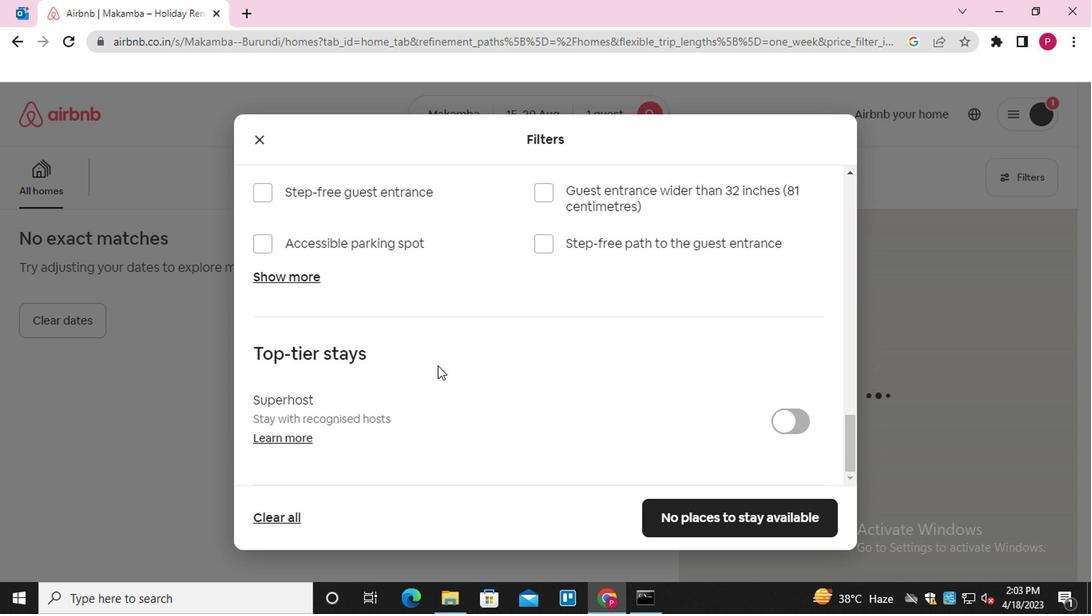 
Action: Mouse scrolled (434, 363) with delta (0, -1)
Screenshot: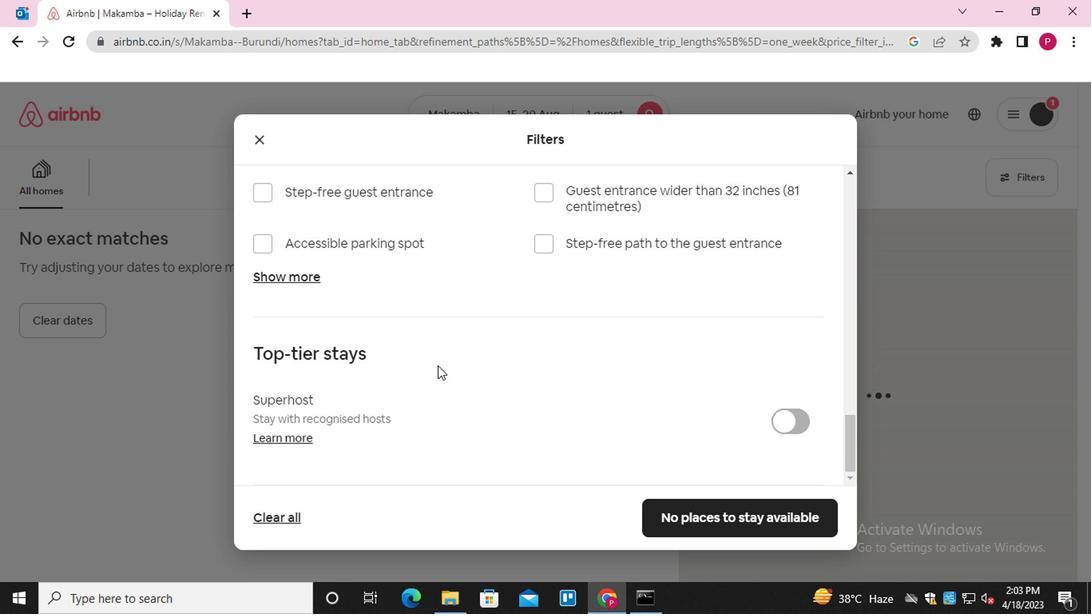 
Action: Mouse moved to (434, 365)
Screenshot: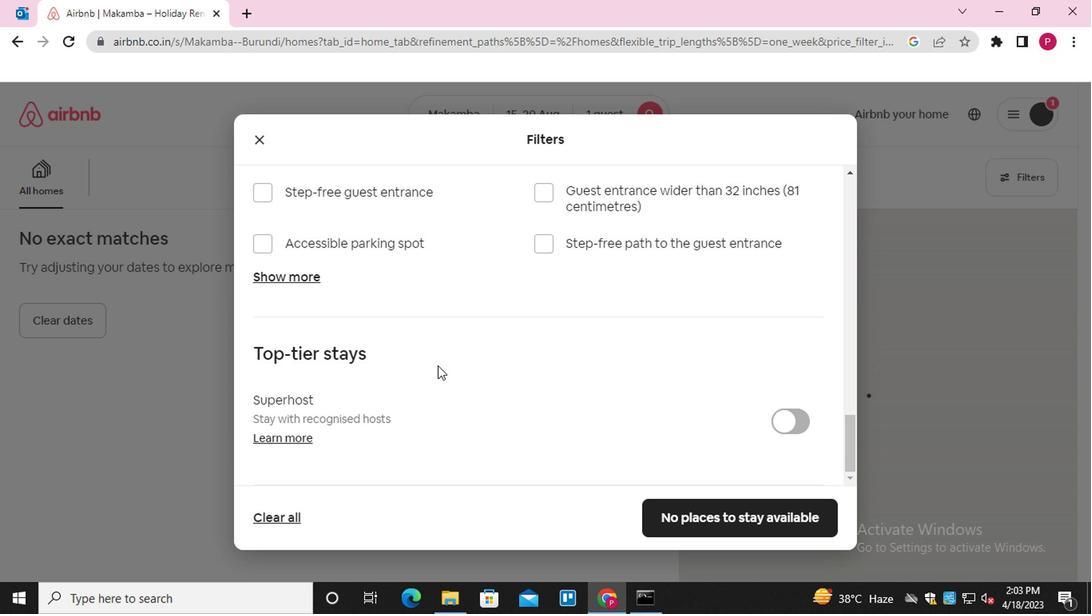 
Action: Mouse scrolled (434, 365) with delta (0, 0)
Screenshot: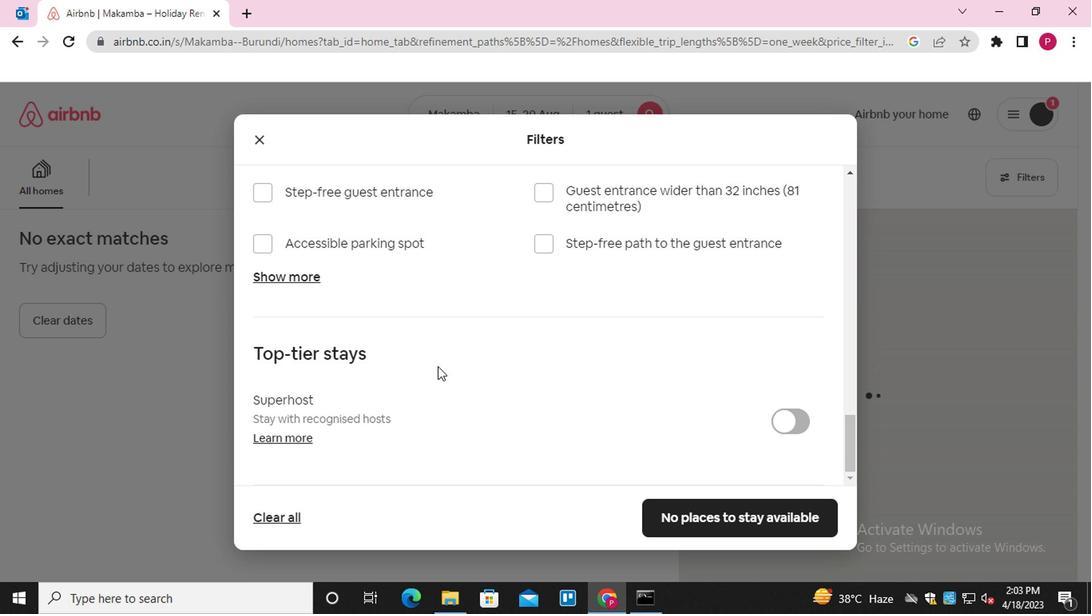 
Action: Mouse scrolled (434, 365) with delta (0, 0)
Screenshot: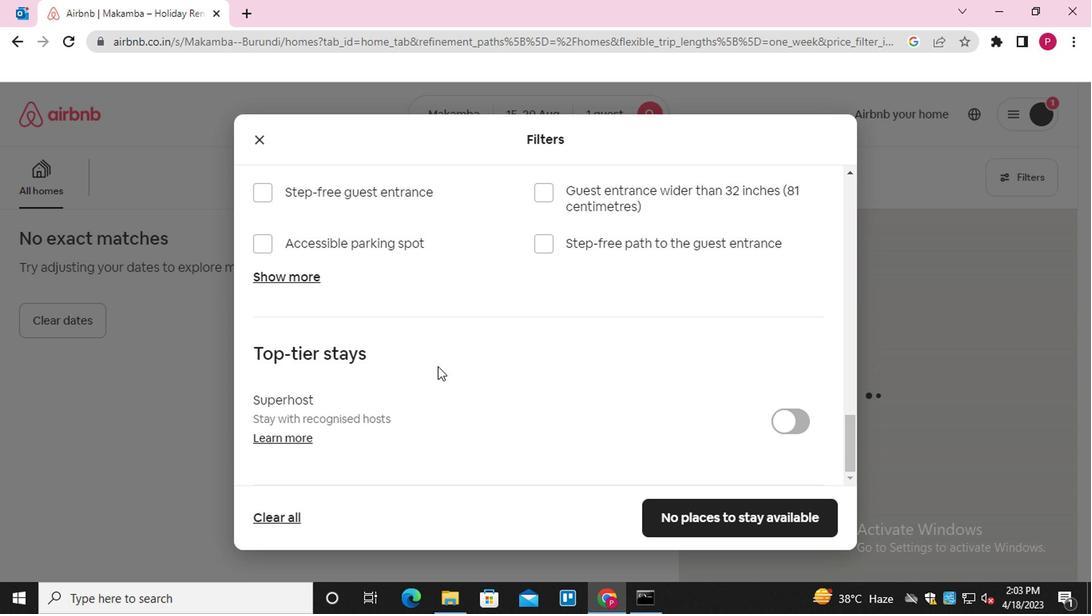 
Action: Mouse scrolled (434, 365) with delta (0, 0)
Screenshot: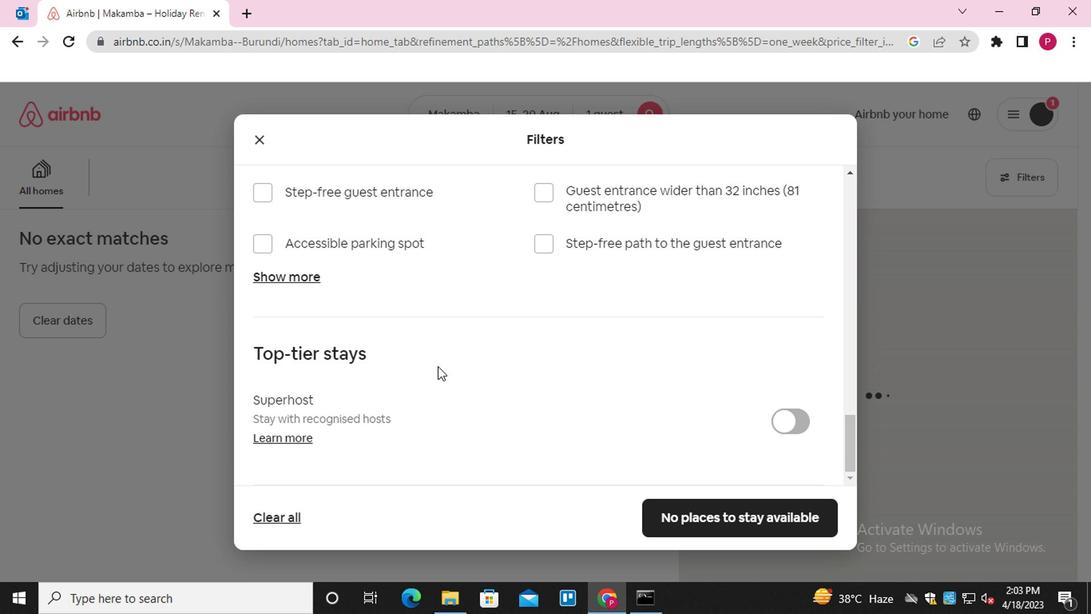 
Action: Mouse scrolled (434, 365) with delta (0, 0)
Screenshot: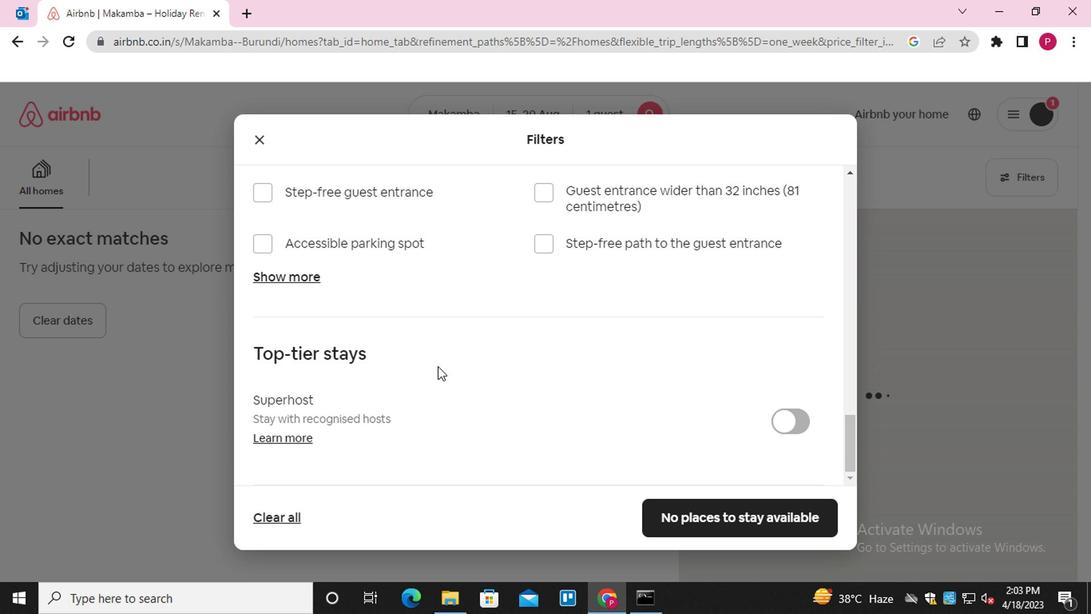 
Action: Mouse scrolled (434, 365) with delta (0, 0)
Screenshot: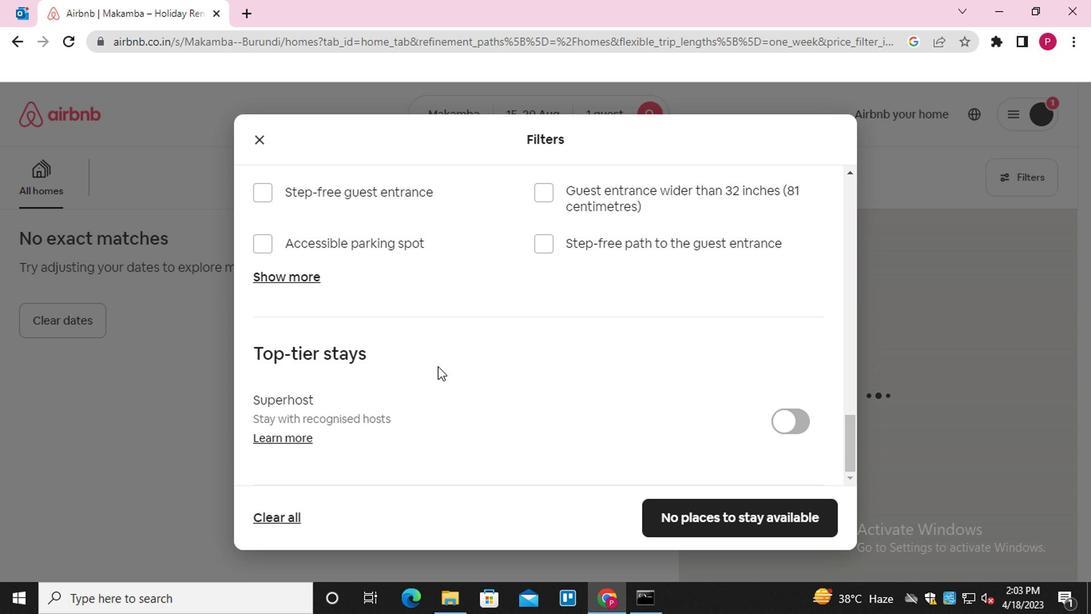 
Action: Mouse moved to (716, 514)
Screenshot: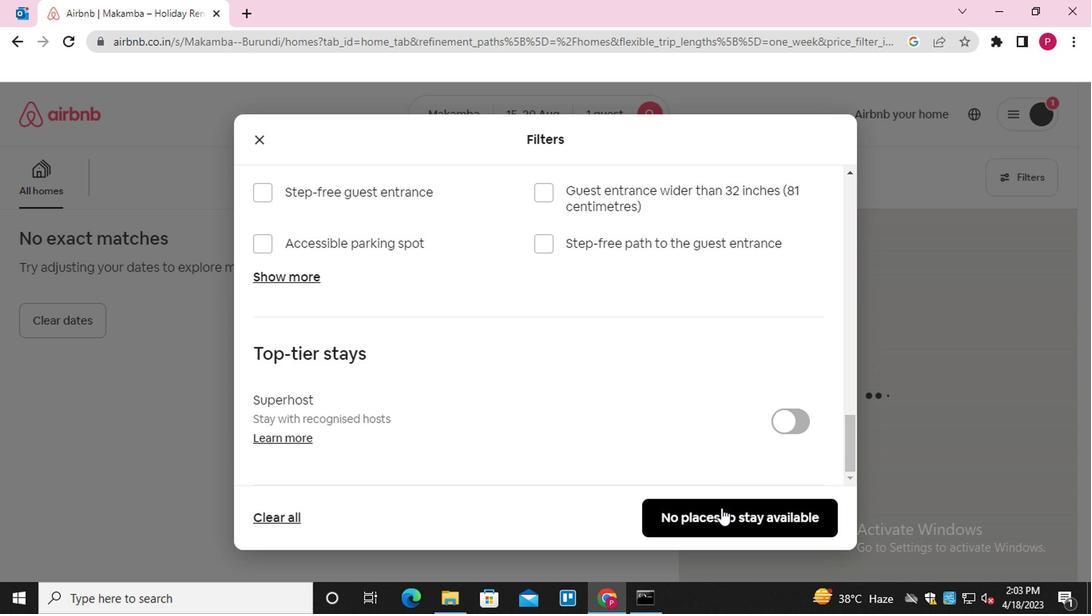 
Action: Mouse pressed left at (716, 514)
Screenshot: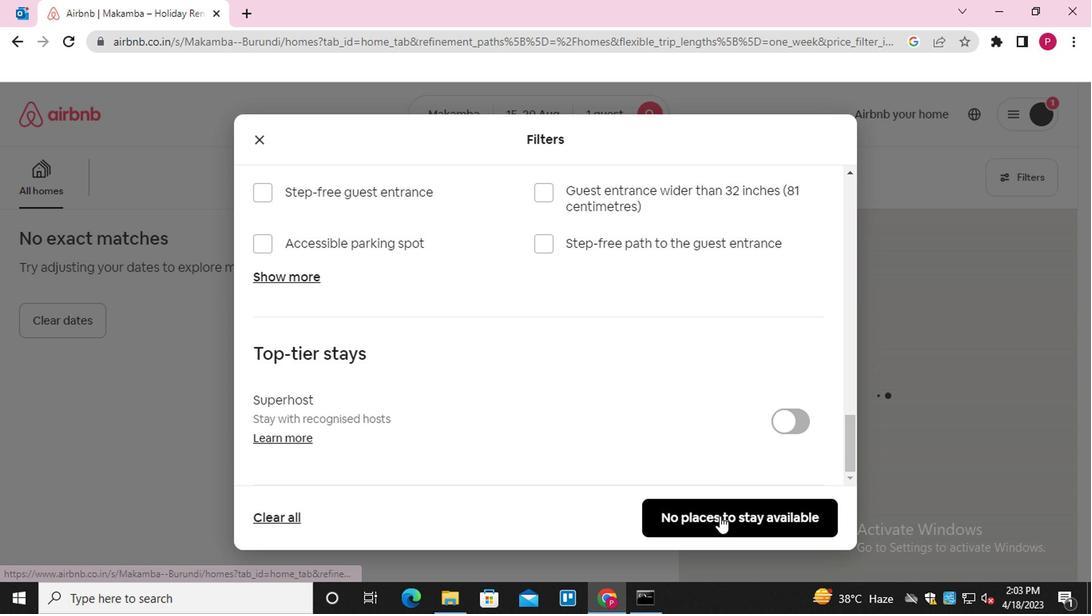 
Action: Mouse moved to (389, 332)
Screenshot: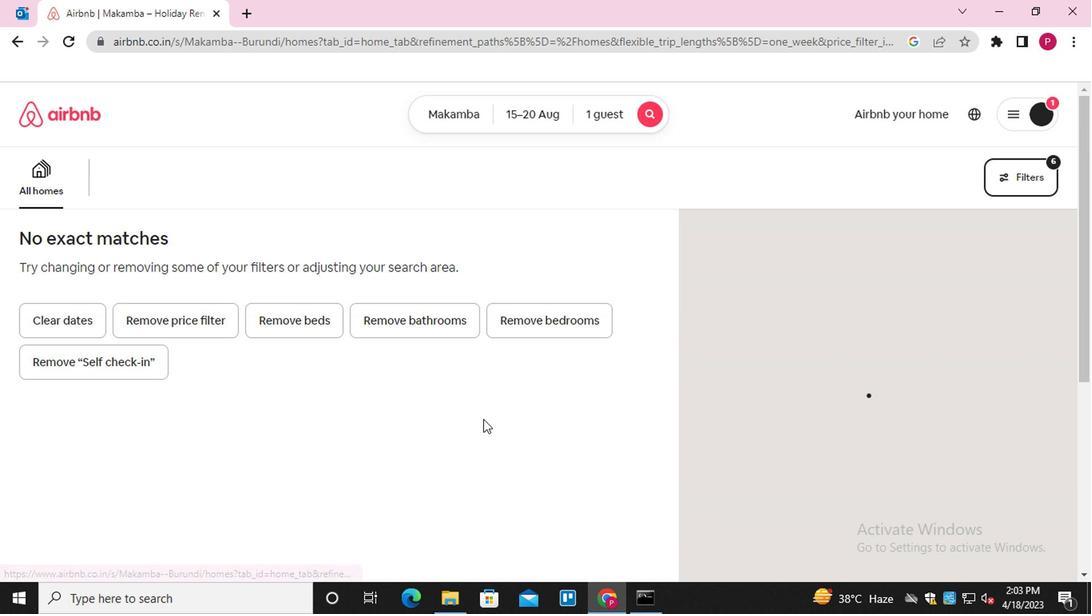 
